 Task: Find the distance between Minneapolis and Milwaukee.
Action: Mouse moved to (441, 181)
Screenshot: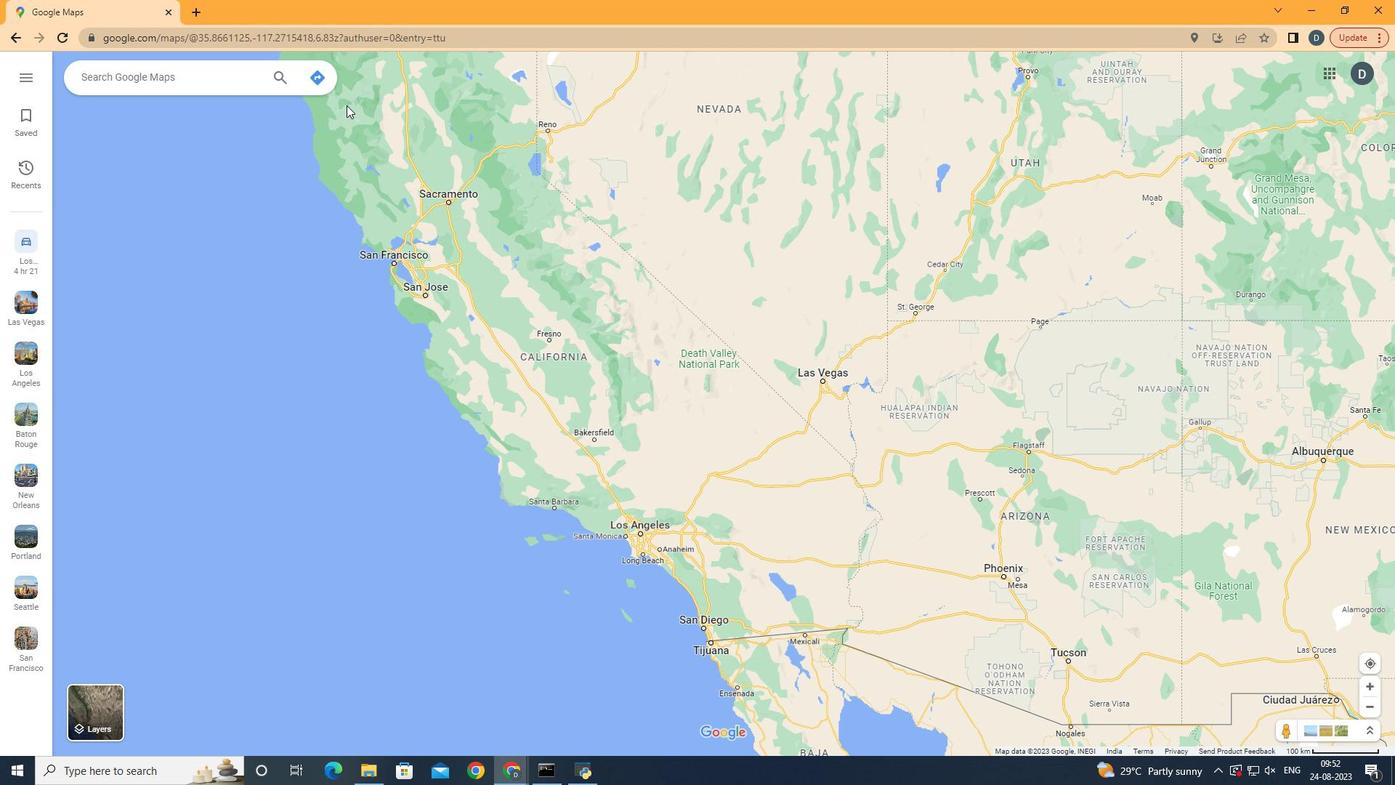 
Action: Mouse pressed left at (441, 181)
Screenshot: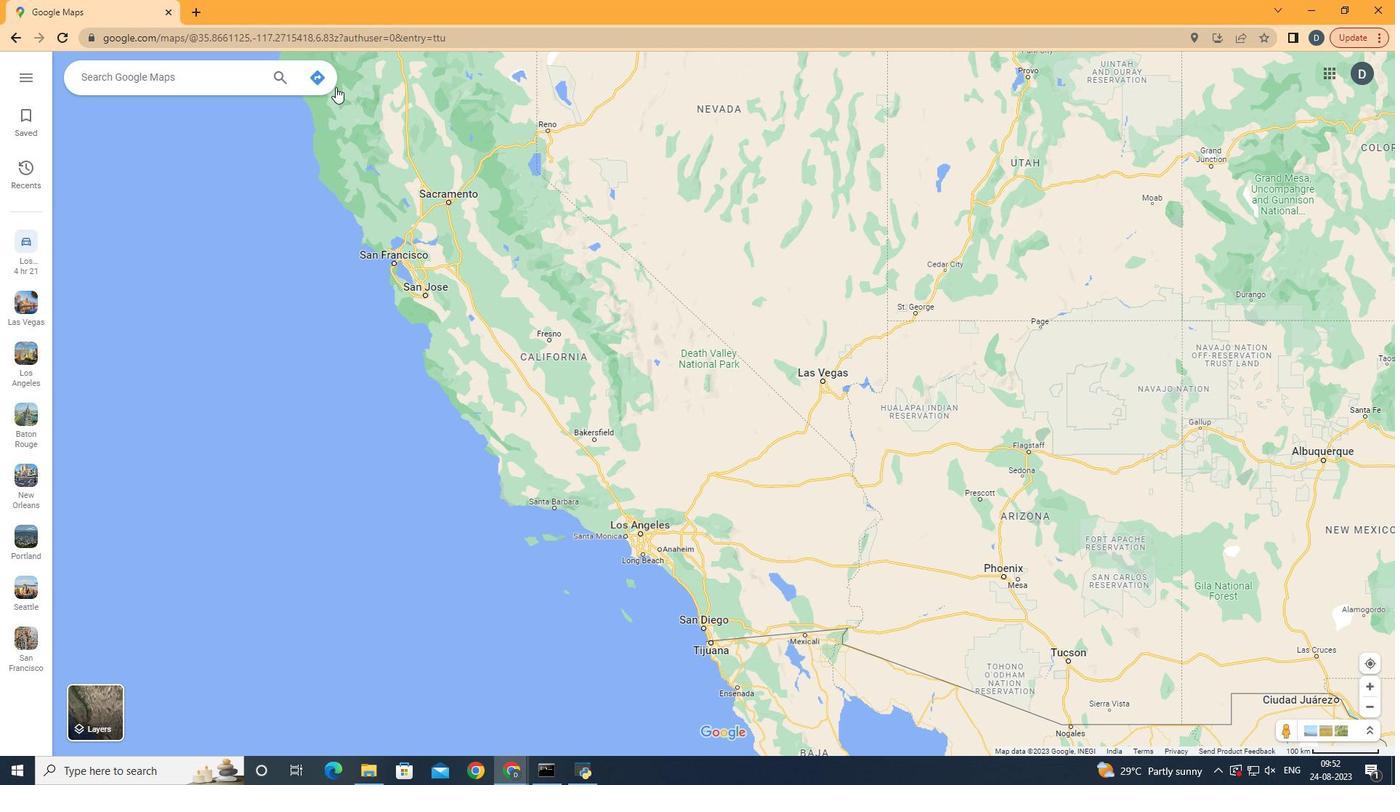 
Action: Mouse moved to (328, 75)
Screenshot: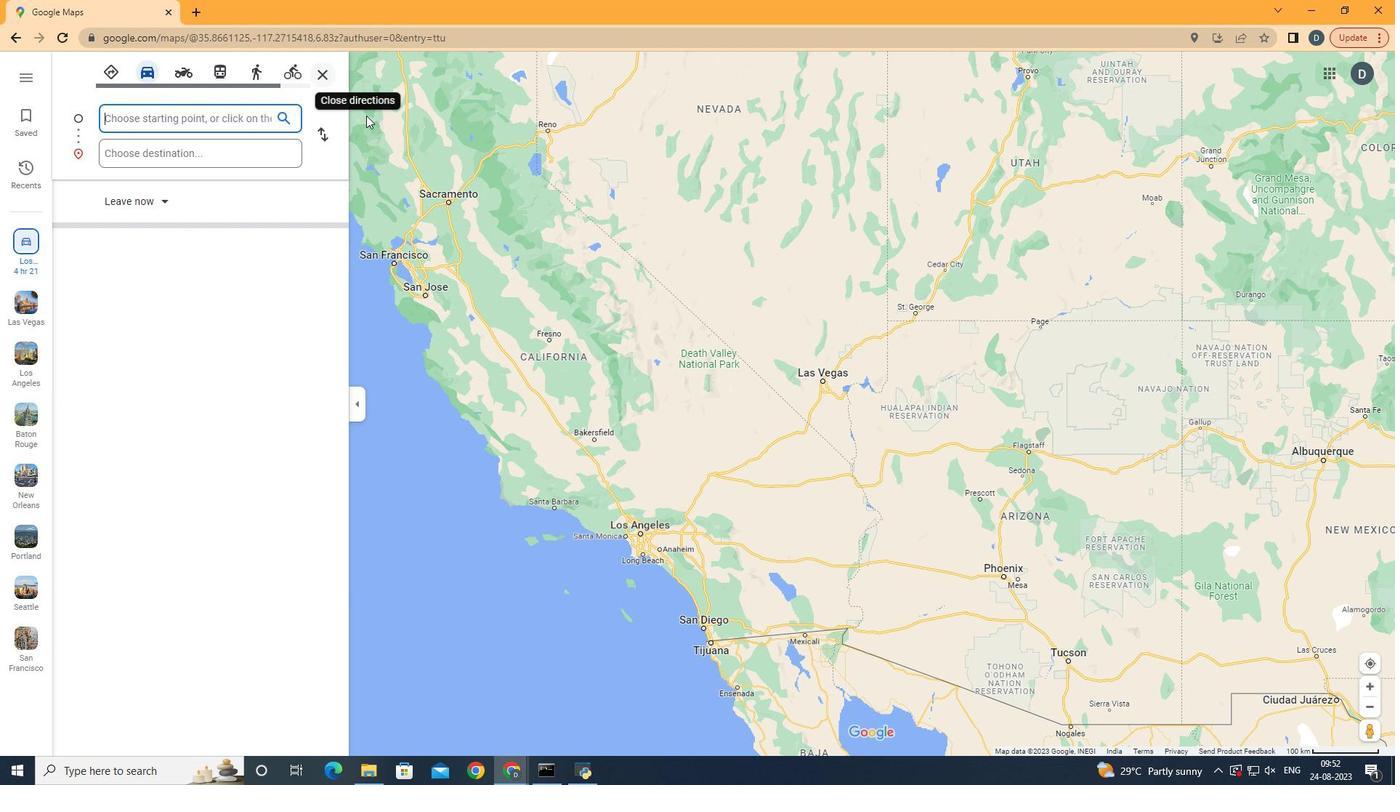 
Action: Mouse pressed left at (328, 75)
Screenshot: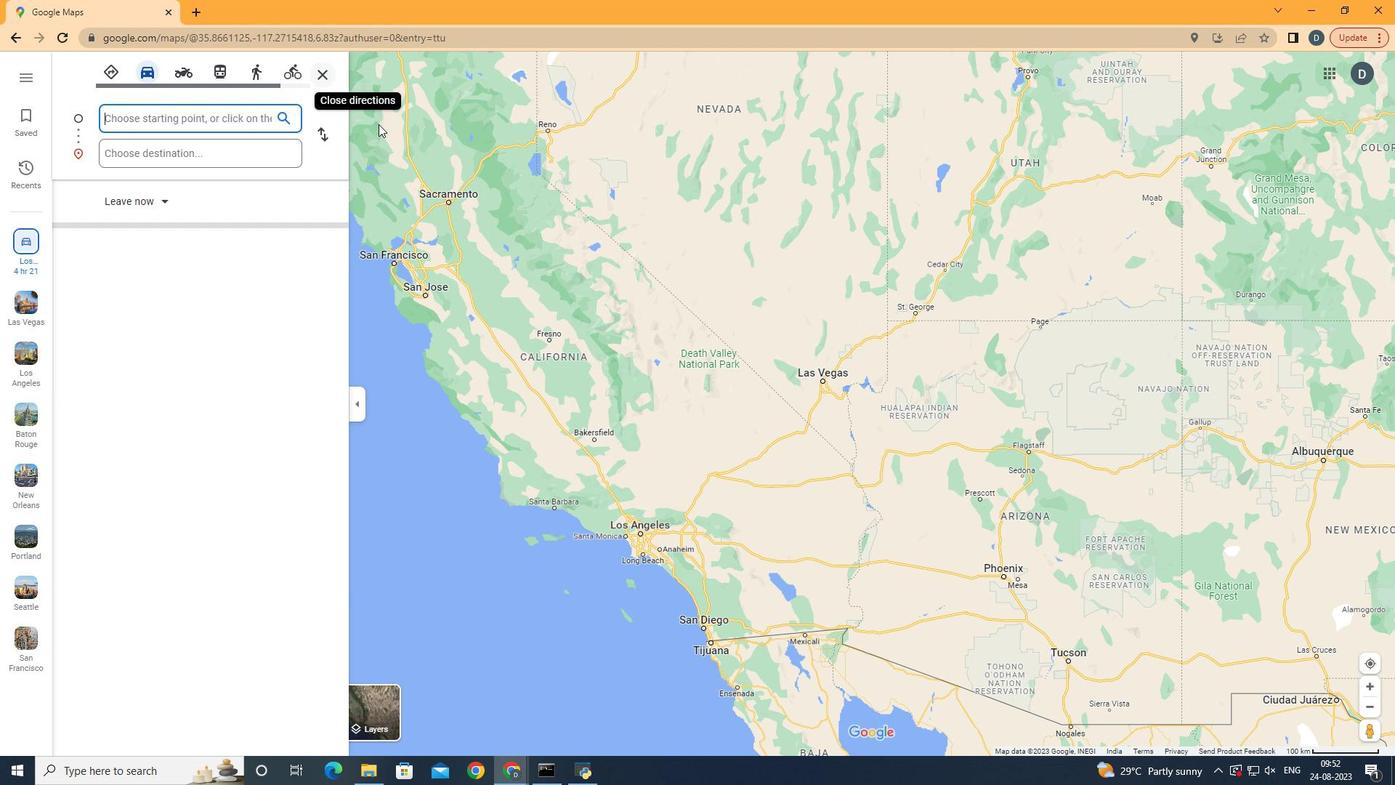 
Action: Mouse moved to (228, 122)
Screenshot: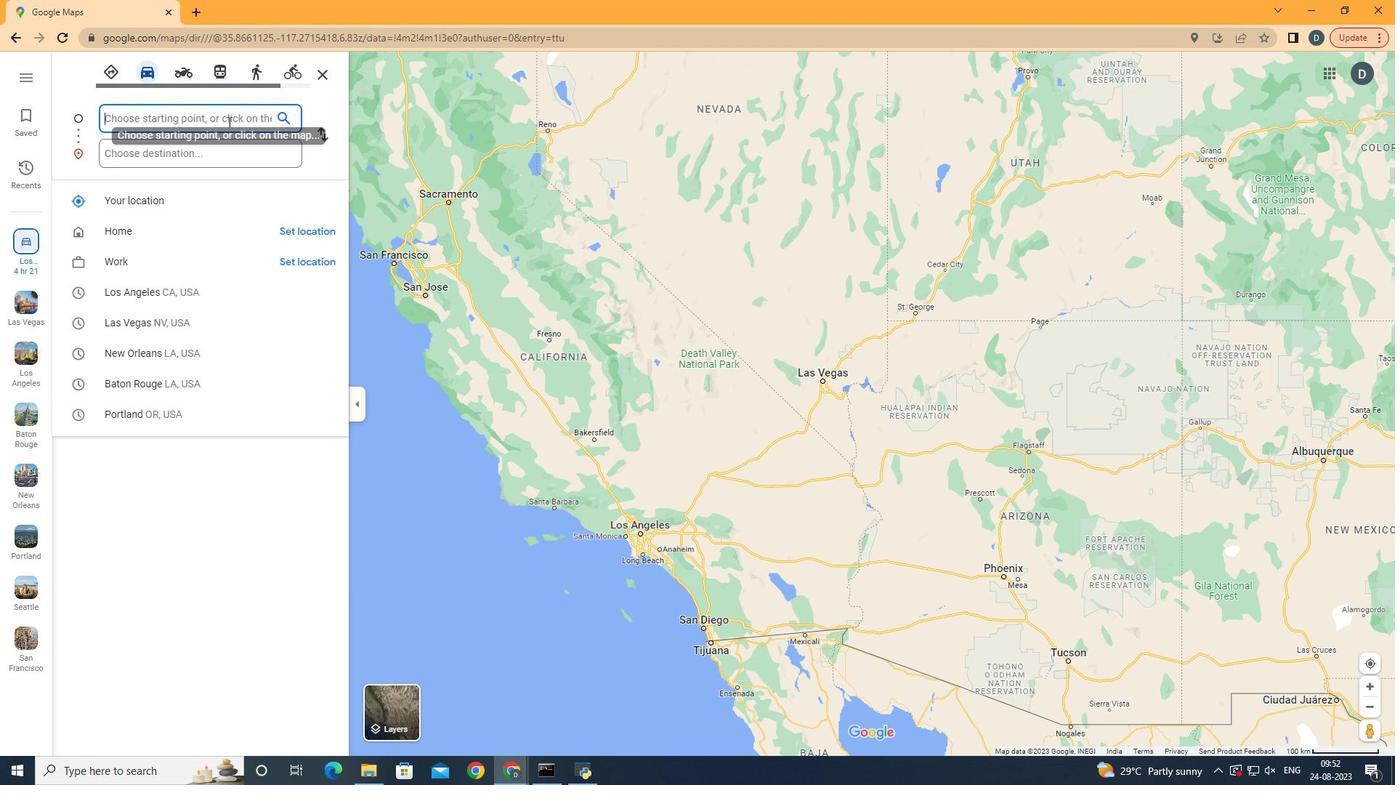 
Action: Mouse pressed left at (228, 122)
Screenshot: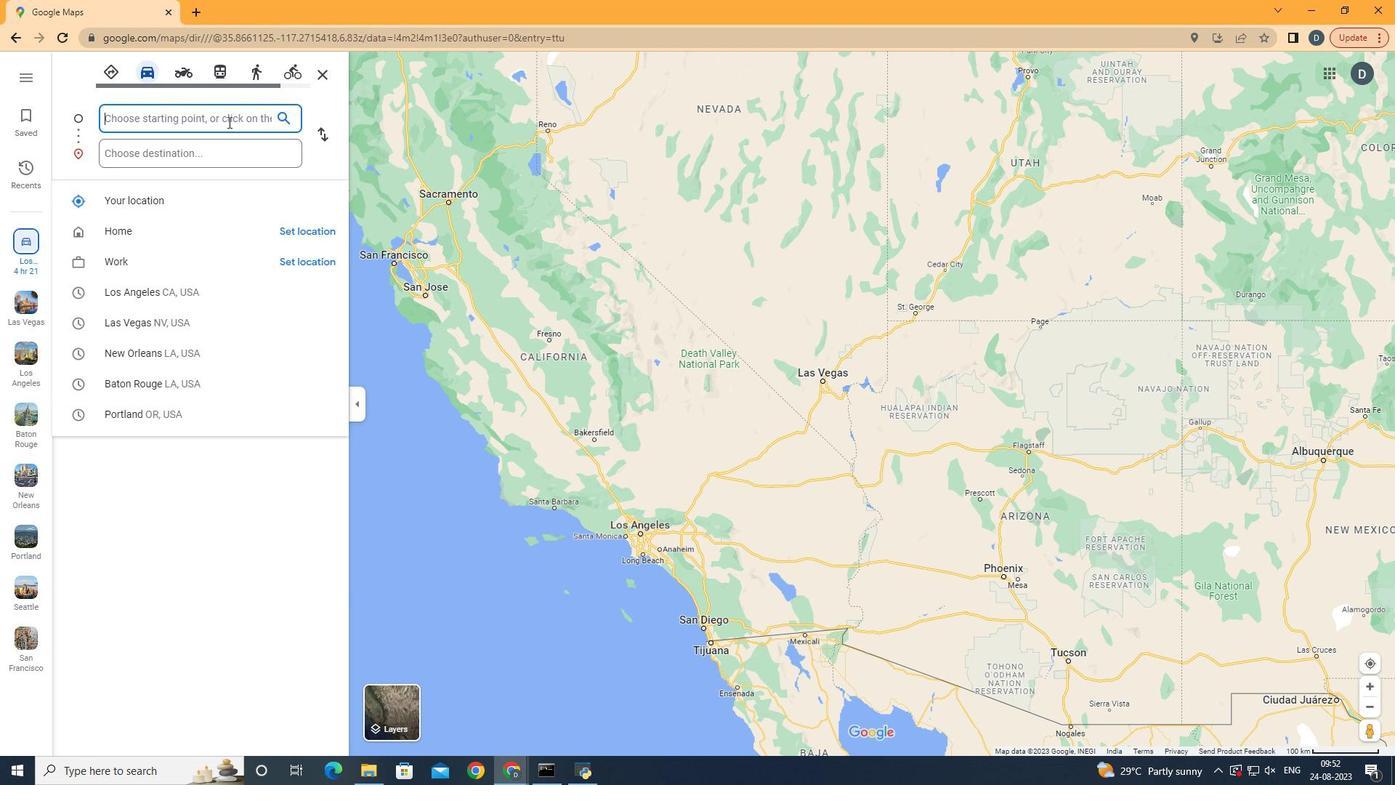 
Action: Key pressed <Key.shift>Minneapolis
Screenshot: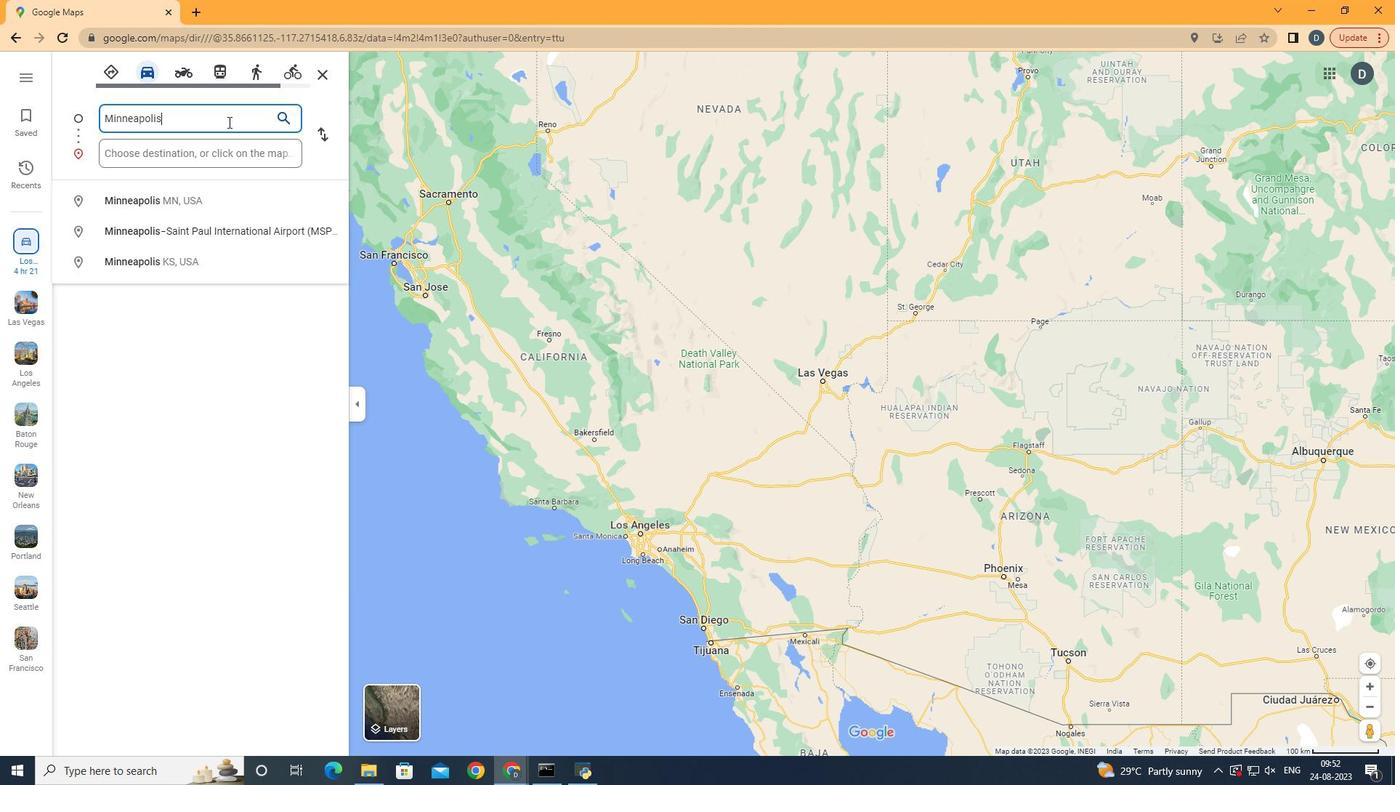 
Action: Mouse moved to (212, 197)
Screenshot: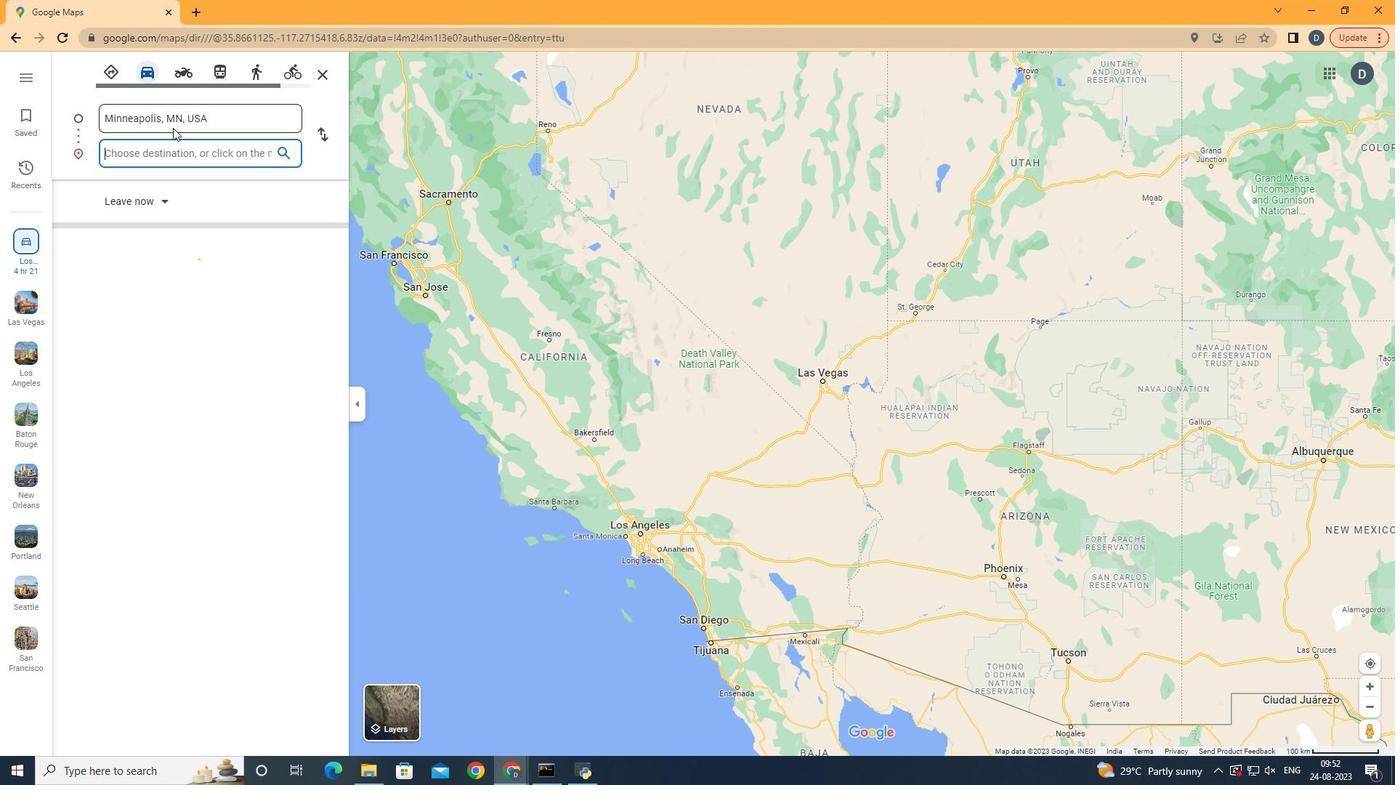 
Action: Mouse pressed left at (212, 197)
Screenshot: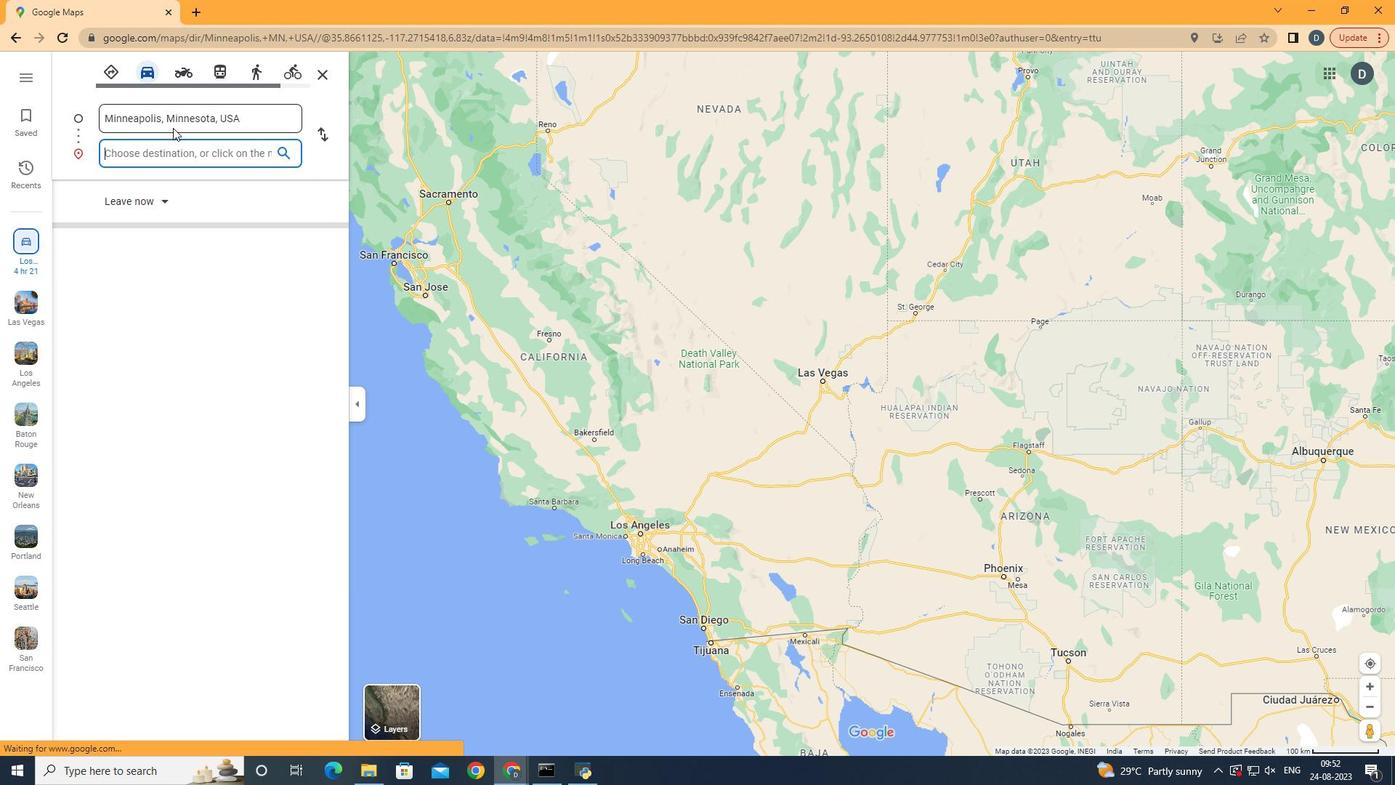
Action: Mouse moved to (171, 150)
Screenshot: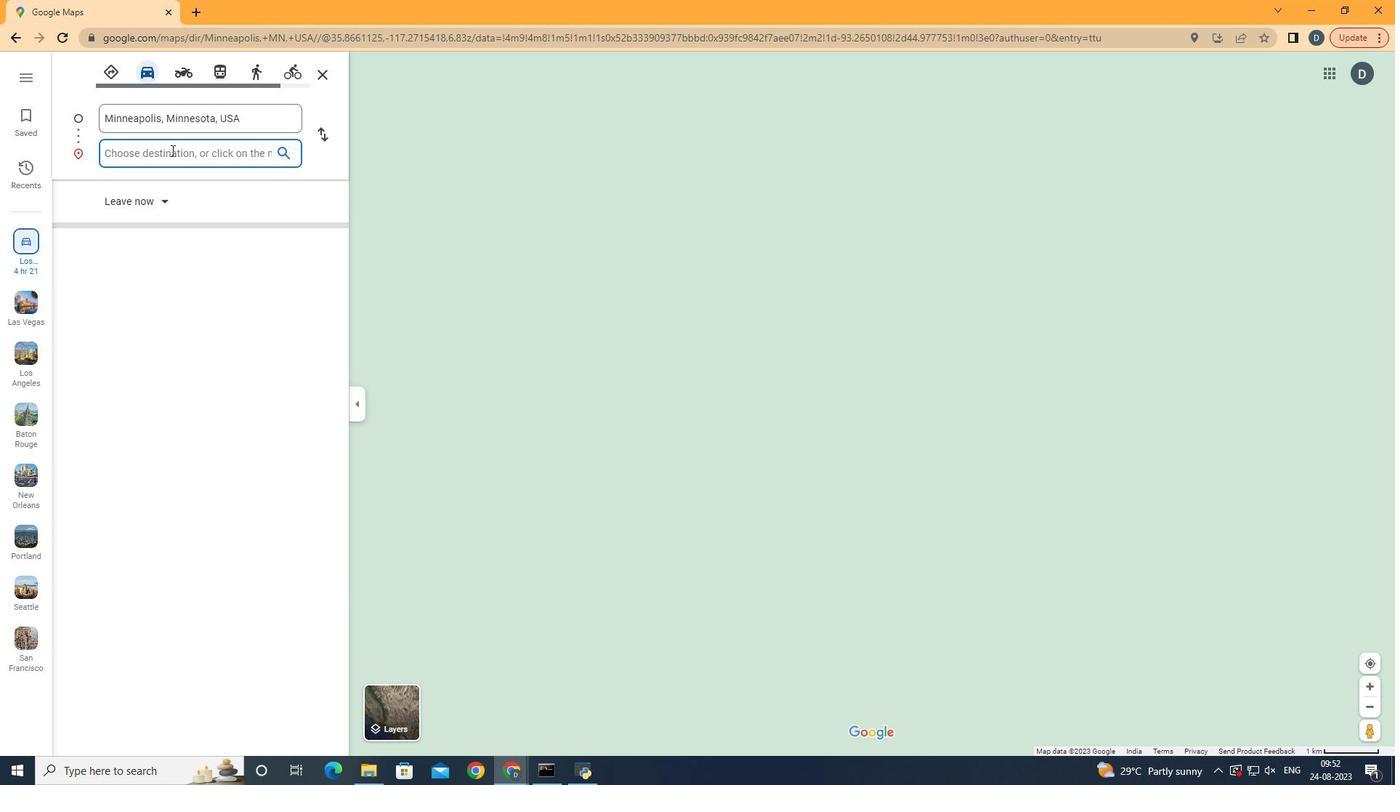 
Action: Mouse pressed left at (171, 150)
Screenshot: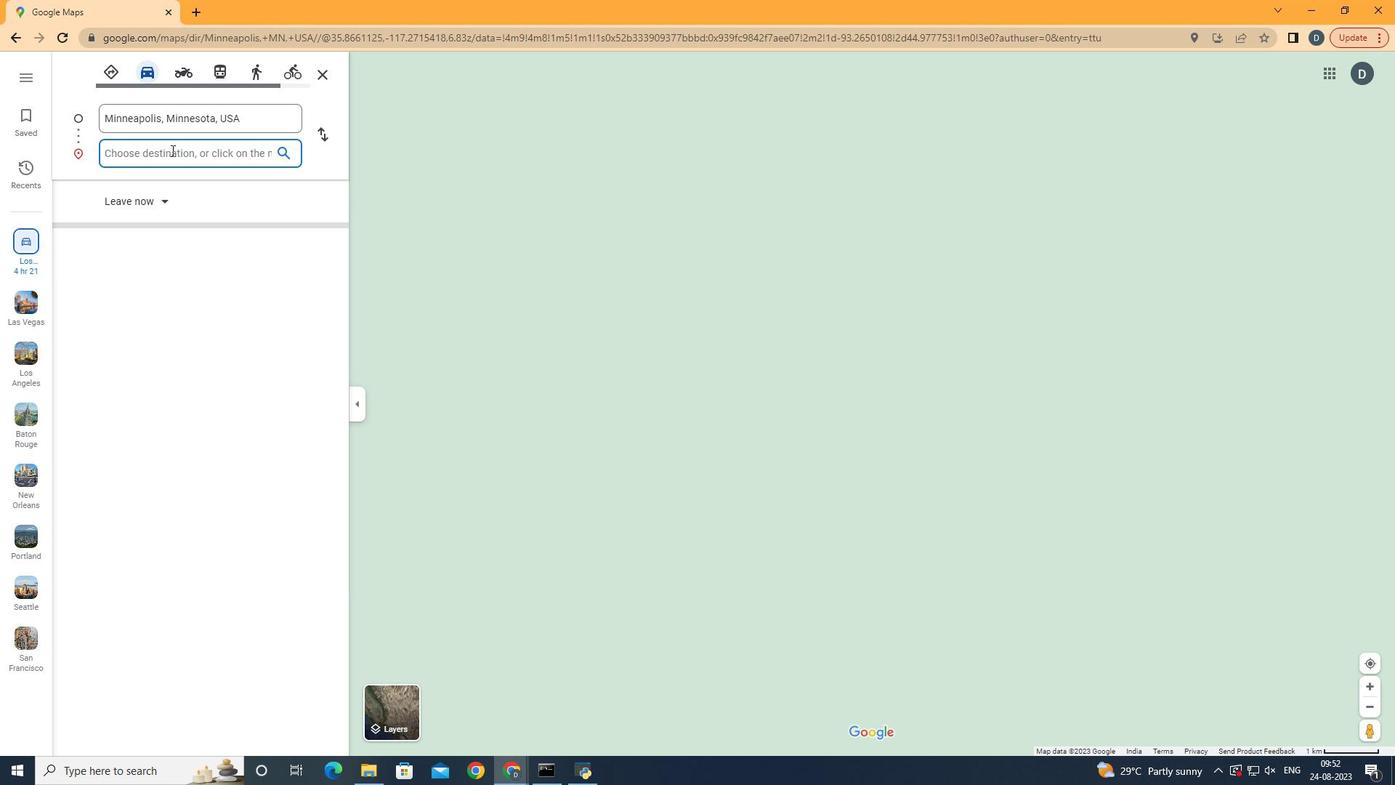 
Action: Mouse moved to (170, 151)
Screenshot: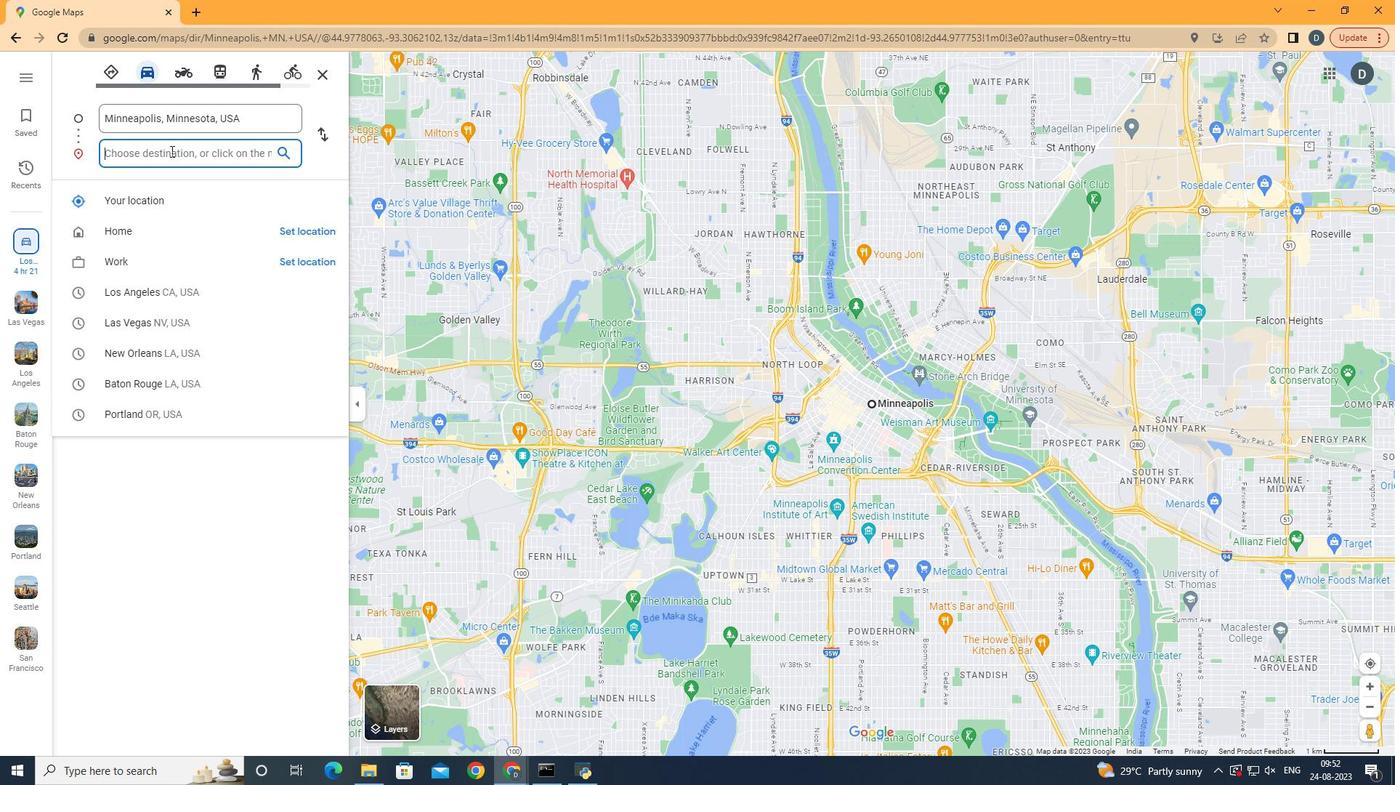 
Action: Key pressed <Key.shift>Milwaukee
Screenshot: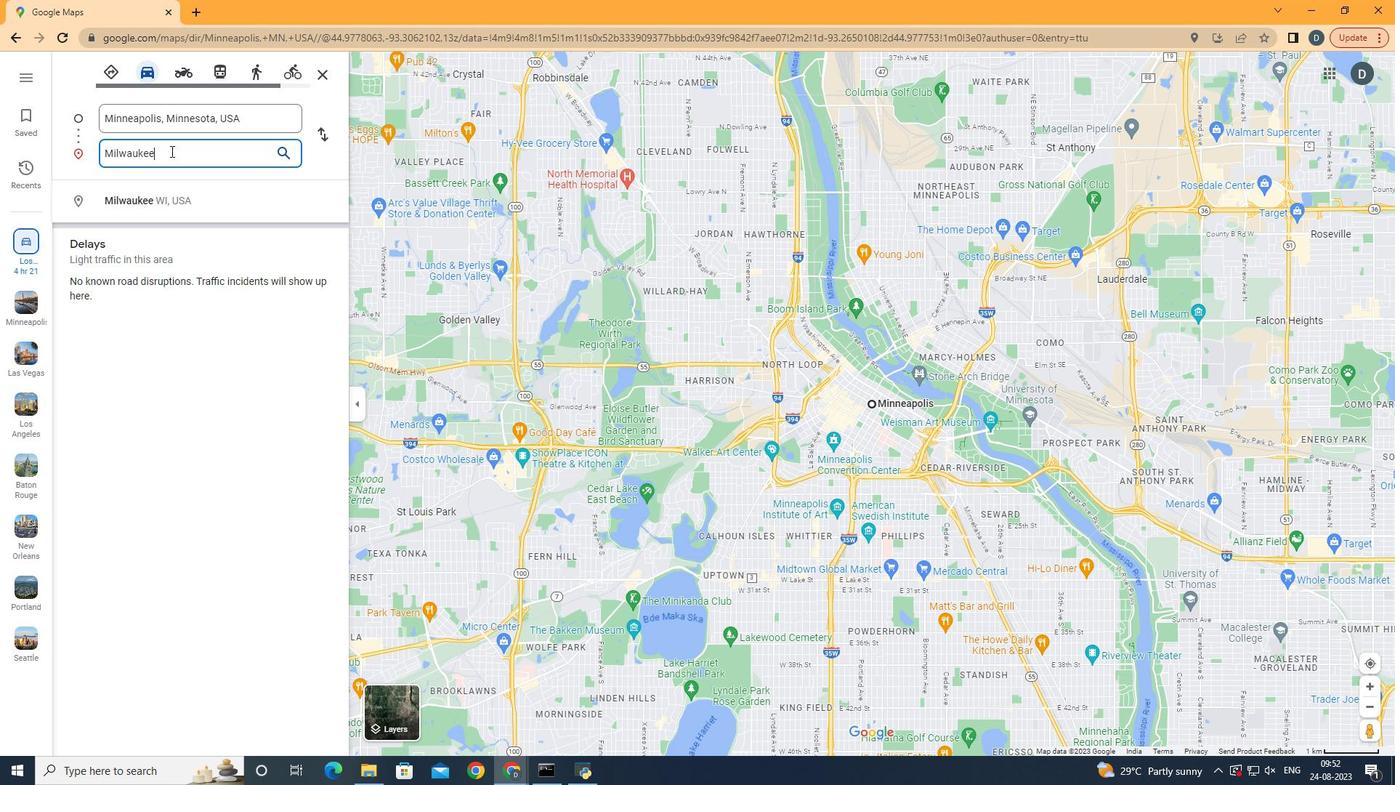 
Action: Mouse moved to (158, 200)
Screenshot: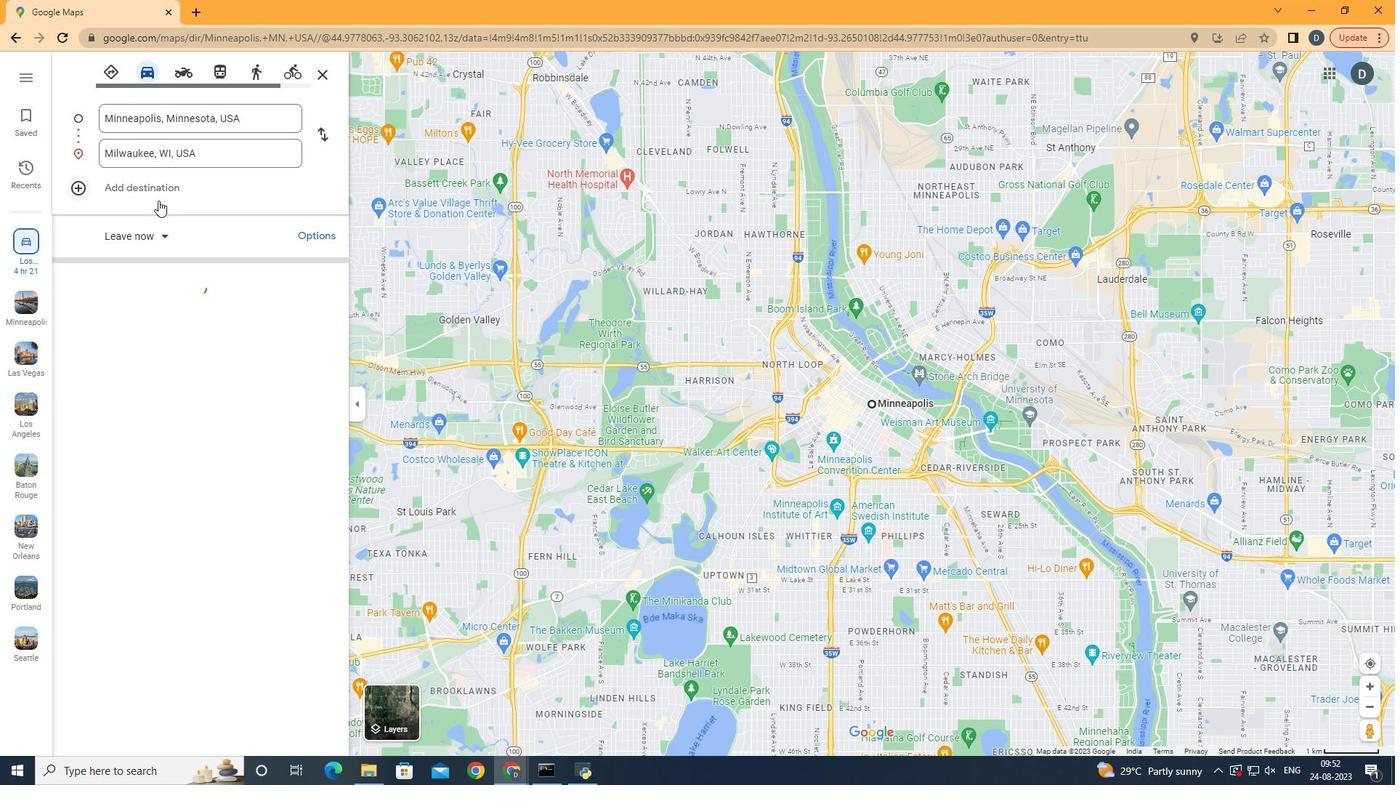 
Action: Mouse pressed left at (158, 200)
Screenshot: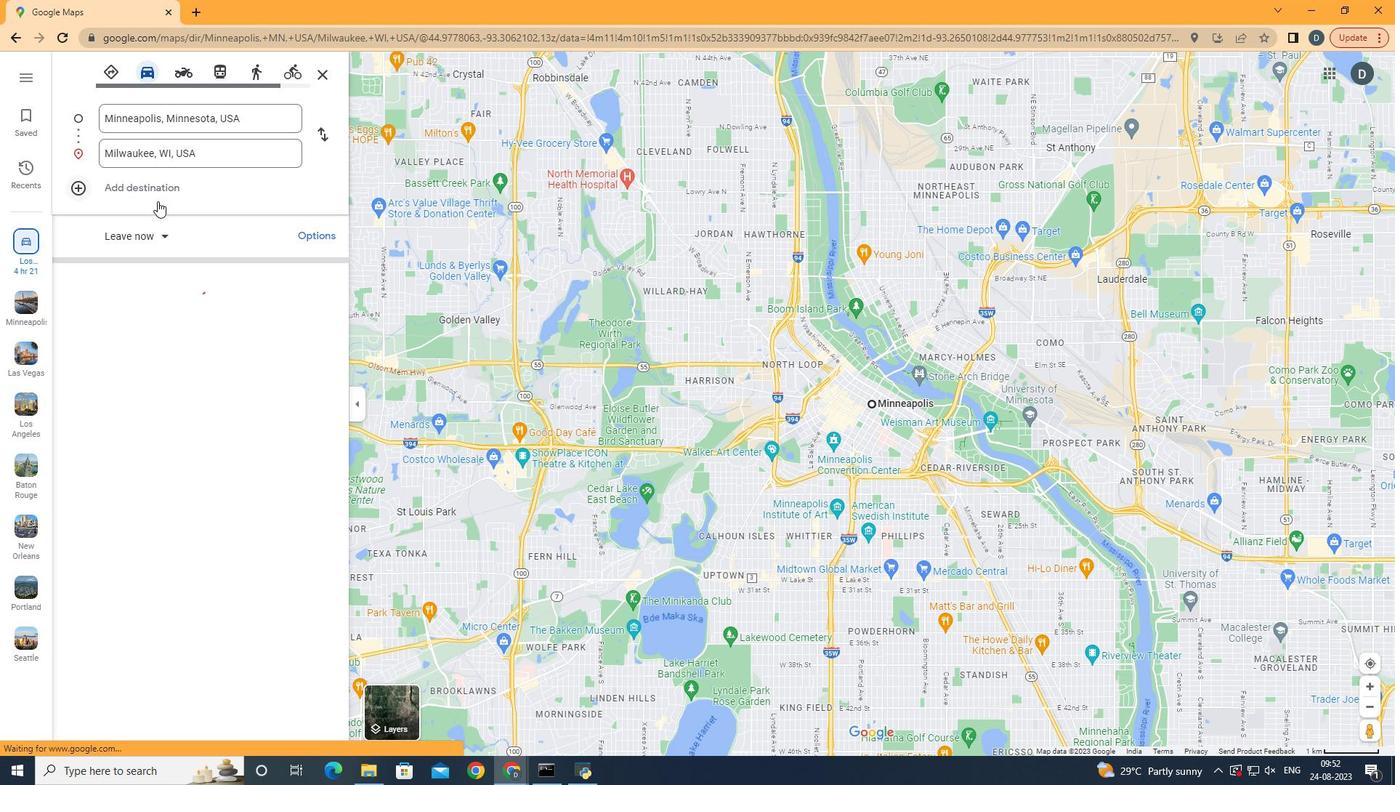 
Action: Mouse moved to (625, 708)
Screenshot: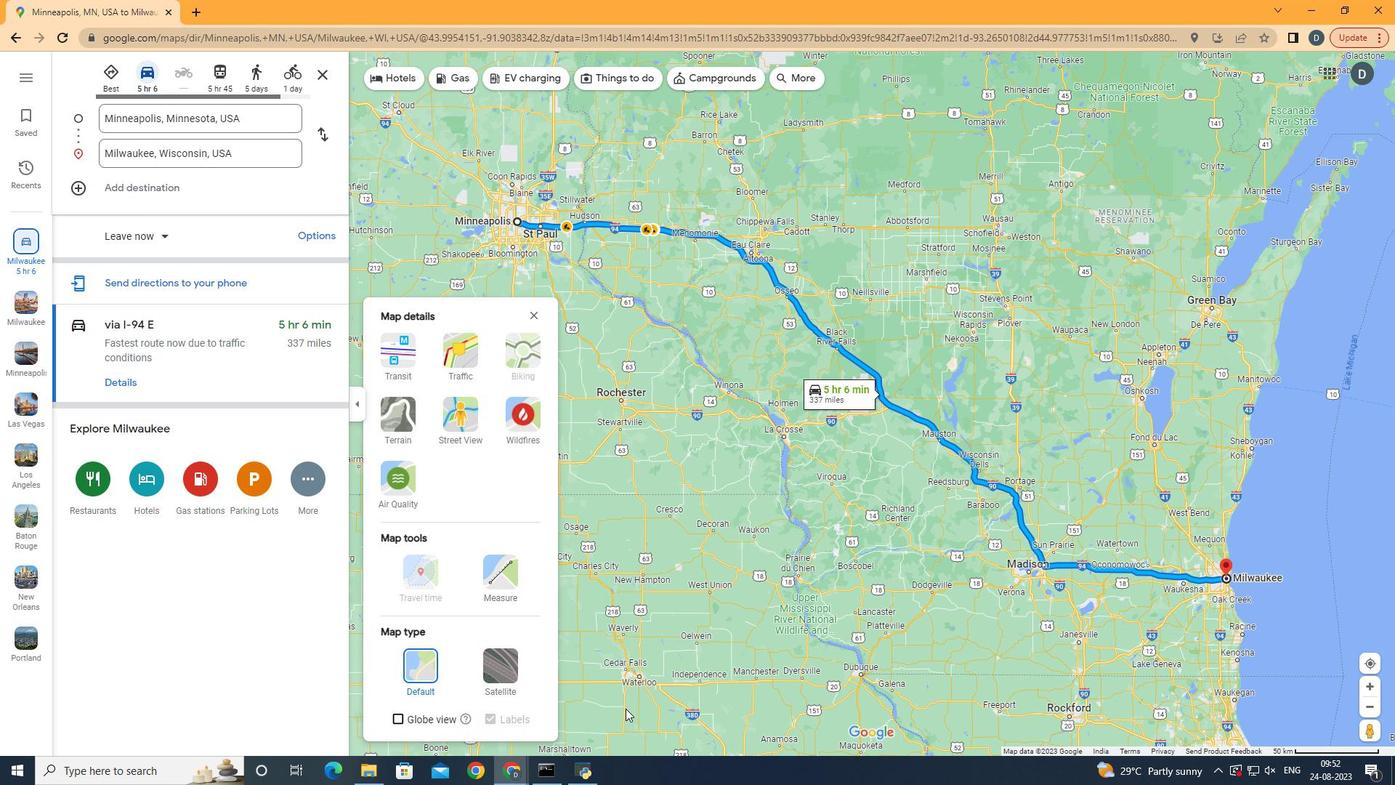 
Action: Mouse pressed left at (625, 708)
Screenshot: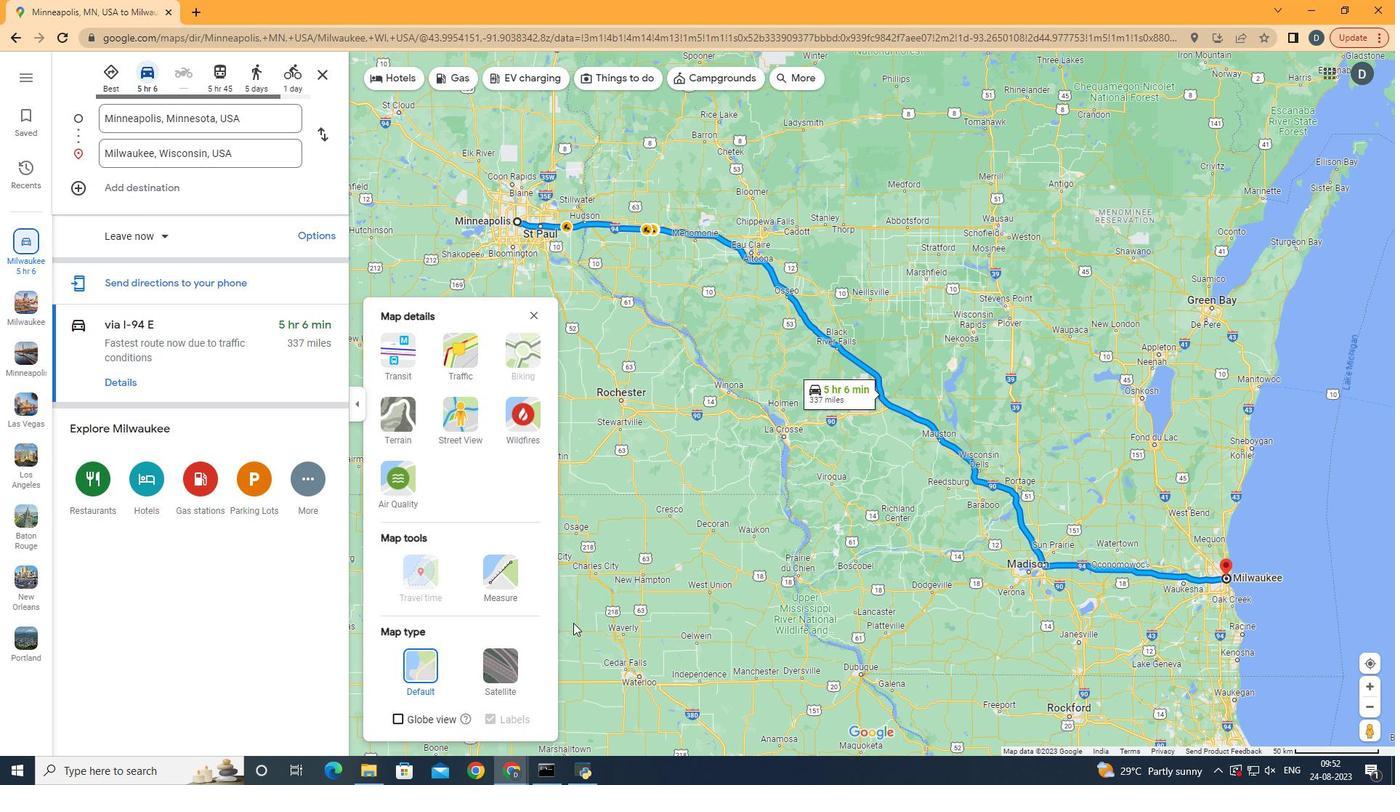 
Action: Mouse moved to (512, 571)
Screenshot: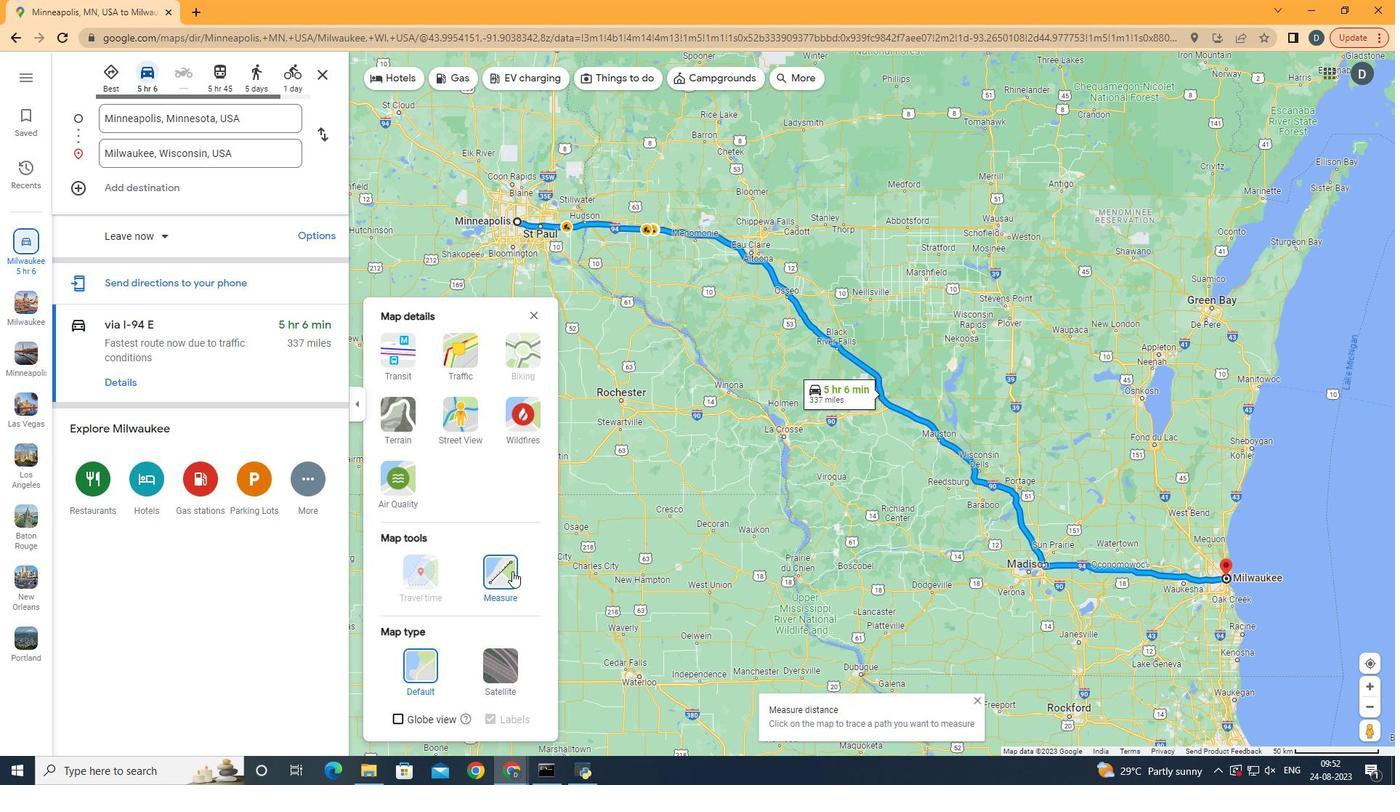 
Action: Mouse pressed left at (512, 571)
Screenshot: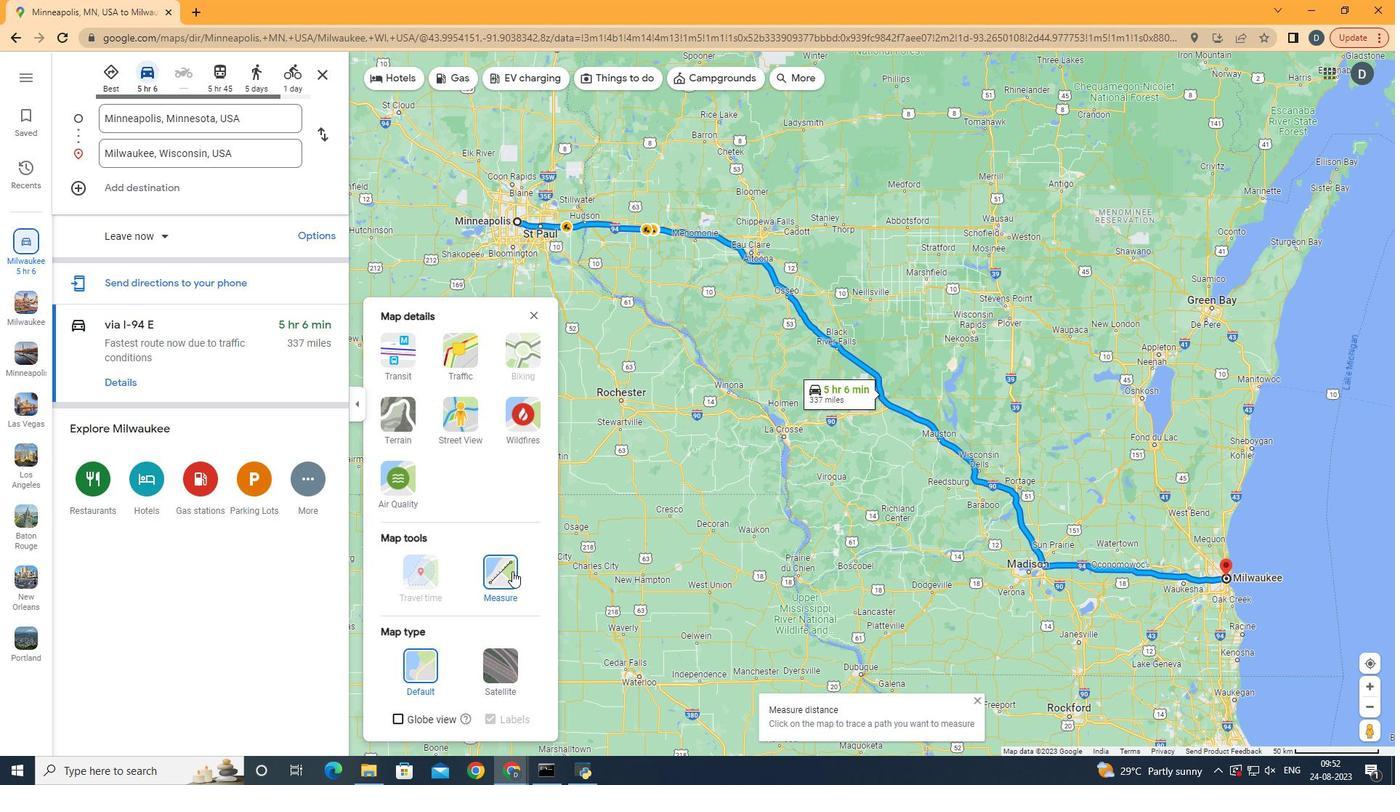 
Action: Mouse moved to (517, 220)
Screenshot: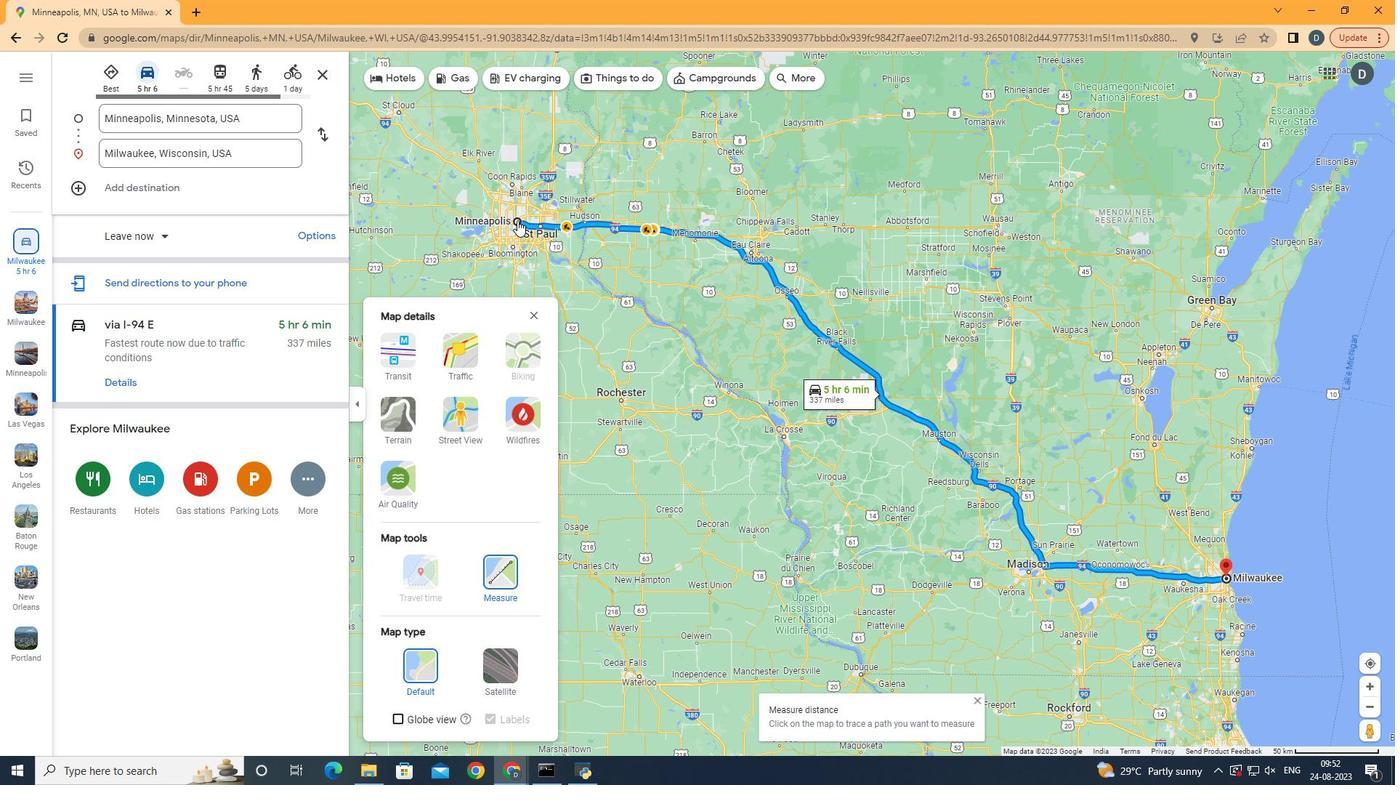 
Action: Mouse pressed left at (517, 220)
Screenshot: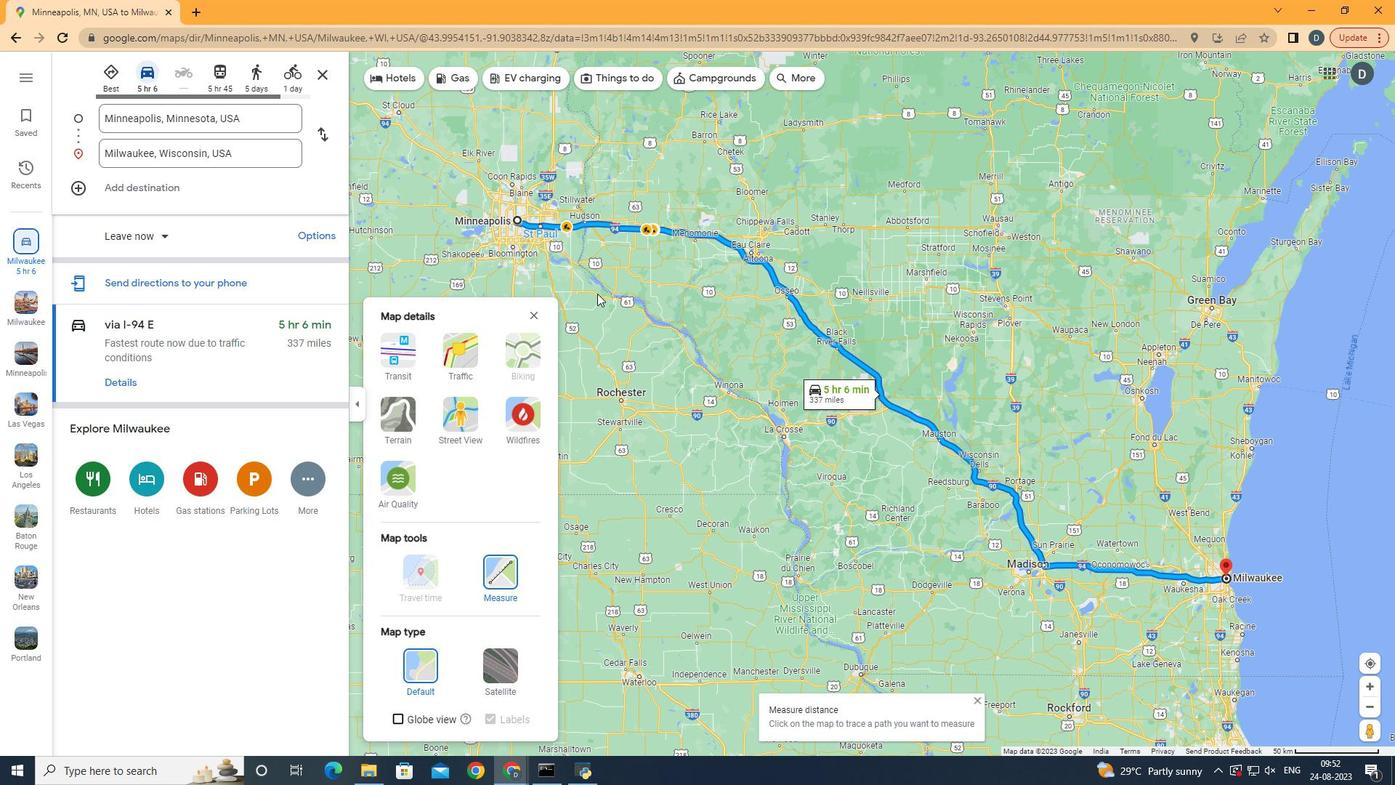 
Action: Mouse moved to (1229, 580)
Screenshot: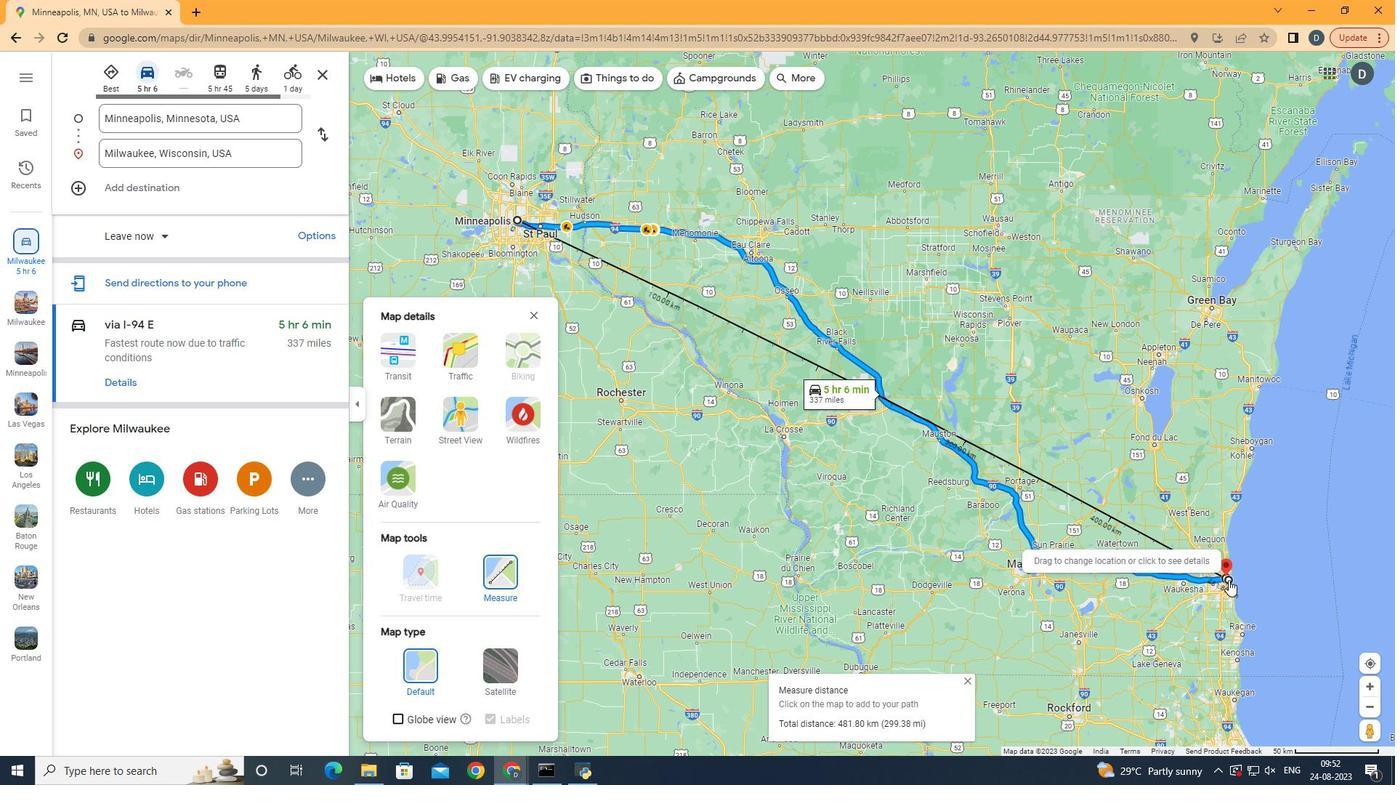 
Action: Mouse pressed left at (1229, 580)
Screenshot: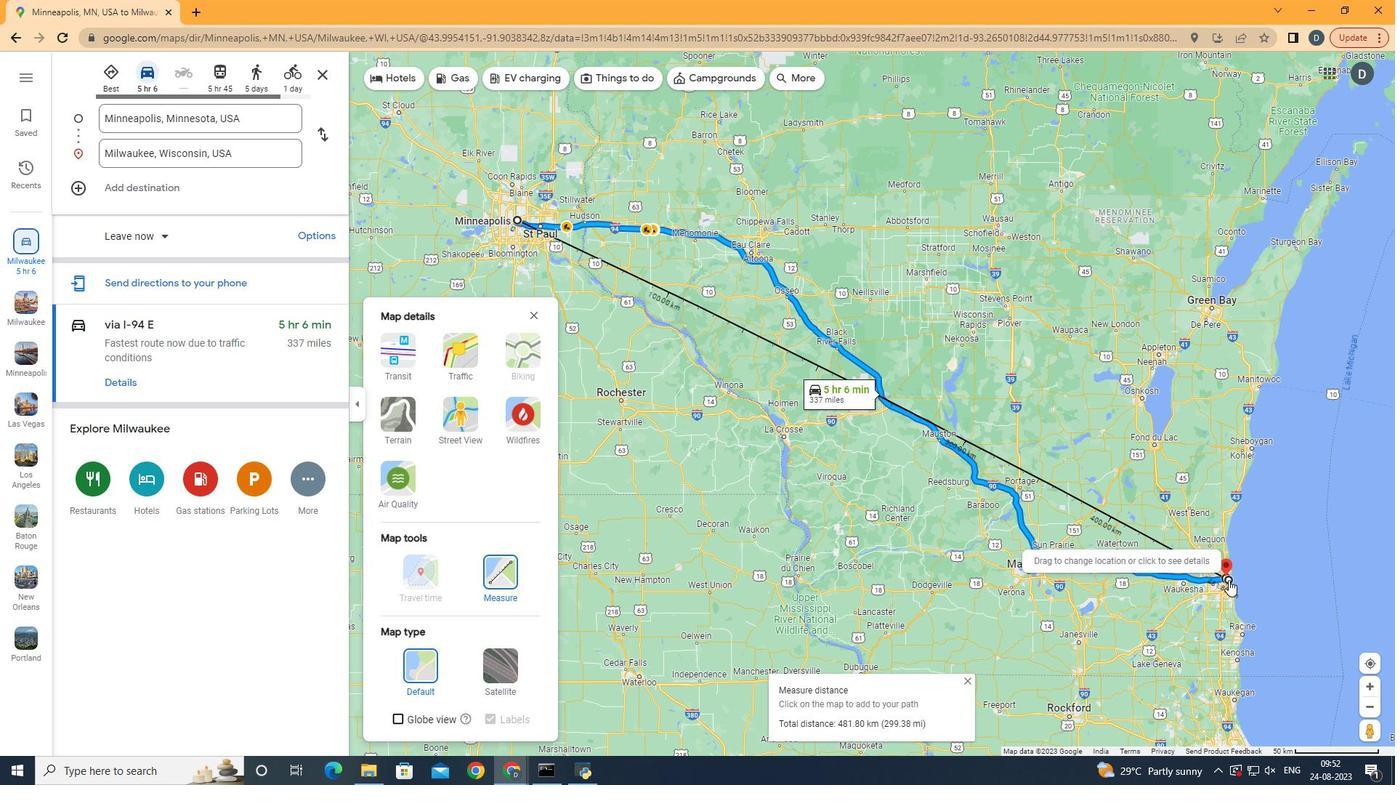 
Action: Mouse moved to (535, 312)
Screenshot: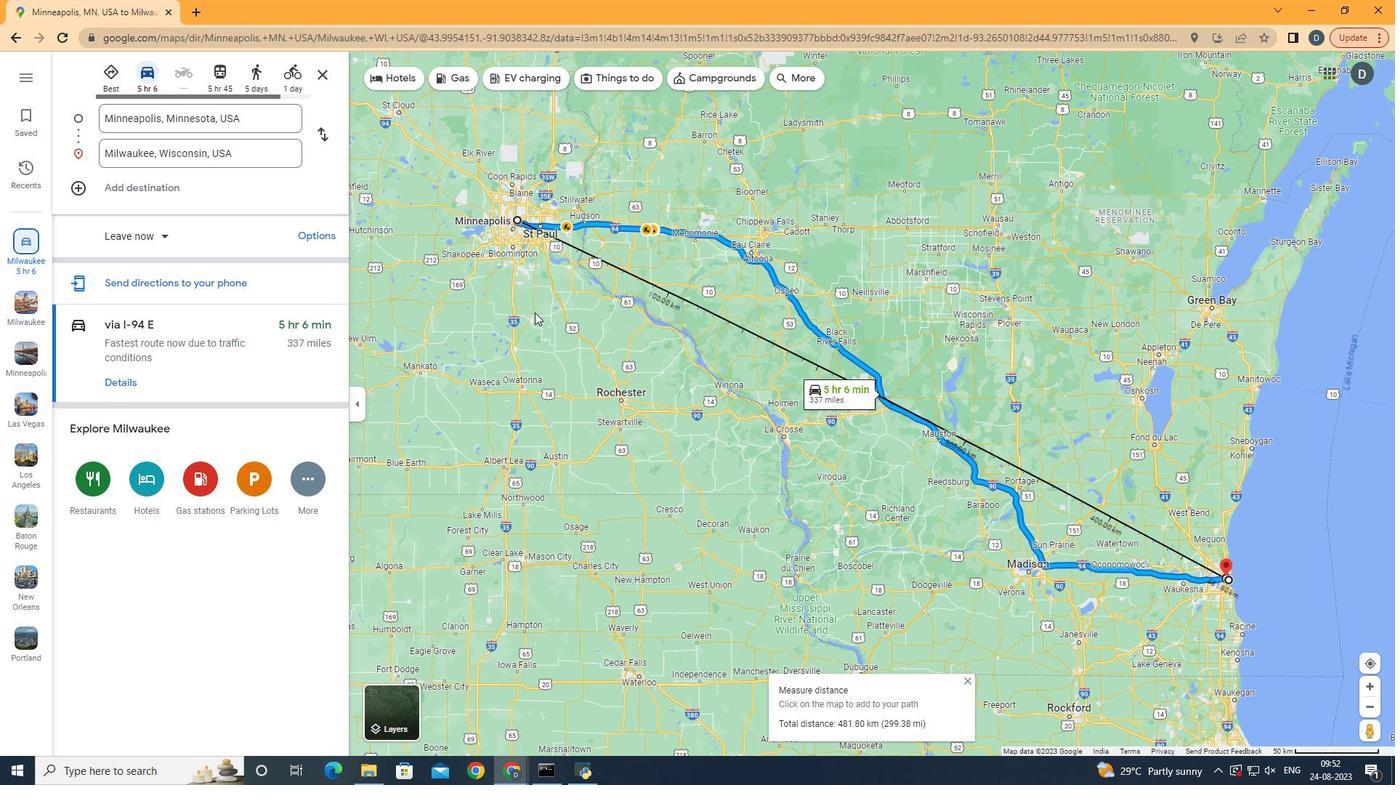 
Action: Mouse pressed left at (535, 312)
Screenshot: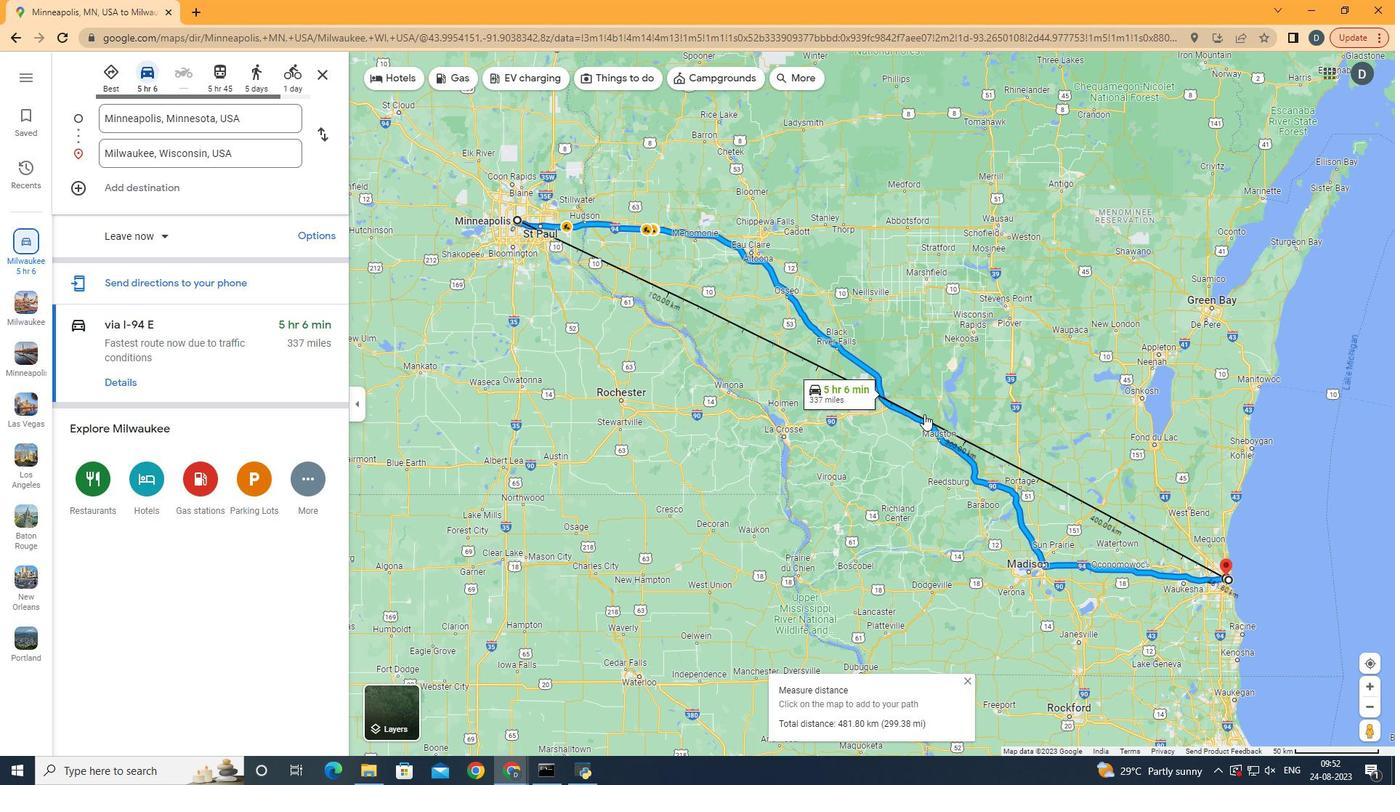 
Action: Mouse moved to (541, 286)
Screenshot: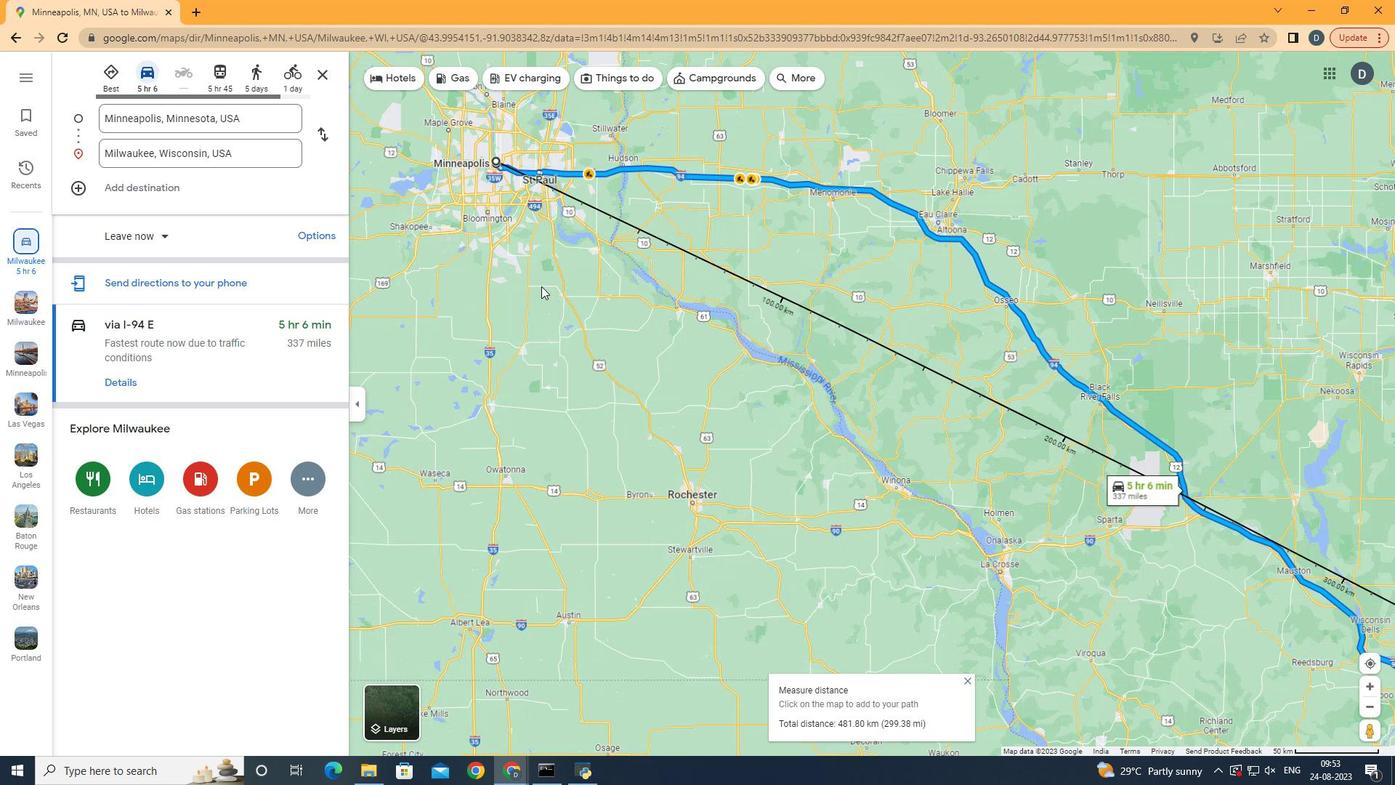 
Action: Mouse scrolled (541, 287) with delta (0, 0)
Screenshot: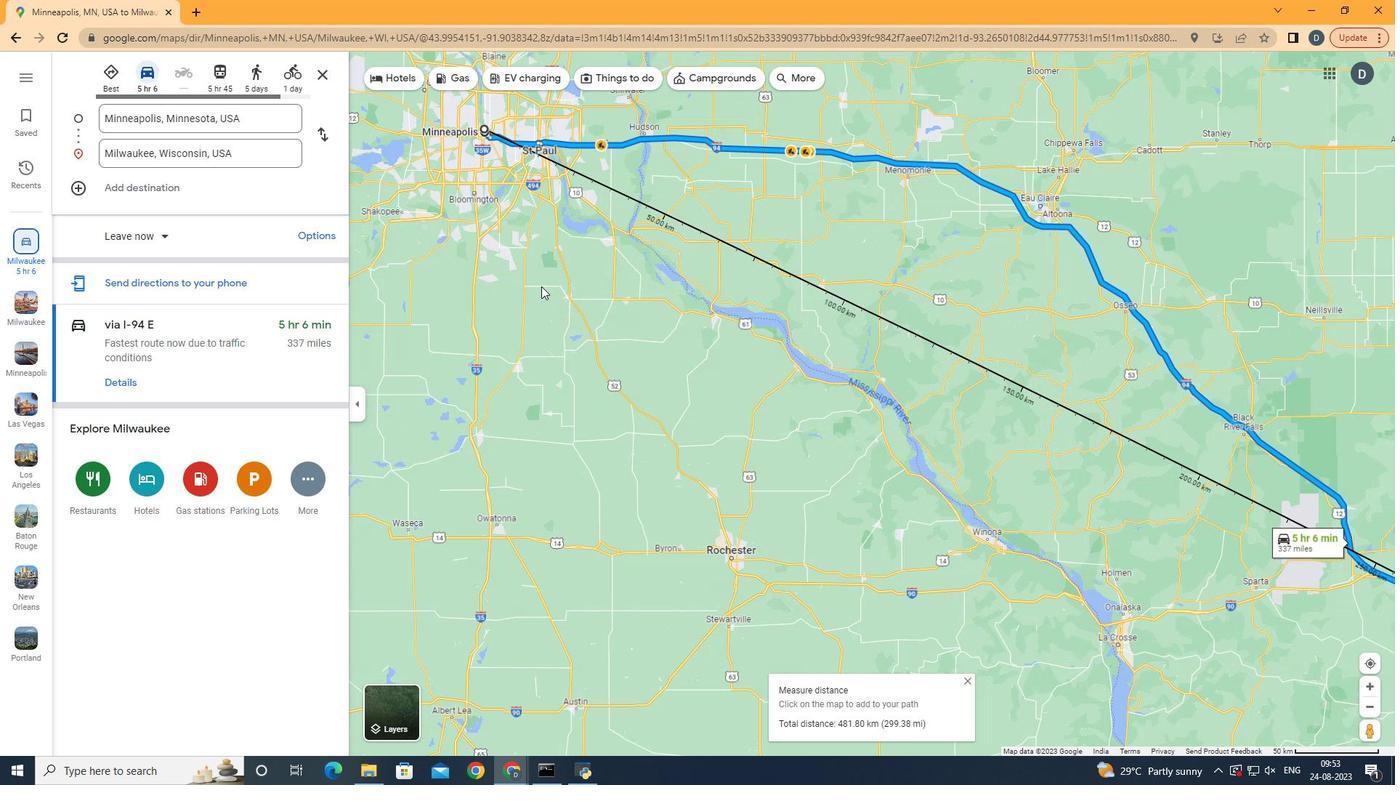 
Action: Mouse scrolled (541, 287) with delta (0, 0)
Screenshot: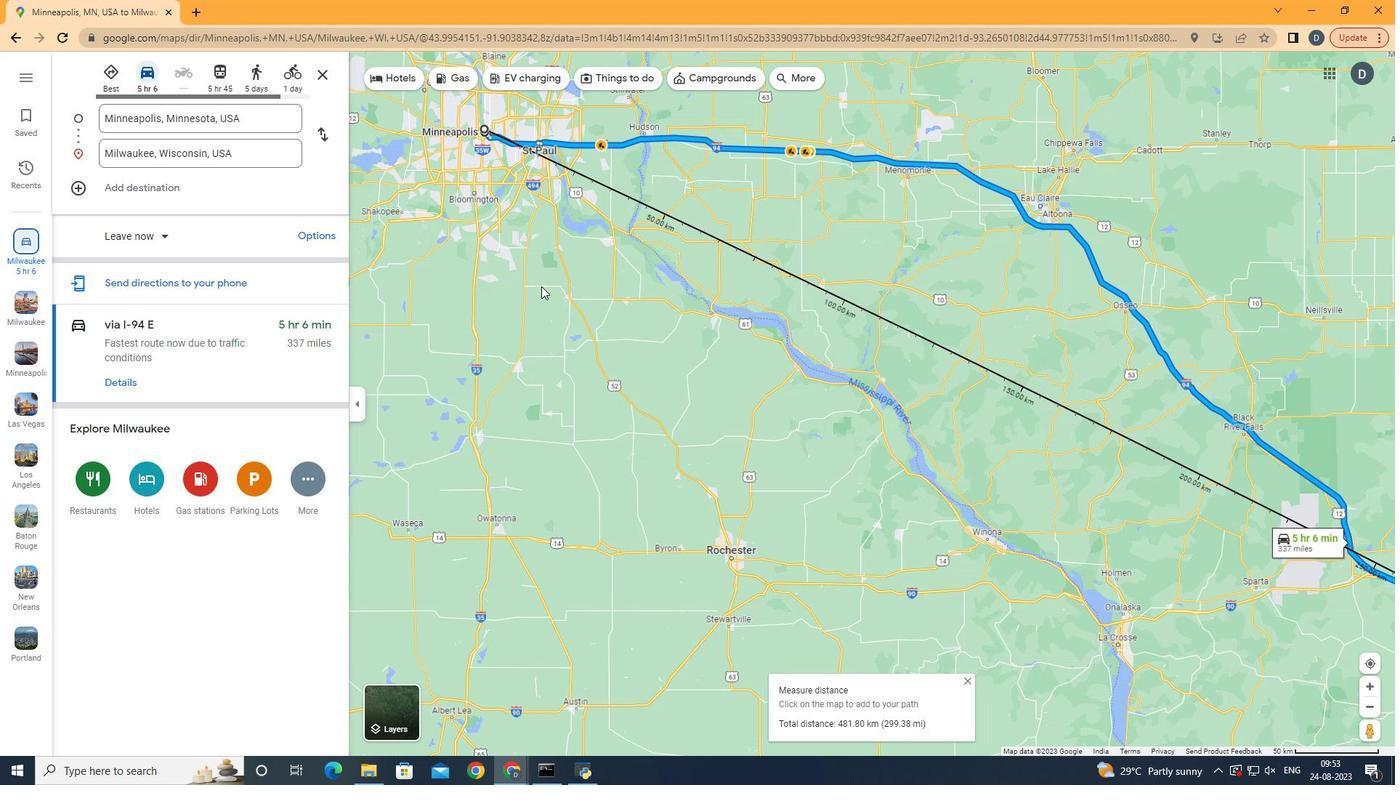 
Action: Mouse scrolled (541, 287) with delta (0, 0)
Screenshot: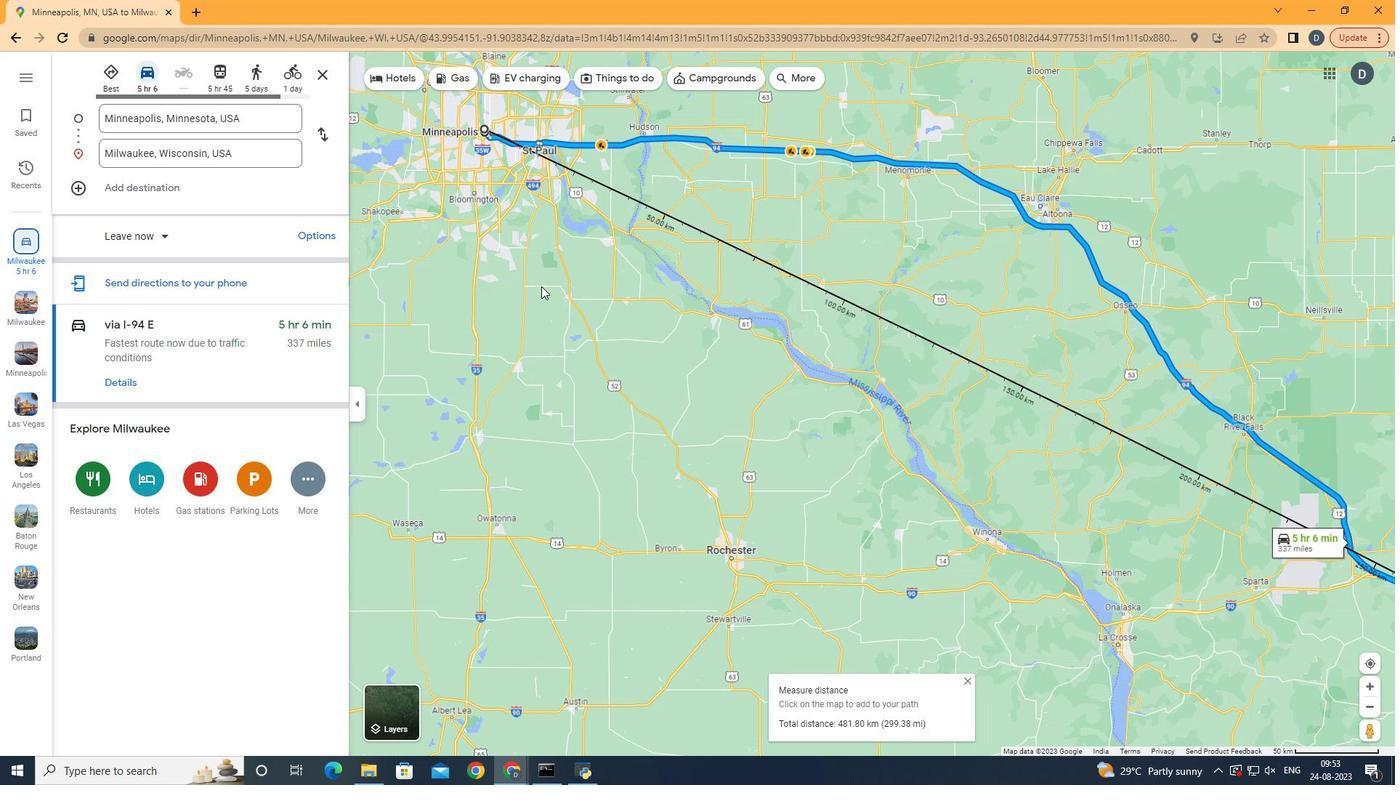 
Action: Mouse scrolled (541, 287) with delta (0, 0)
Screenshot: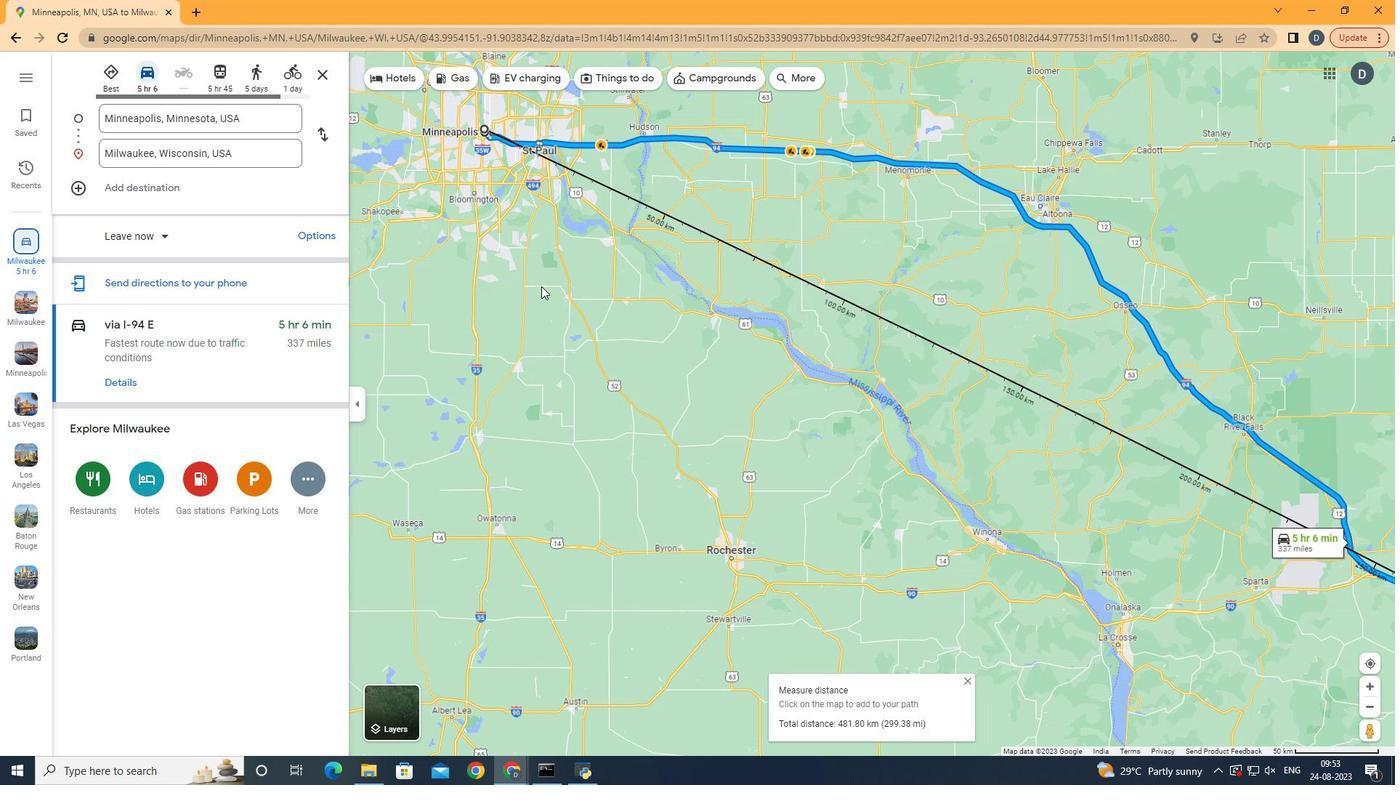 
Action: Mouse scrolled (541, 287) with delta (0, 0)
Screenshot: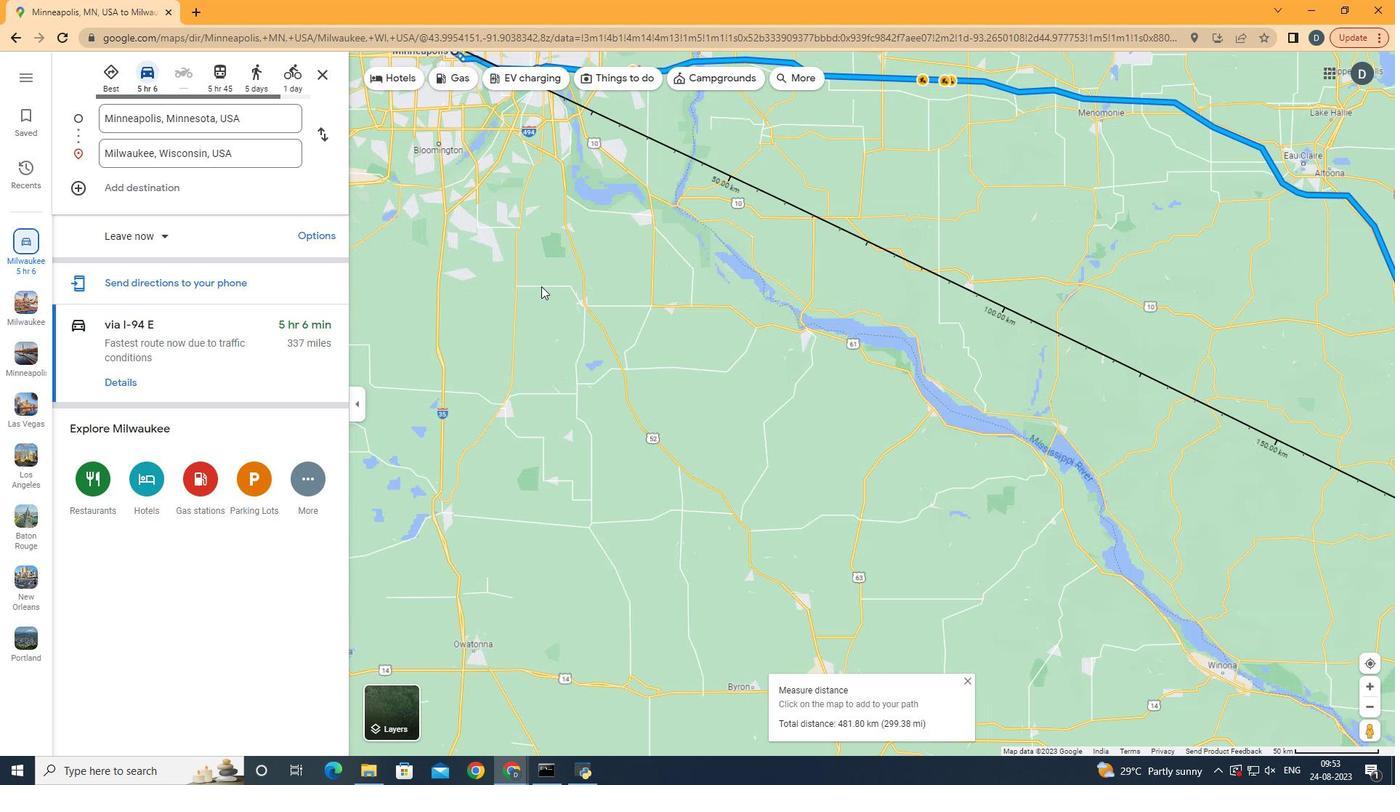 
Action: Mouse scrolled (541, 287) with delta (0, 0)
Screenshot: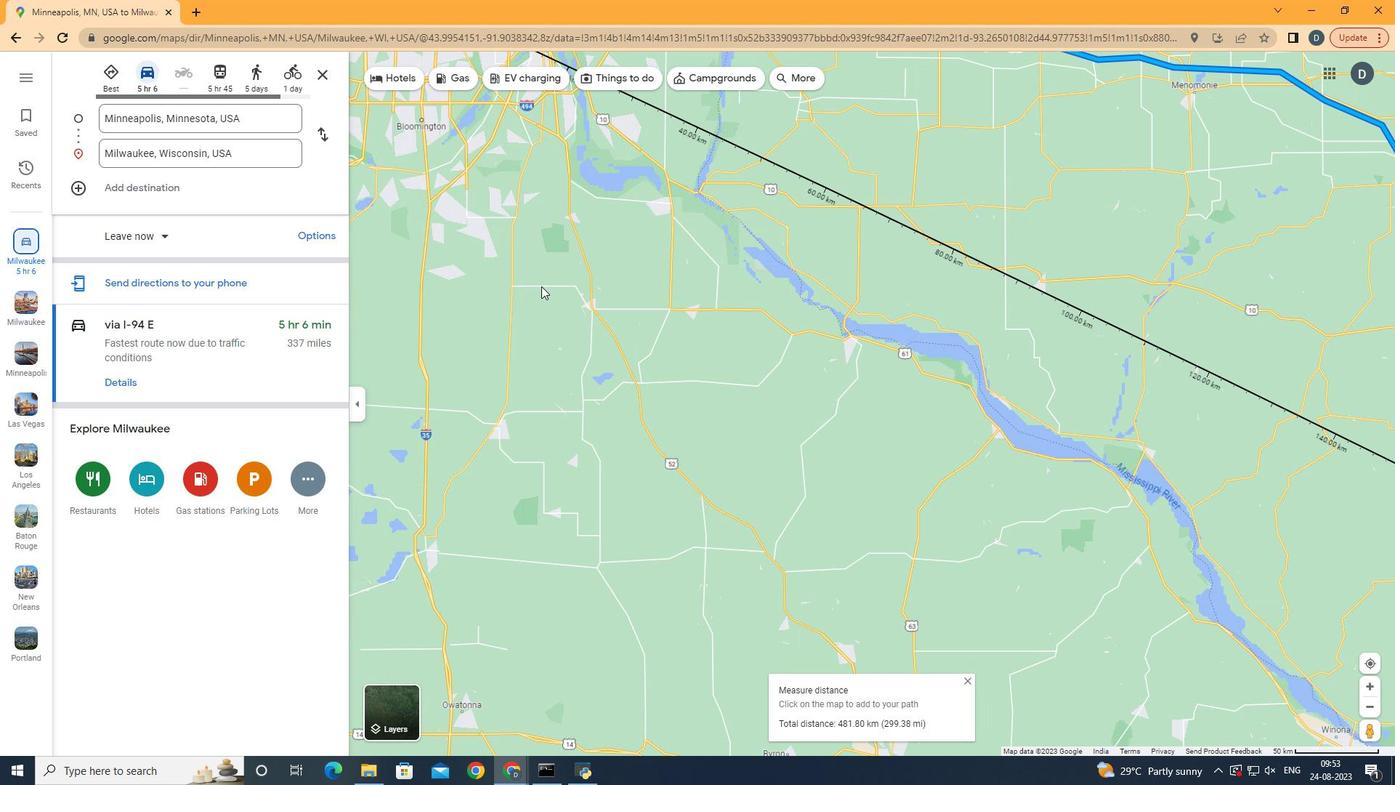 
Action: Mouse scrolled (541, 287) with delta (0, 0)
Screenshot: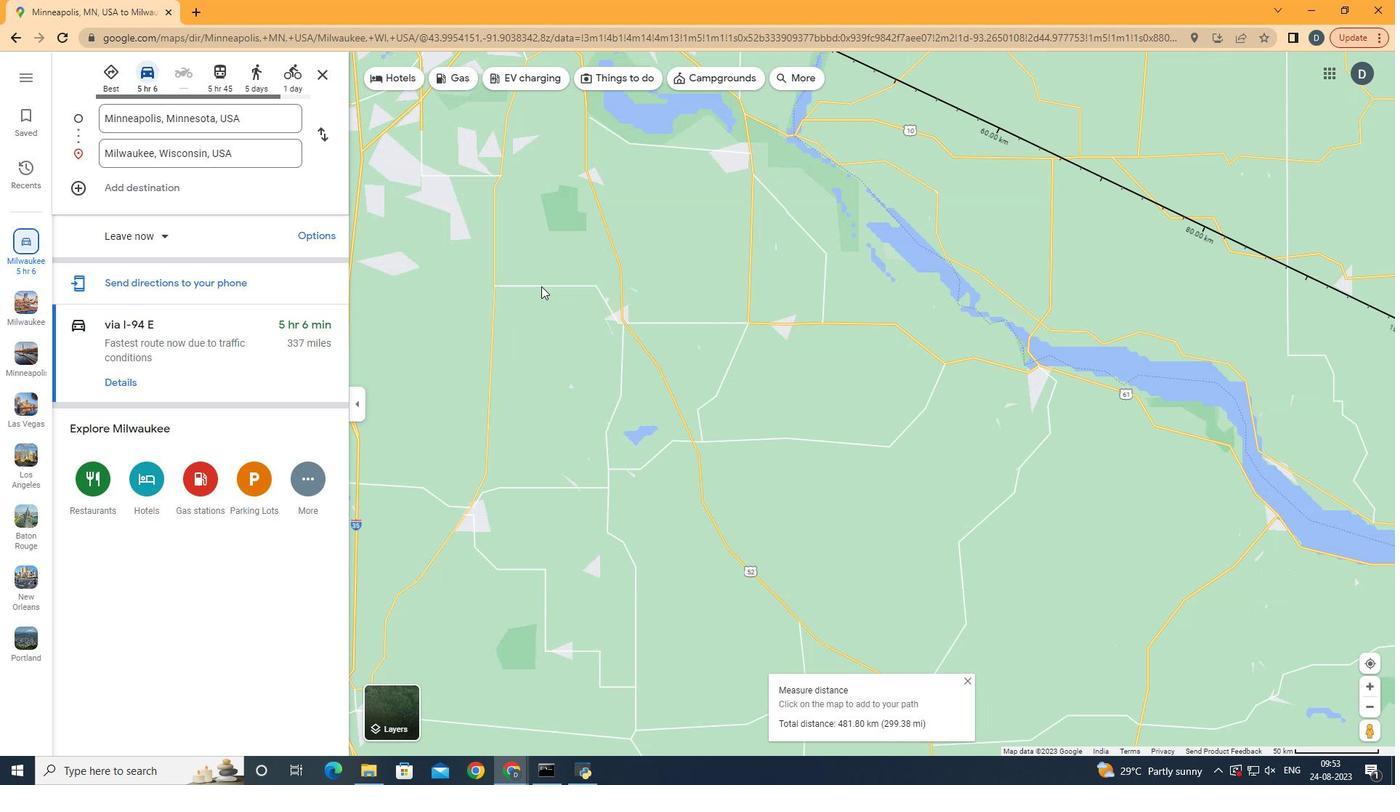 
Action: Mouse scrolled (541, 287) with delta (0, 0)
Screenshot: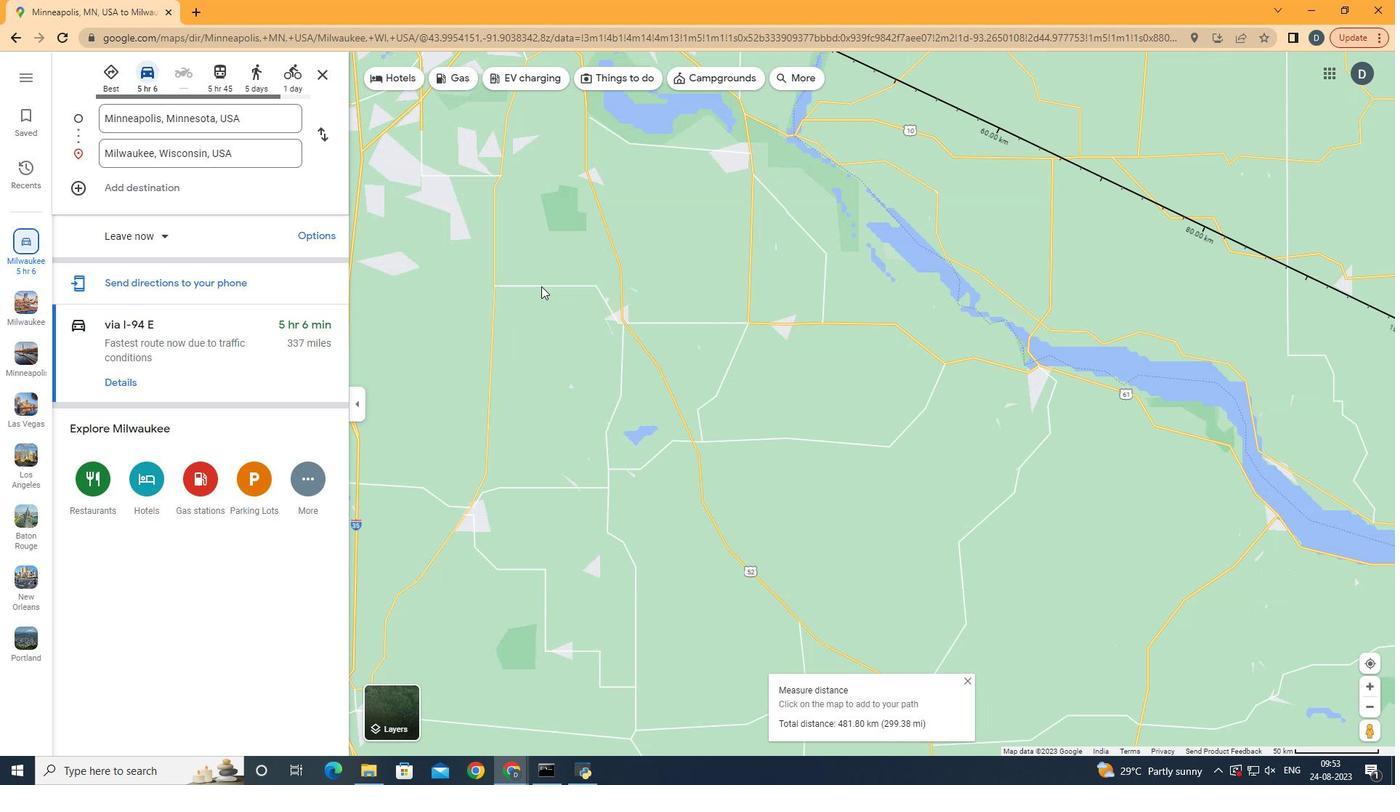 
Action: Mouse scrolled (541, 287) with delta (0, 0)
Screenshot: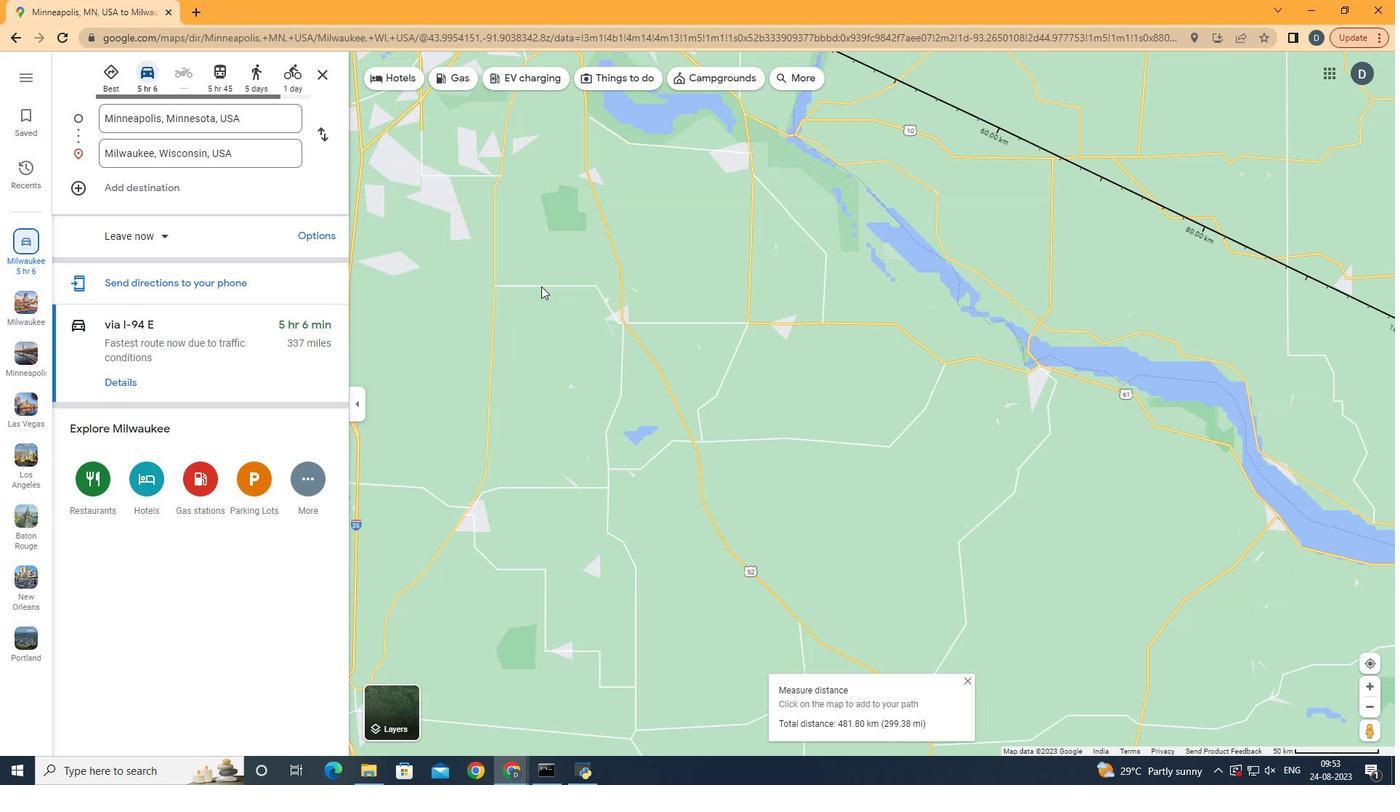 
Action: Mouse scrolled (541, 287) with delta (0, 0)
Screenshot: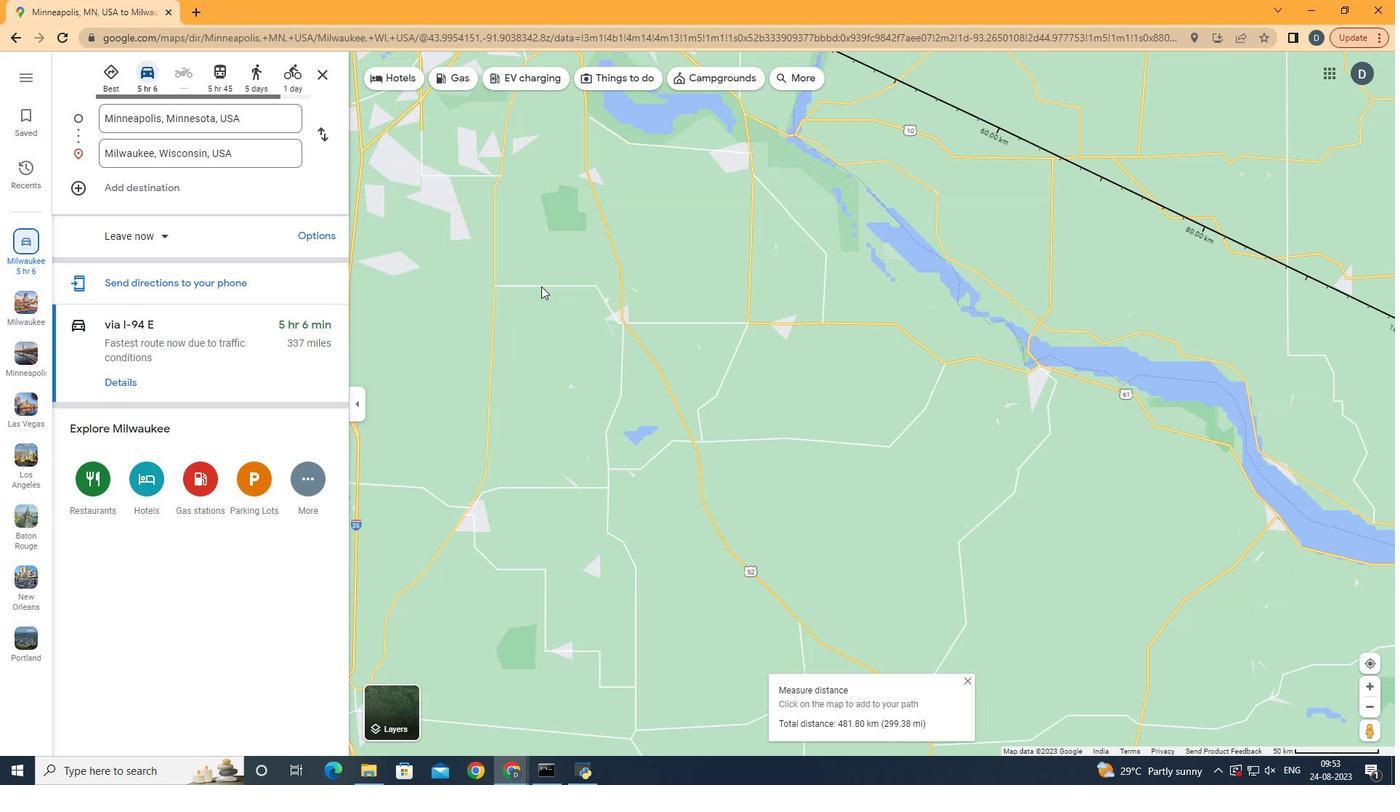 
Action: Mouse scrolled (541, 287) with delta (0, 0)
Screenshot: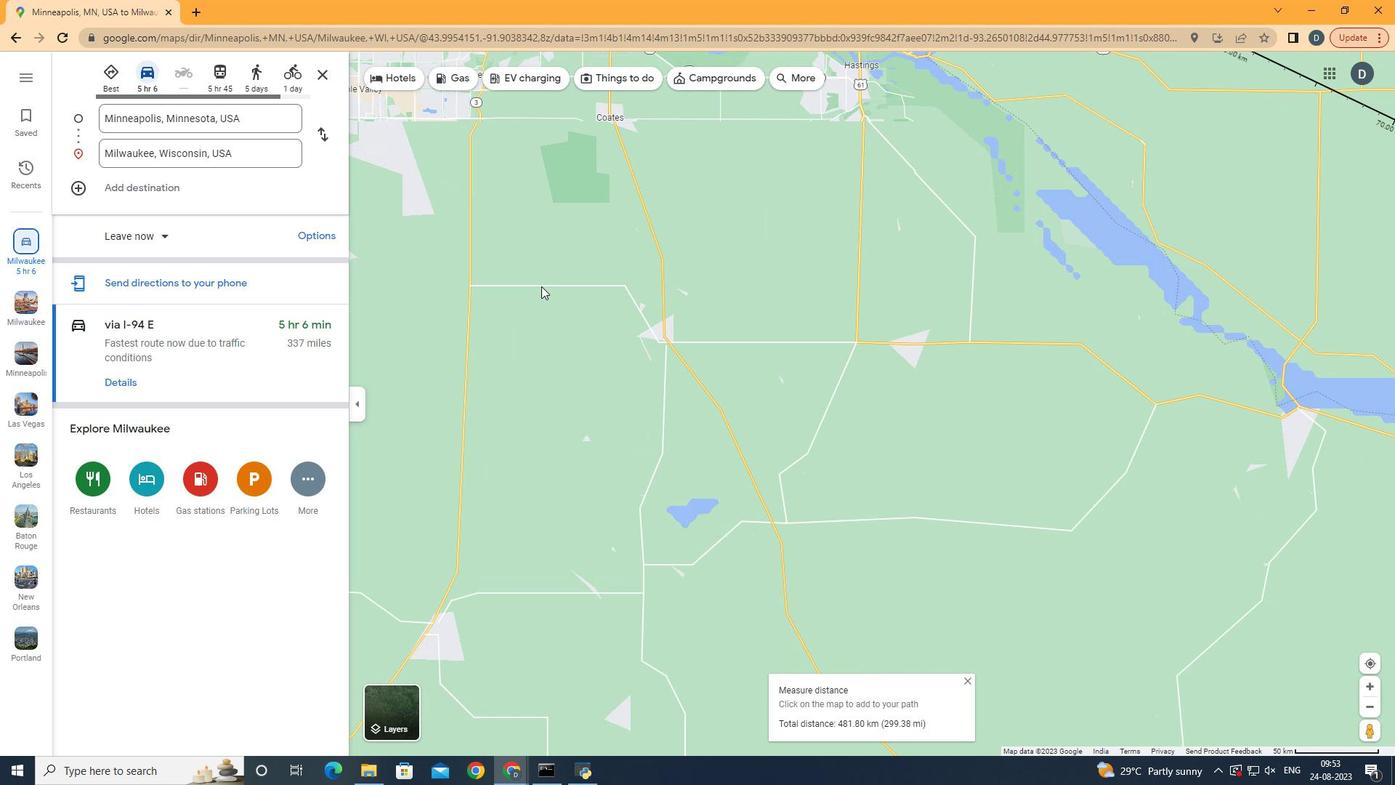 
Action: Mouse scrolled (541, 287) with delta (0, 0)
Screenshot: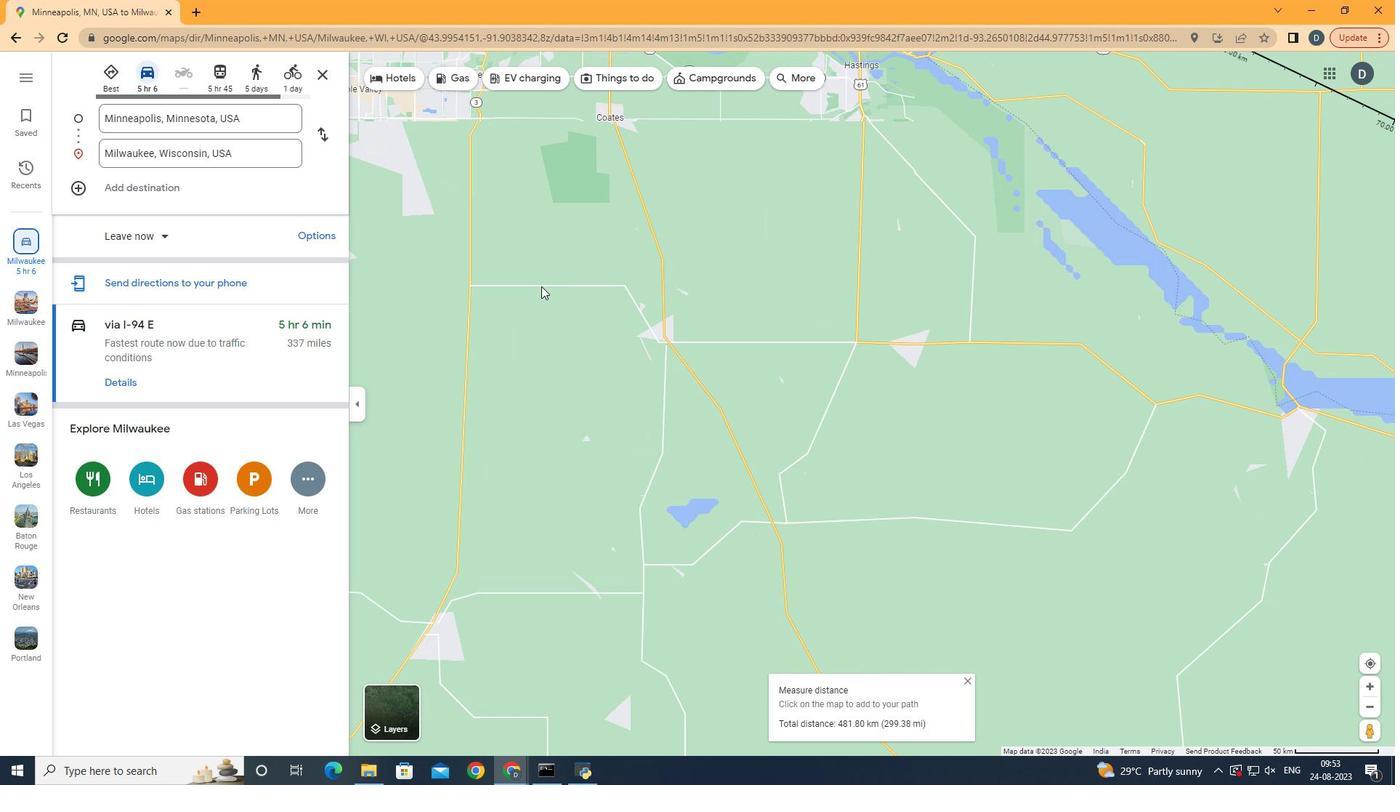 
Action: Mouse scrolled (541, 287) with delta (0, 0)
Screenshot: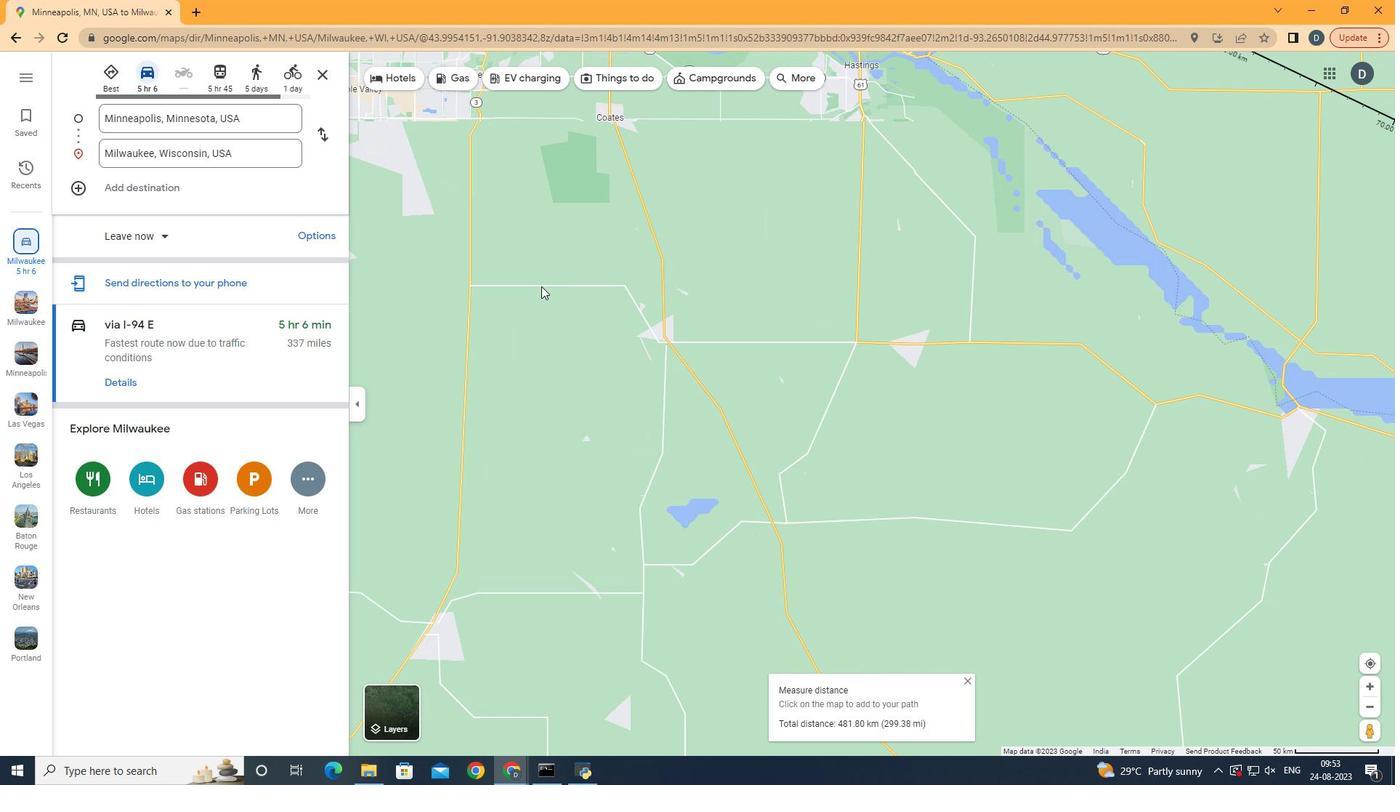 
Action: Mouse scrolled (541, 287) with delta (0, 0)
Screenshot: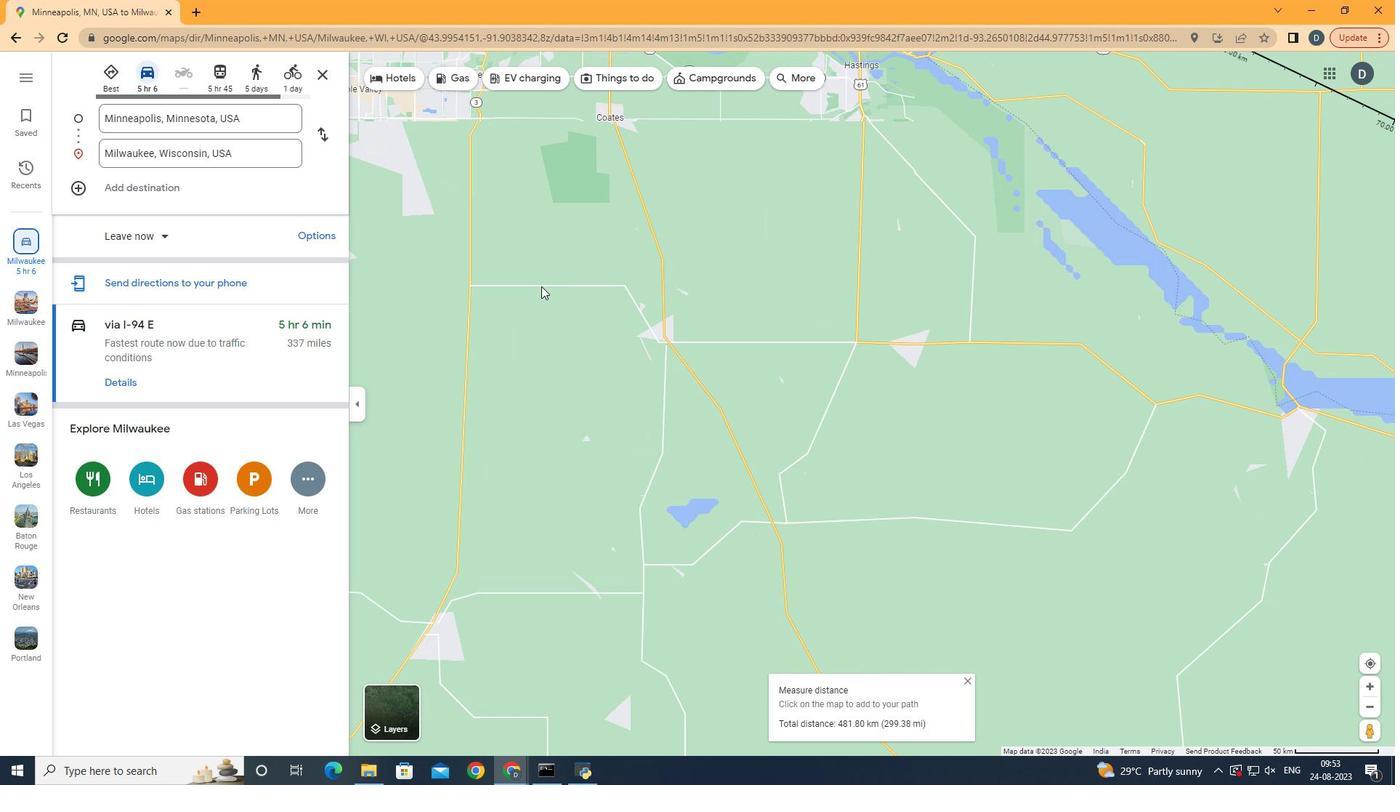 
Action: Mouse scrolled (541, 287) with delta (0, 0)
Screenshot: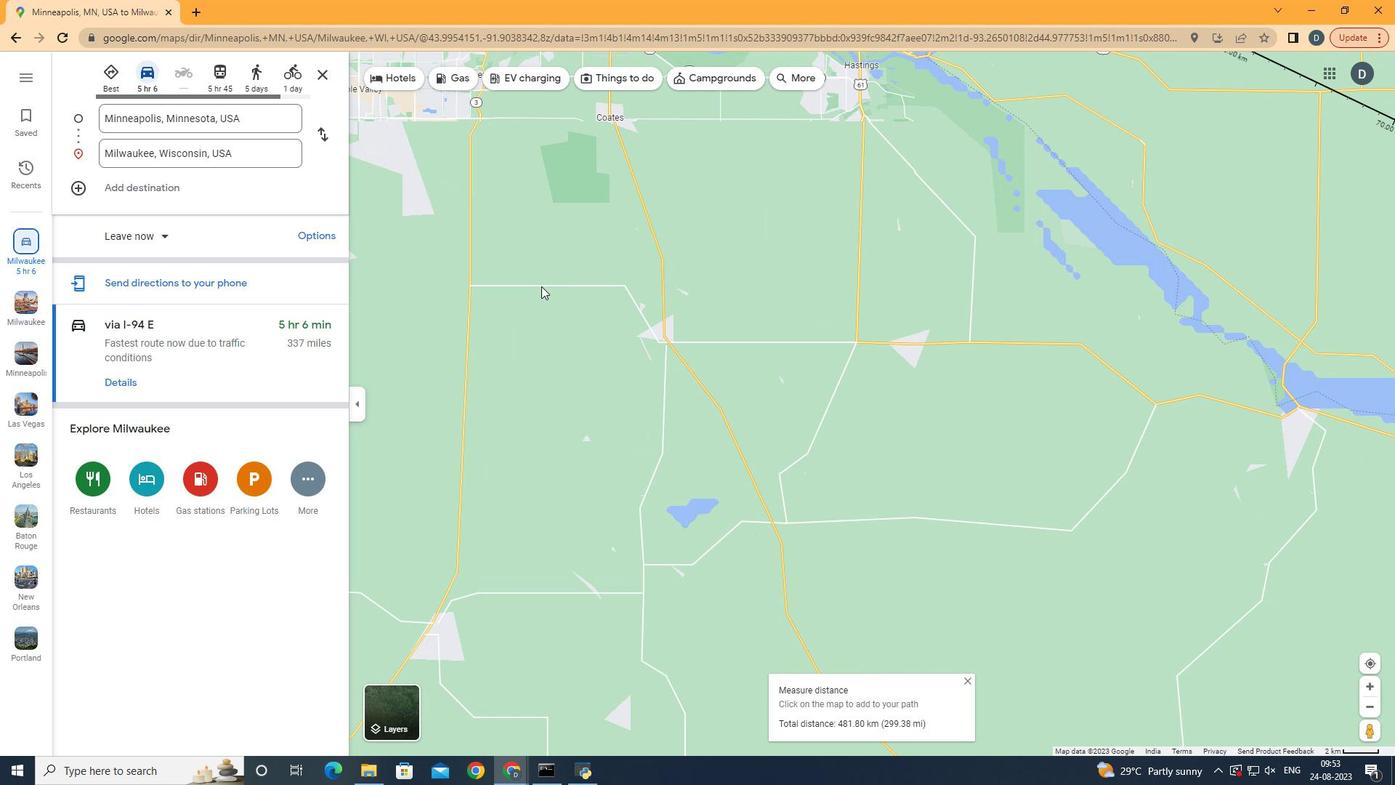 
Action: Mouse scrolled (541, 287) with delta (0, 0)
Screenshot: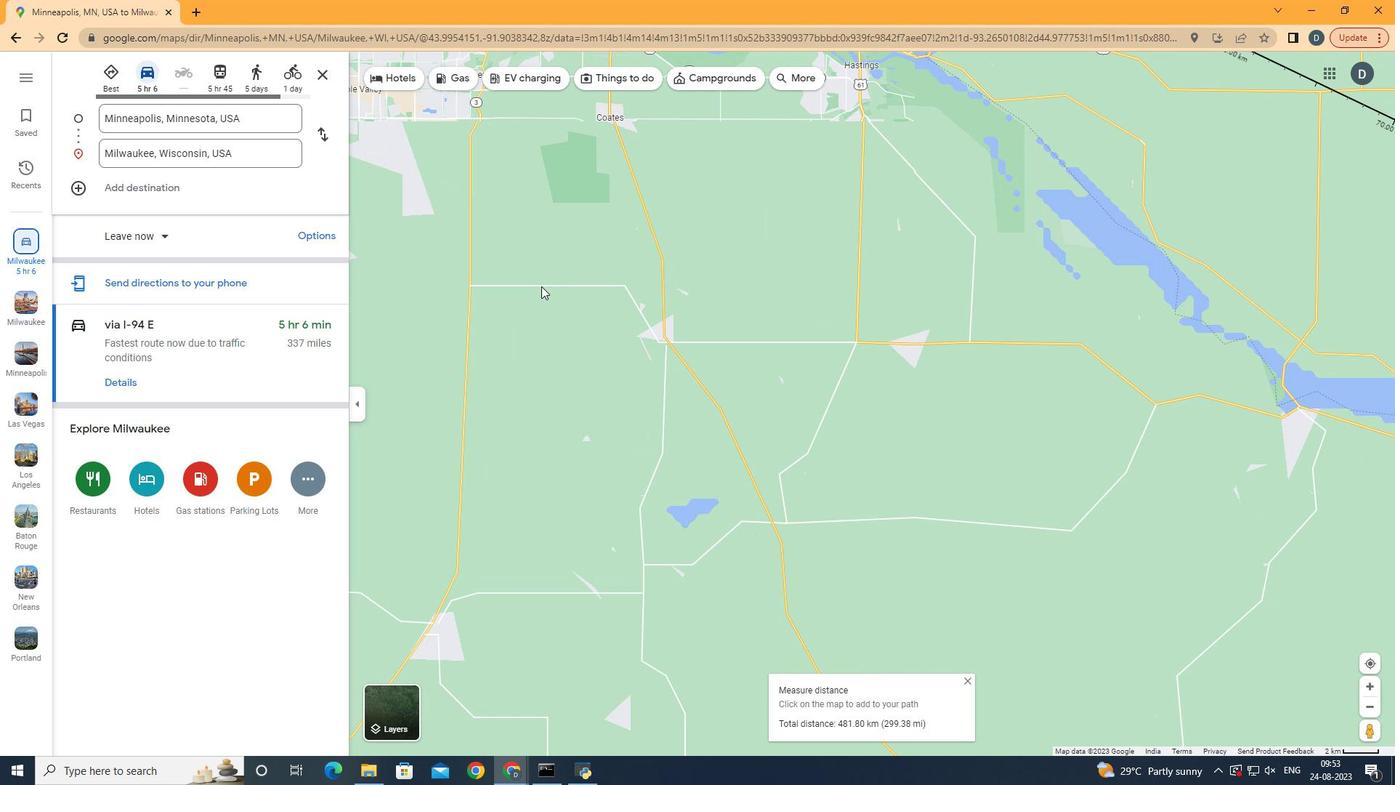 
Action: Mouse scrolled (541, 287) with delta (0, 0)
Screenshot: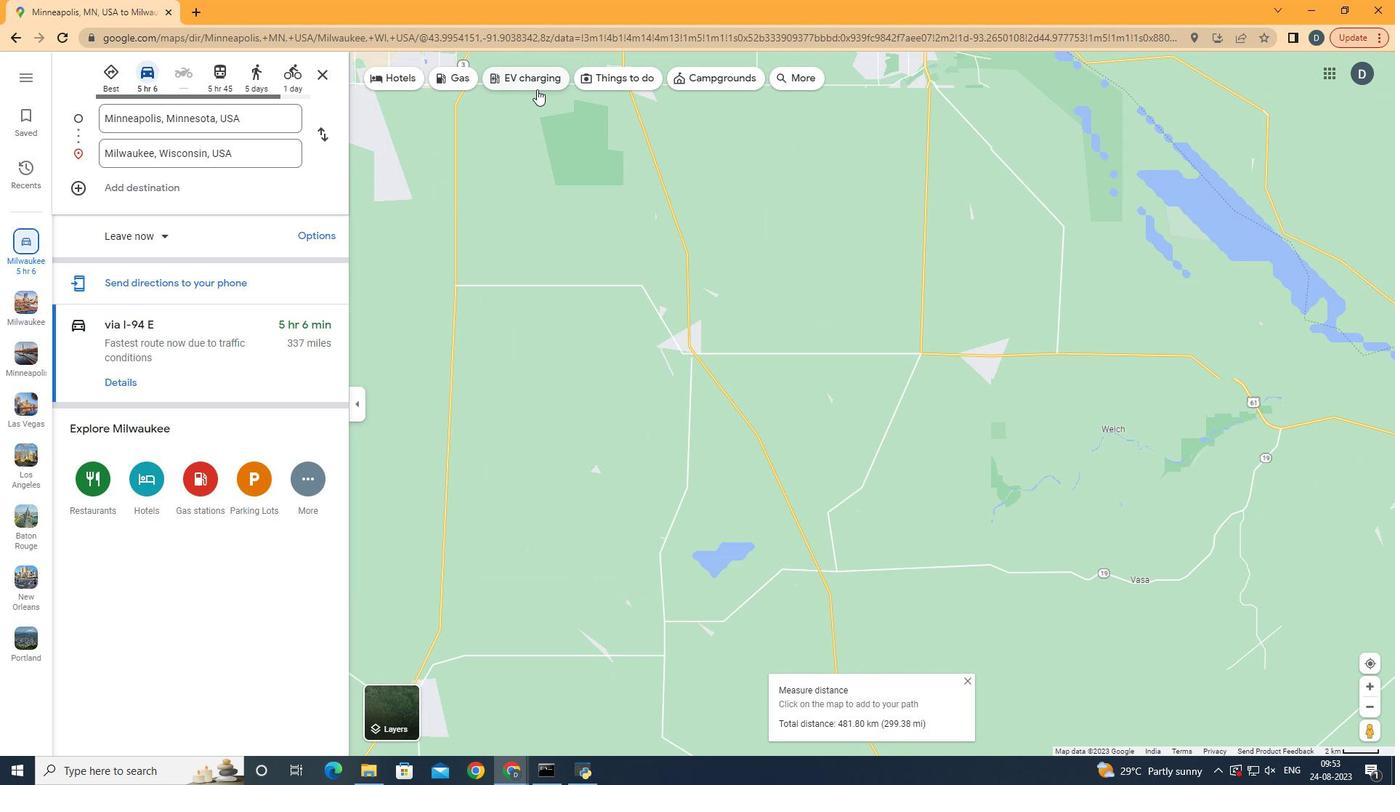 
Action: Mouse moved to (541, 273)
Screenshot: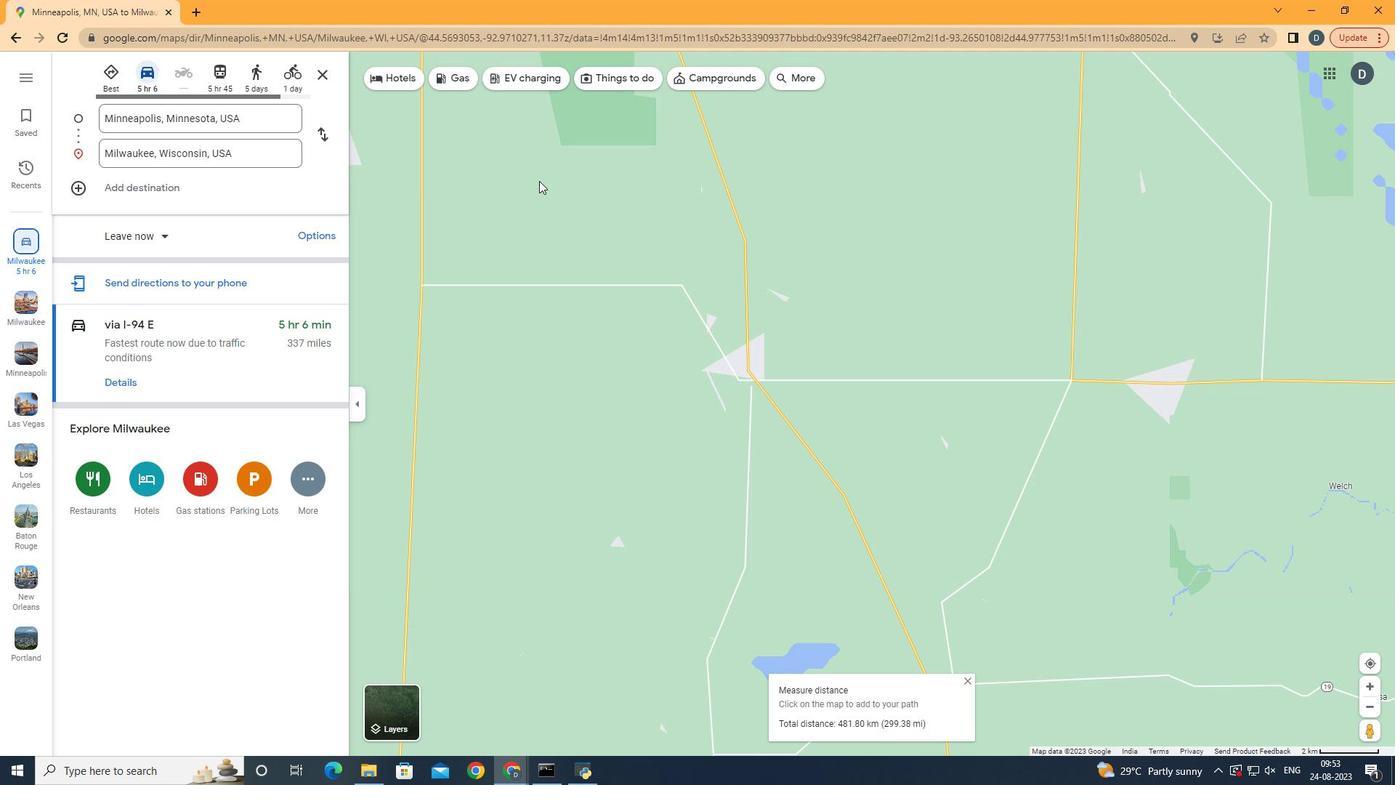 
Action: Mouse scrolled (541, 287) with delta (0, 0)
Screenshot: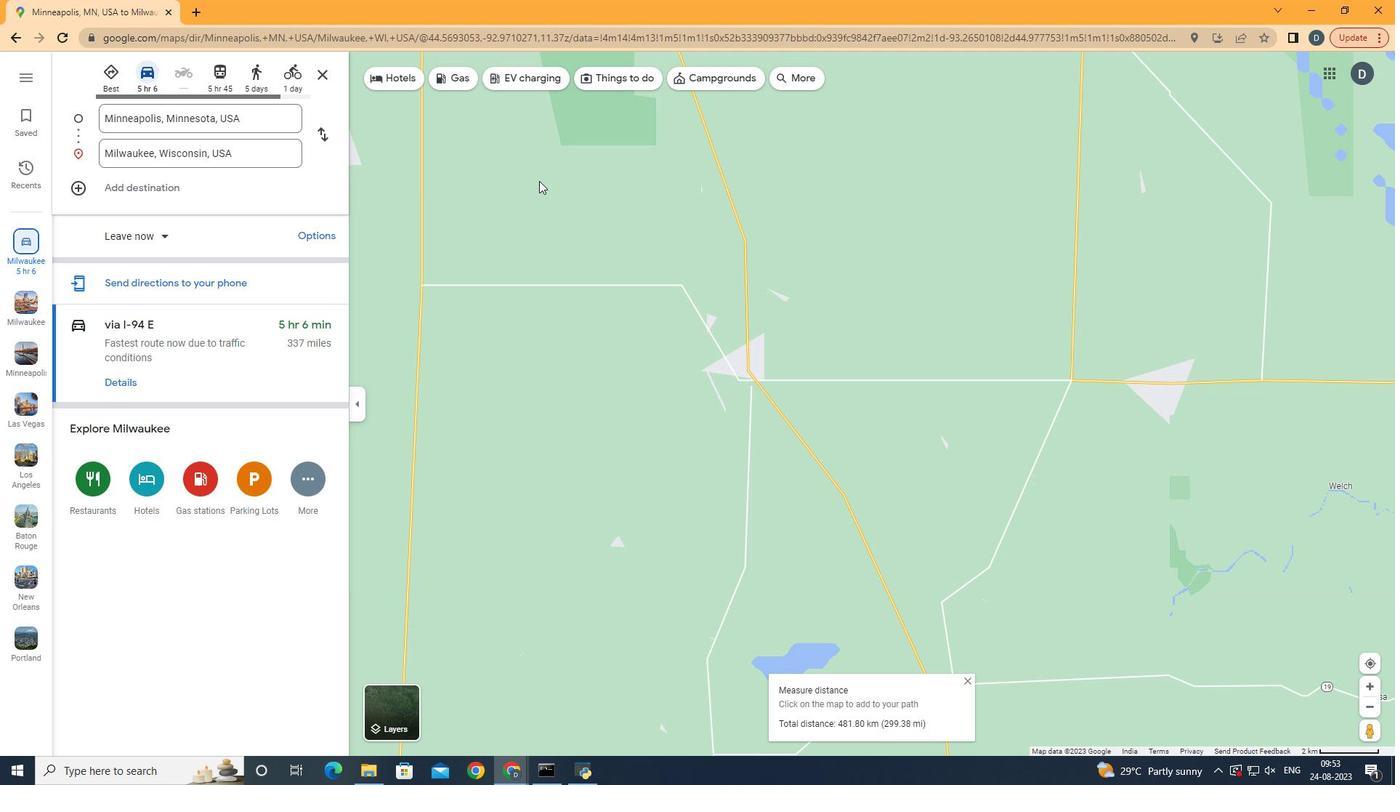
Action: Mouse moved to (539, 87)
Screenshot: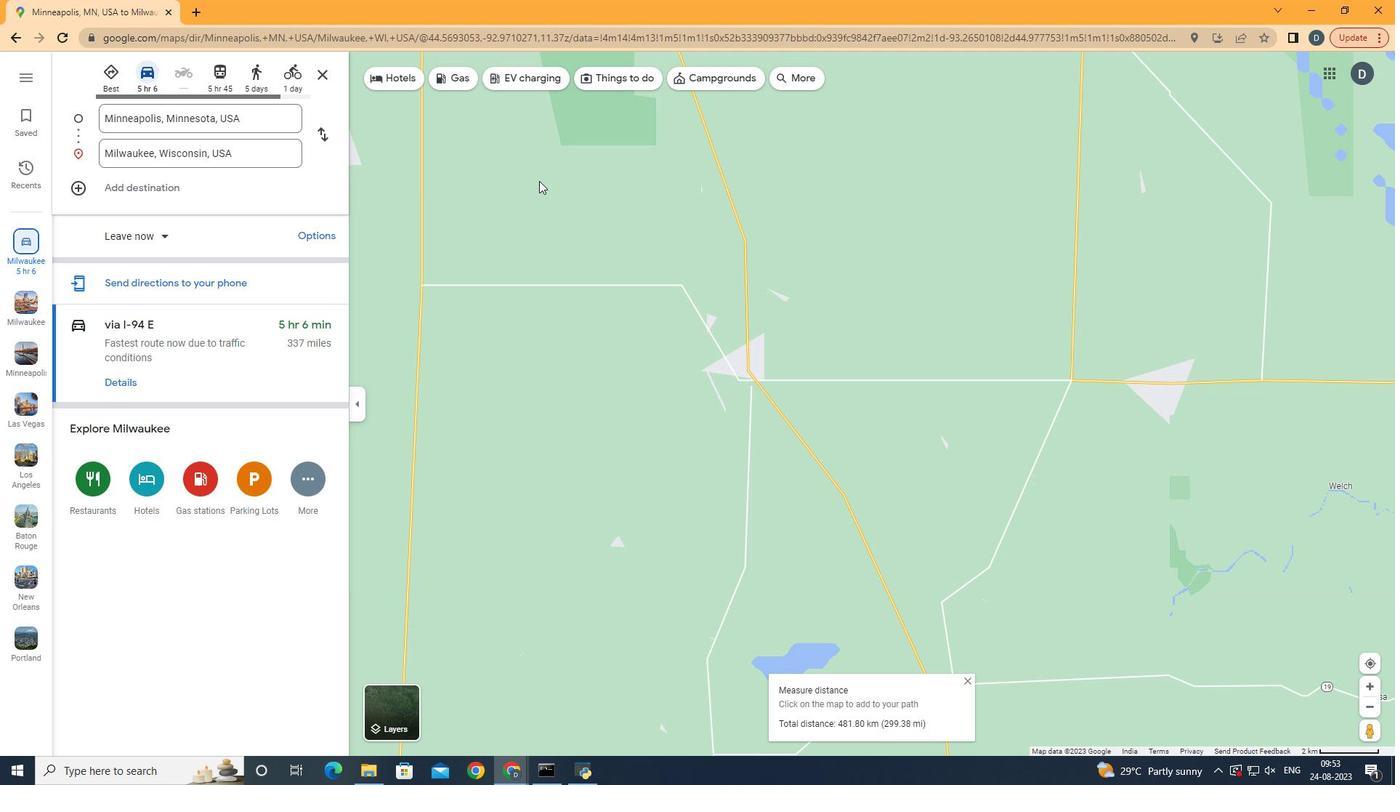 
Action: Mouse scrolled (541, 287) with delta (0, 0)
Screenshot: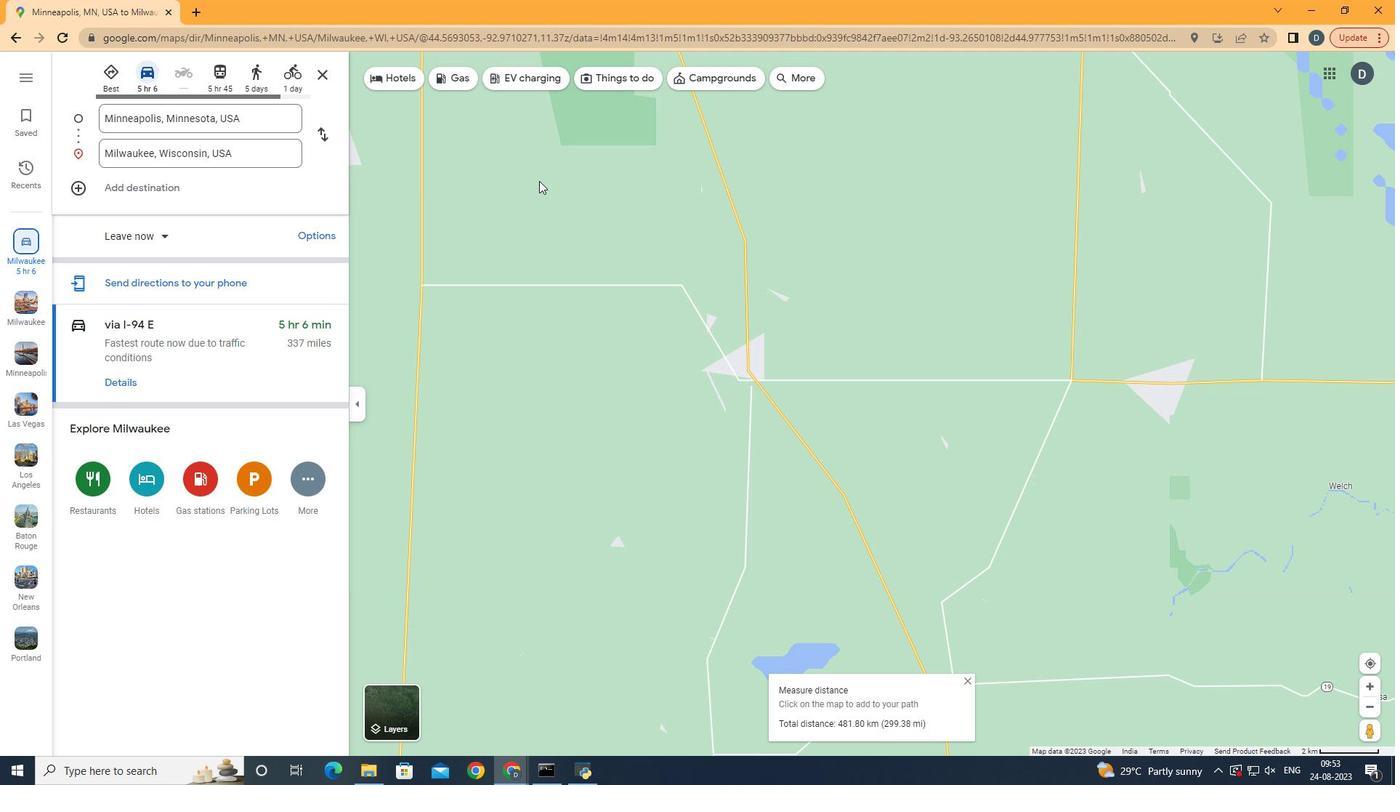 
Action: Mouse moved to (539, 181)
Screenshot: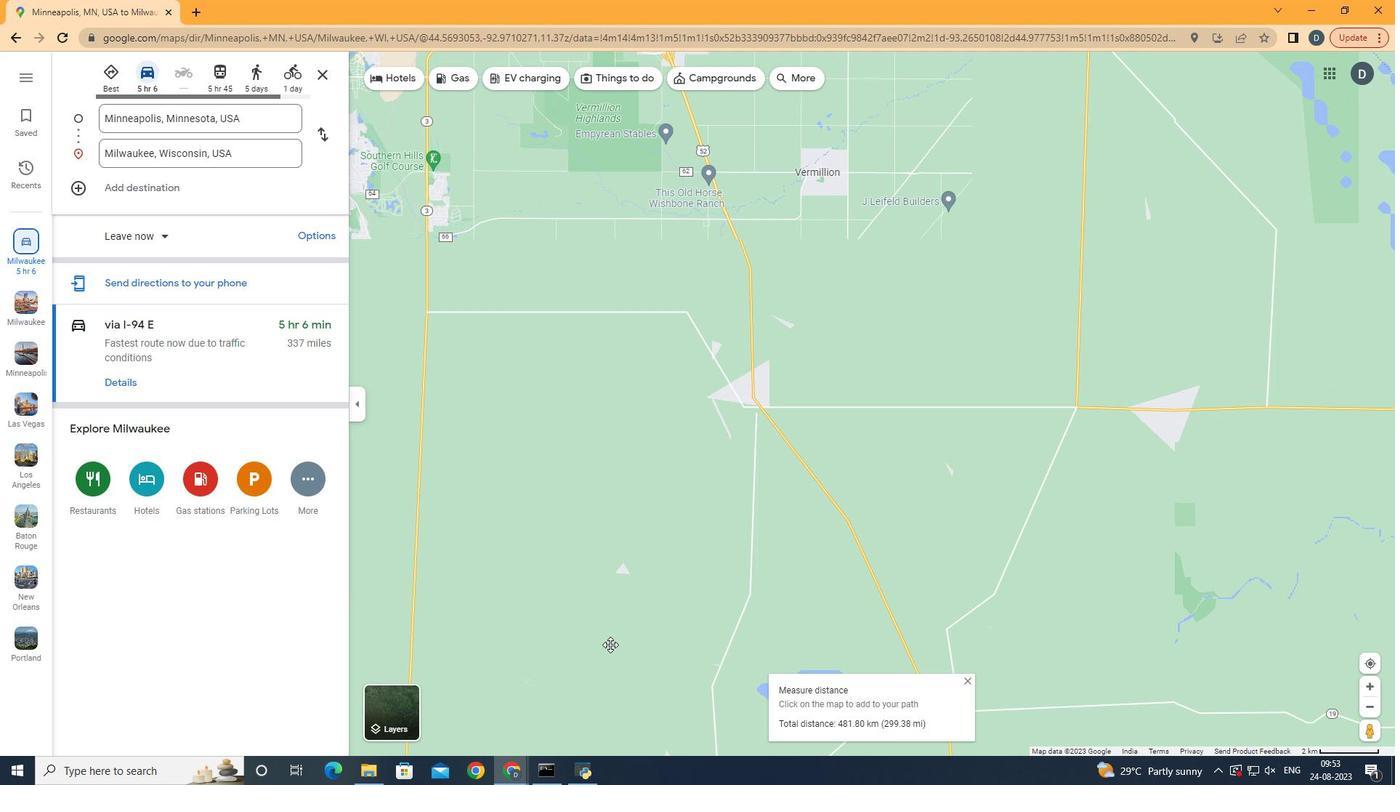 
Action: Mouse pressed left at (539, 181)
Screenshot: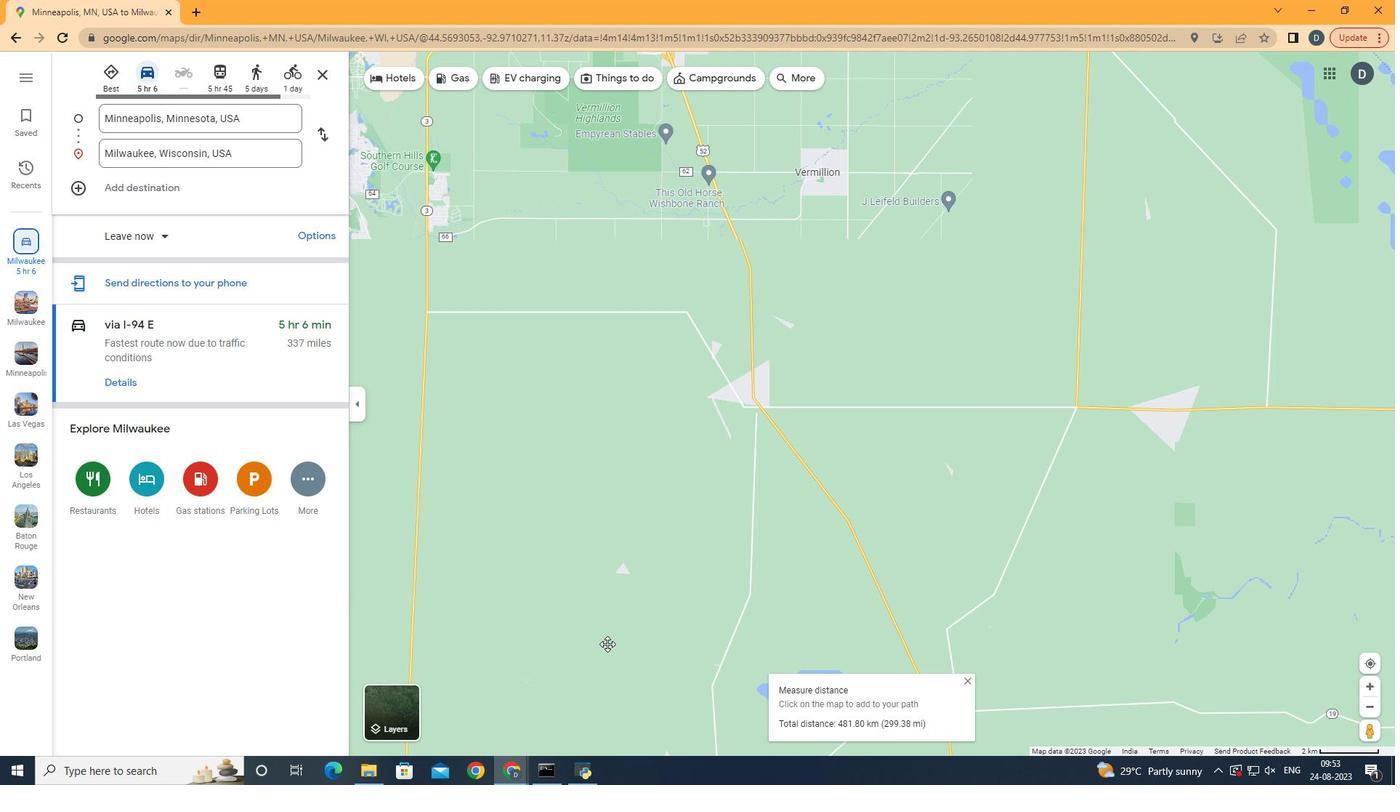 
Action: Mouse moved to (545, 270)
Screenshot: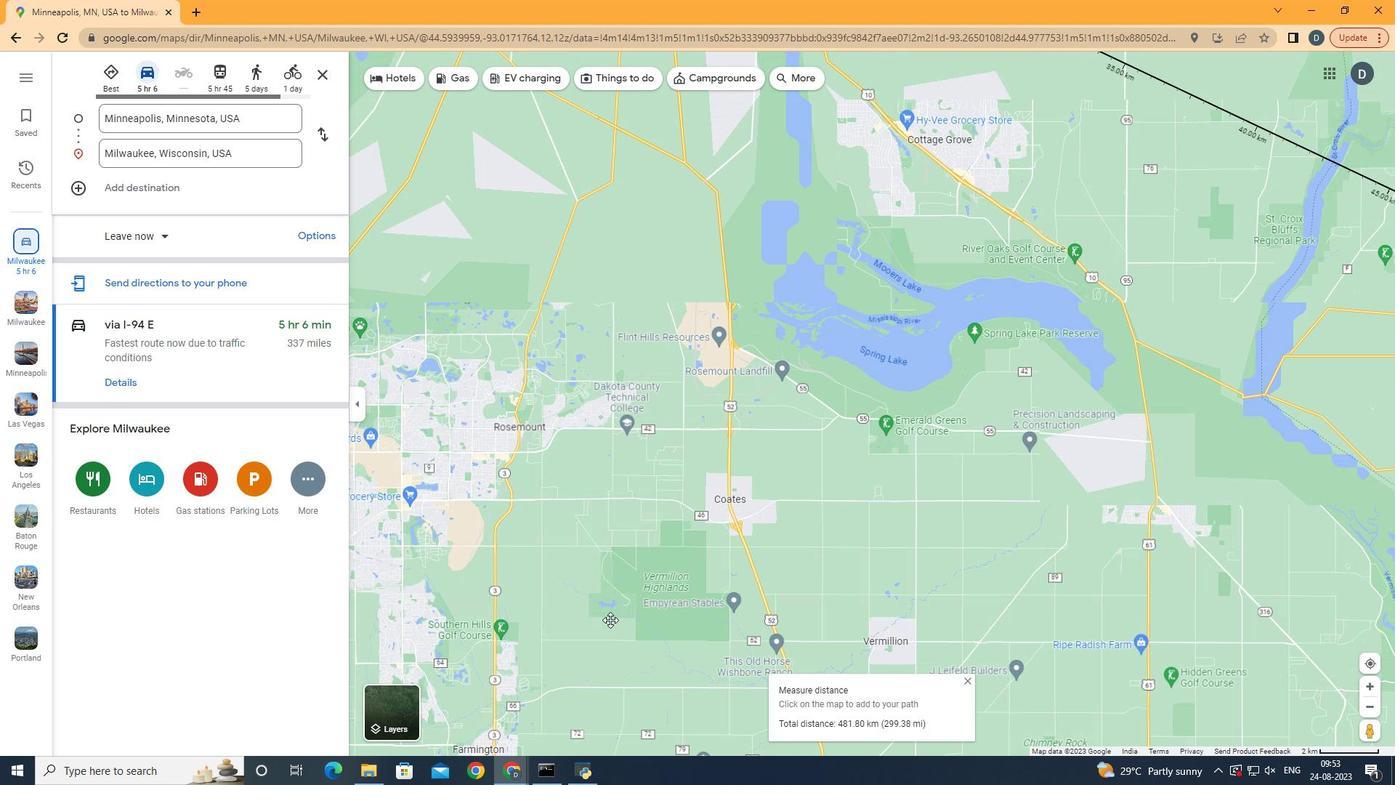 
Action: Mouse pressed left at (545, 270)
Screenshot: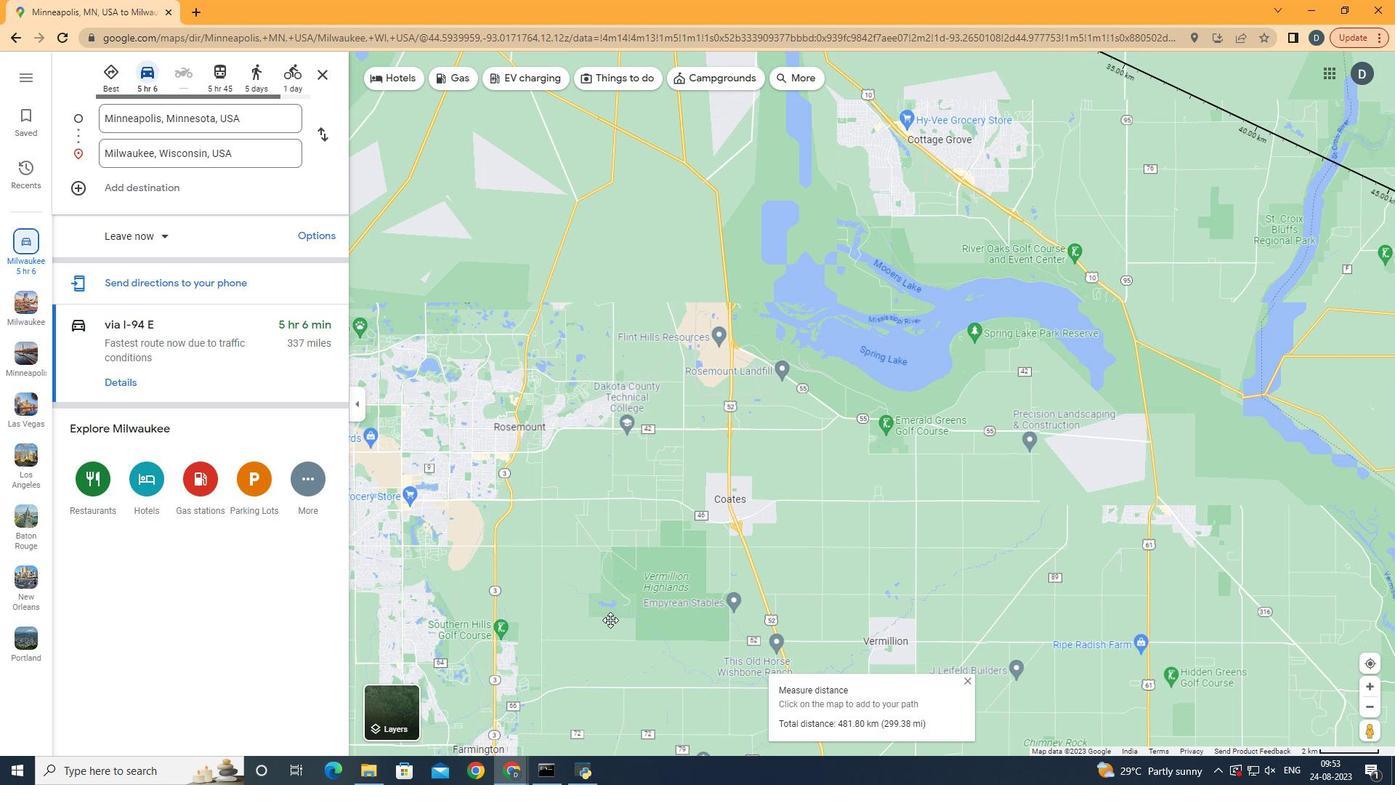 
Action: Mouse moved to (573, 167)
Screenshot: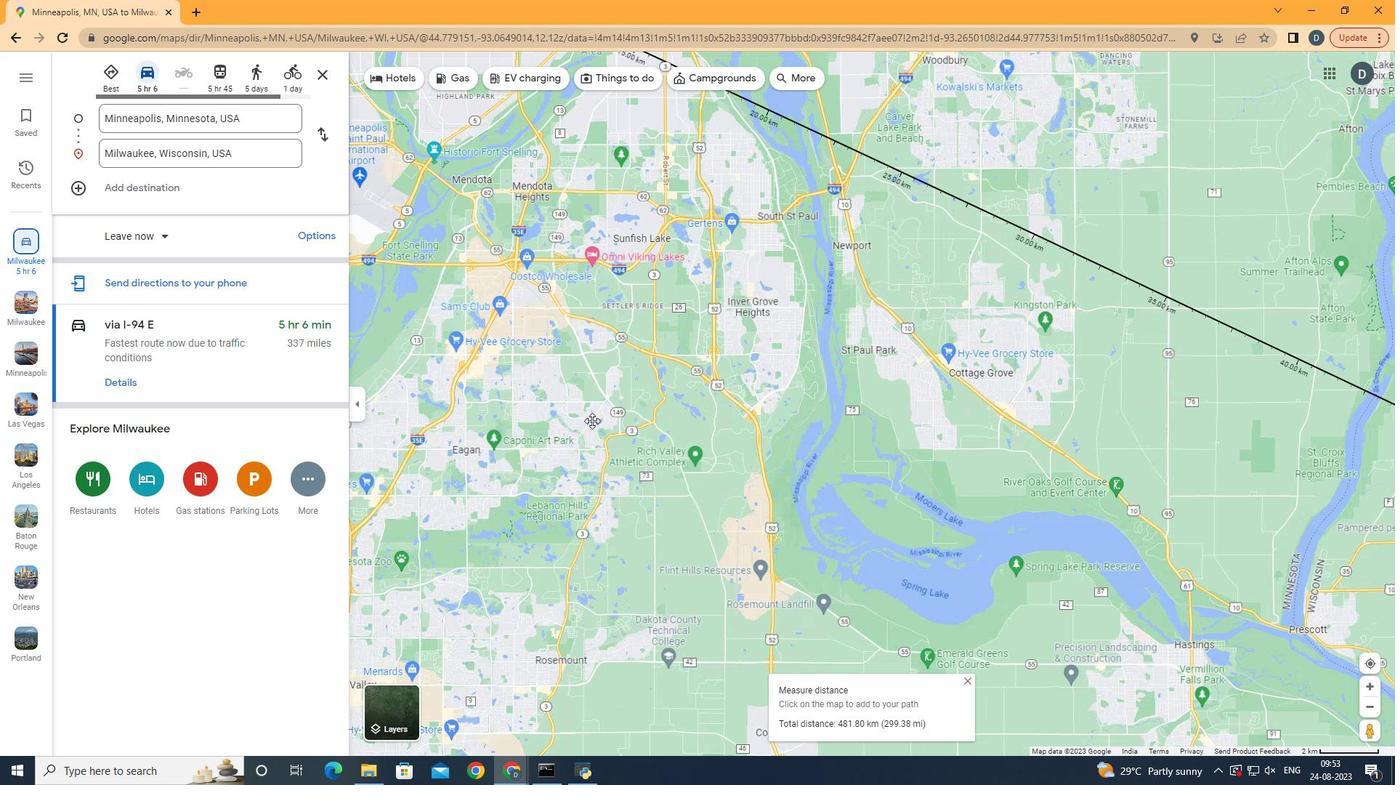 
Action: Mouse pressed left at (573, 167)
Screenshot: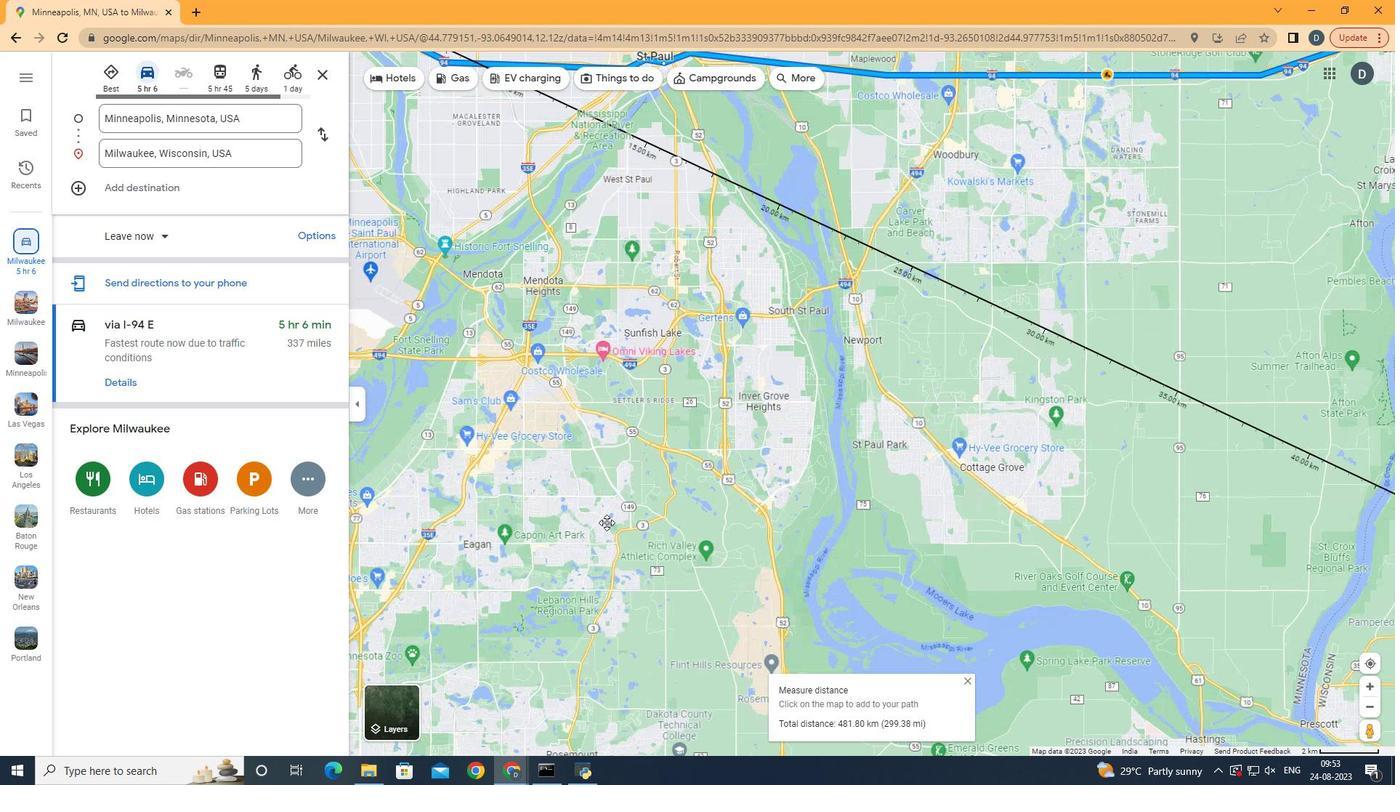 
Action: Mouse moved to (390, 201)
Screenshot: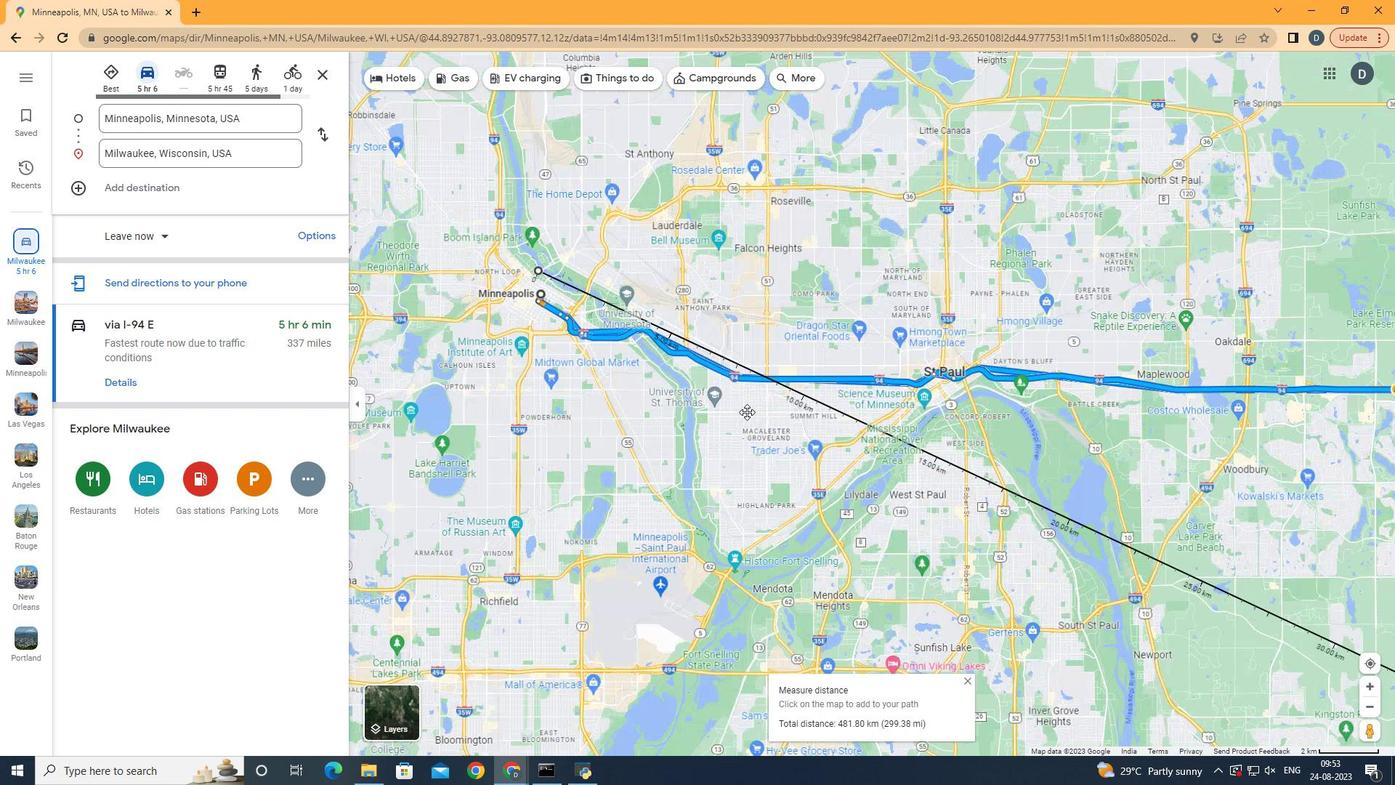 
Action: Mouse pressed left at (390, 201)
Screenshot: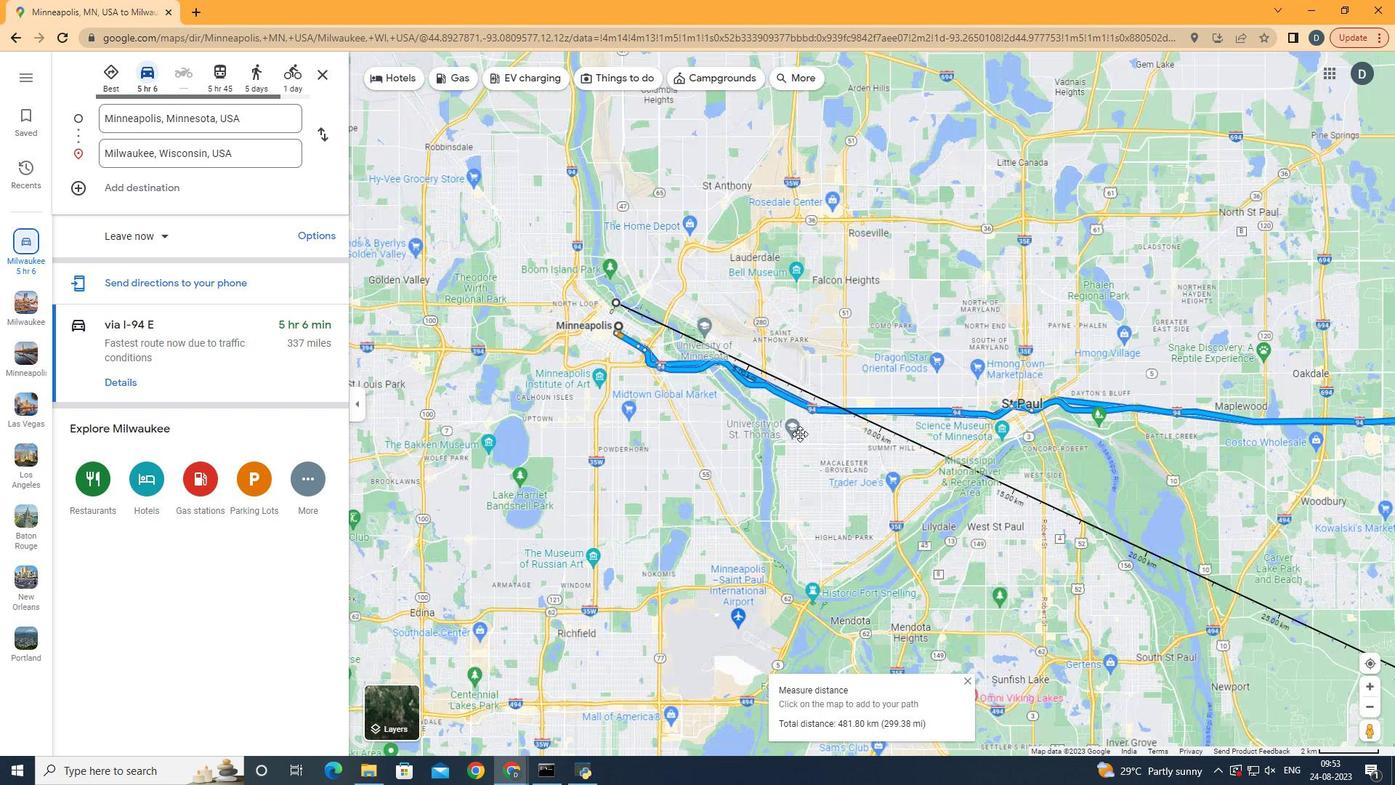 
Action: Mouse moved to (1087, 418)
Screenshot: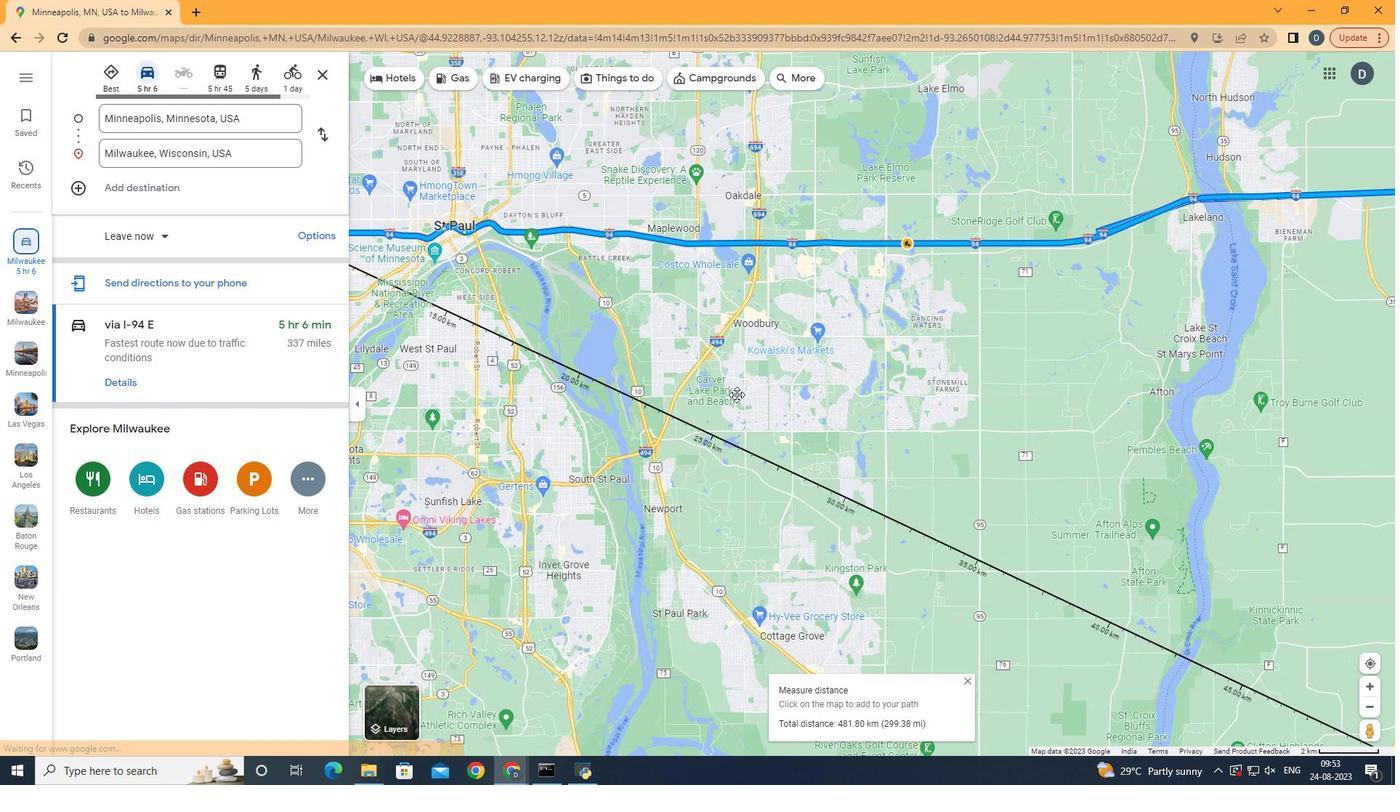
Action: Mouse pressed left at (1087, 418)
Screenshot: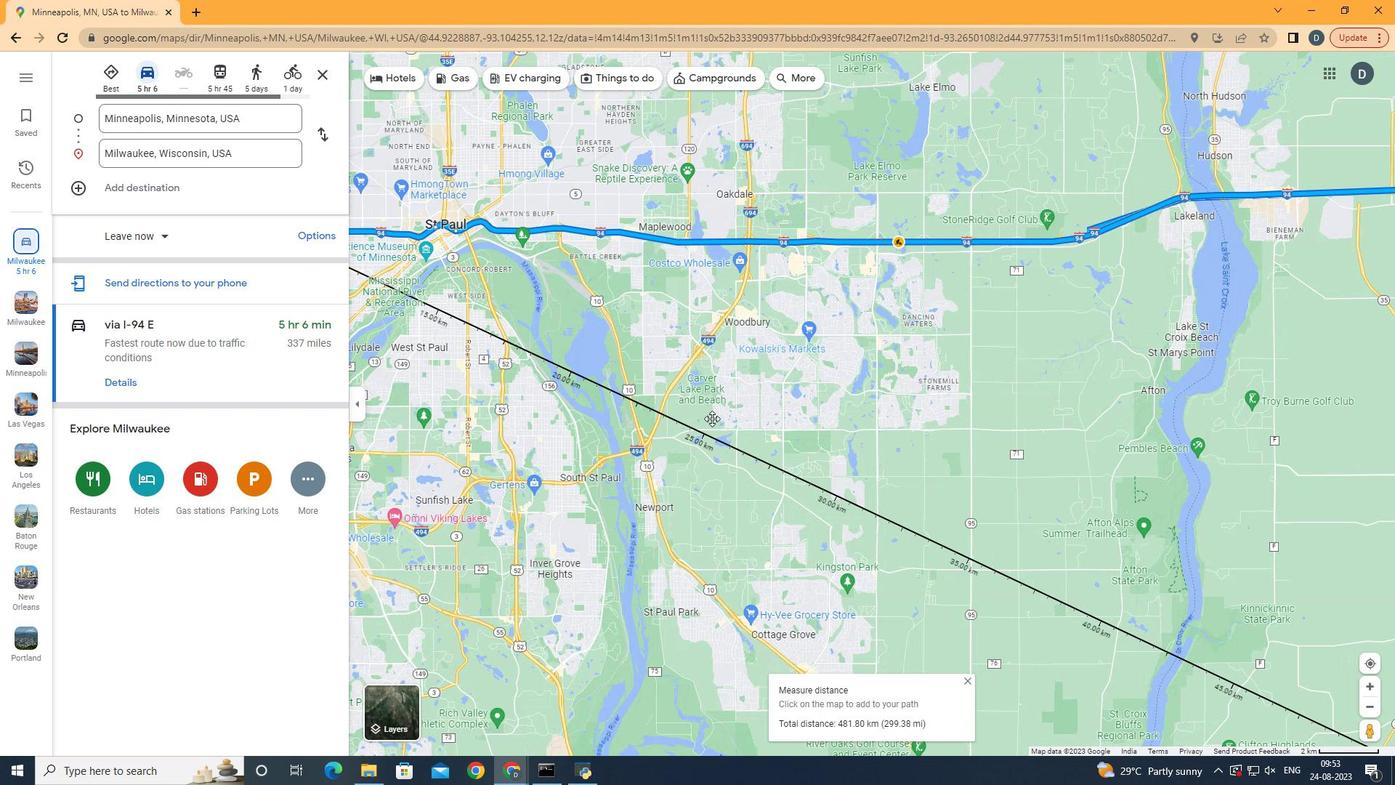 
Action: Mouse moved to (1036, 511)
Screenshot: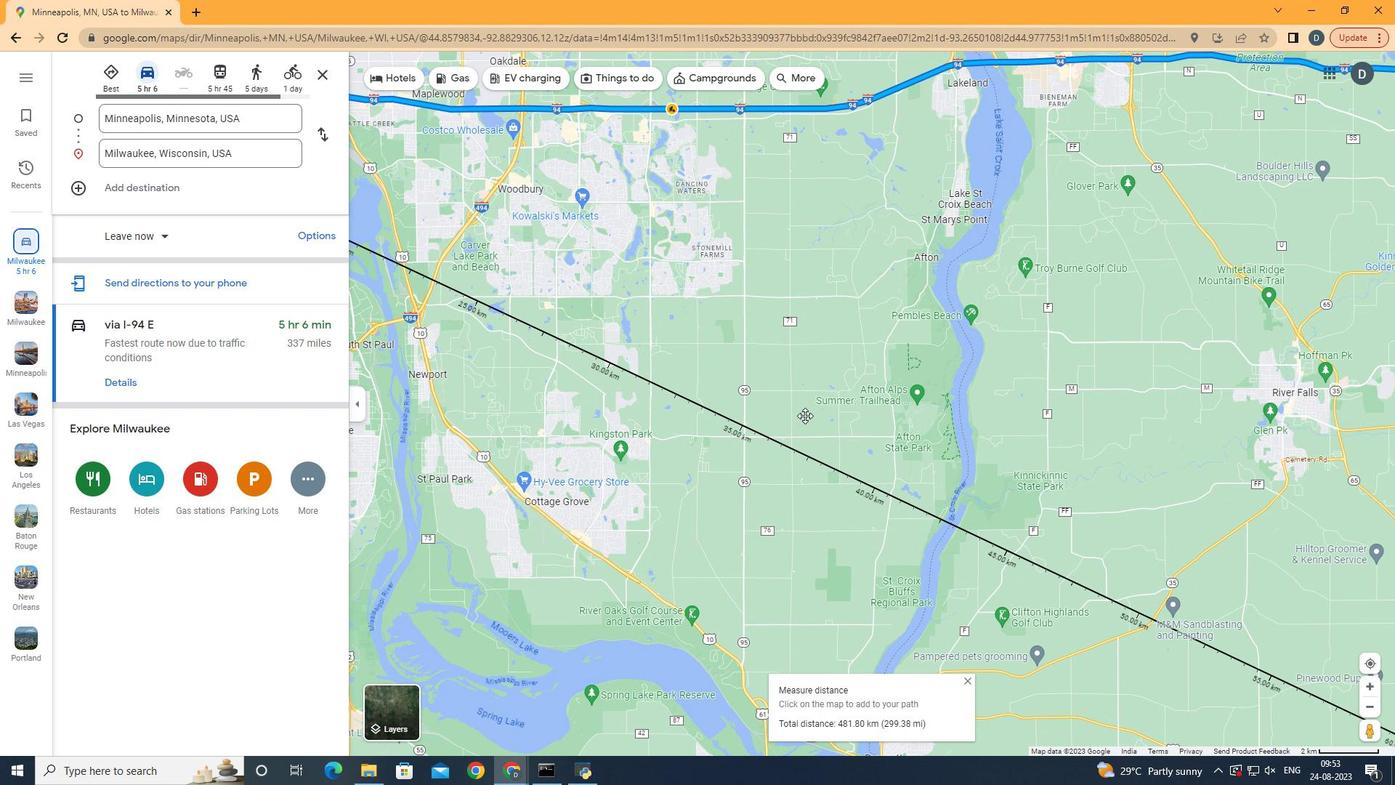 
Action: Mouse pressed left at (1036, 511)
Screenshot: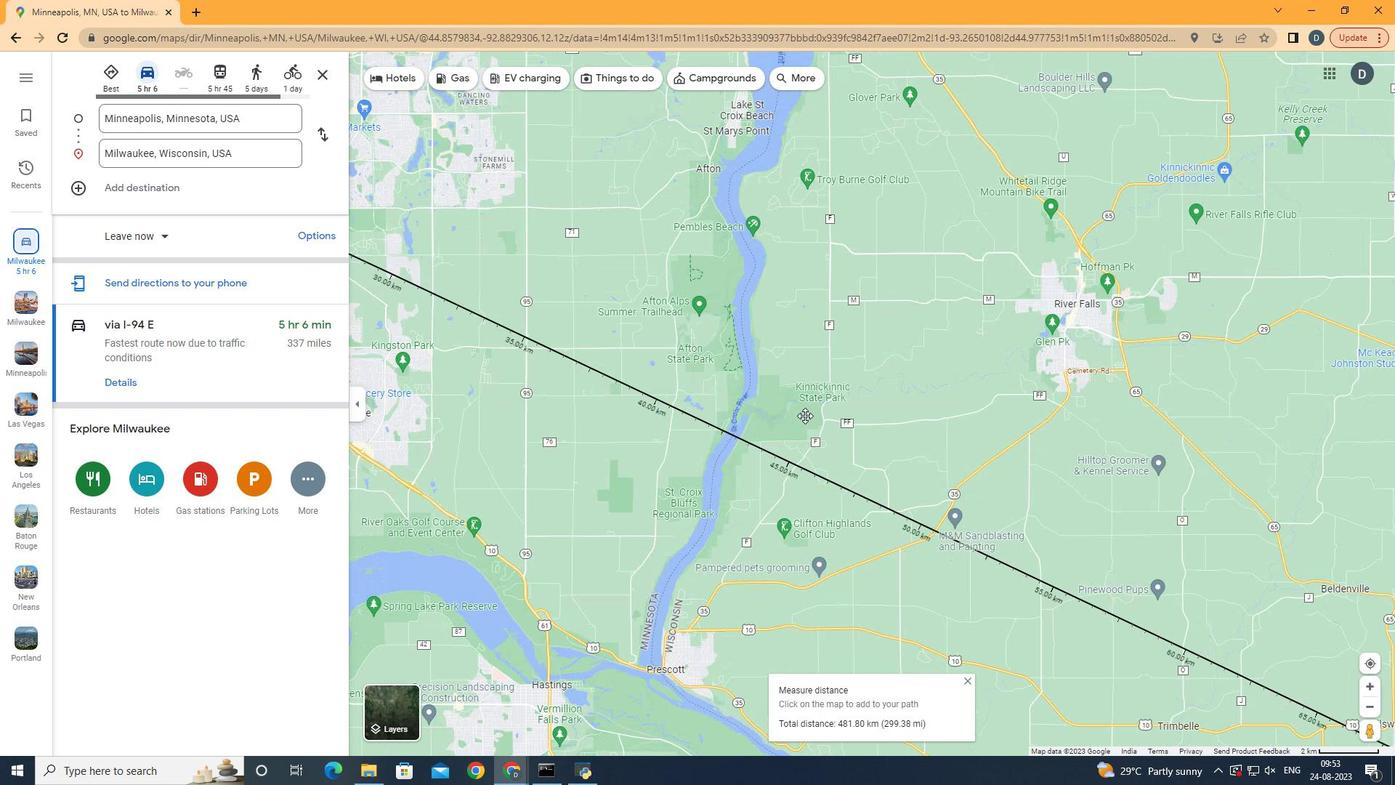 
Action: Mouse moved to (1043, 574)
Screenshot: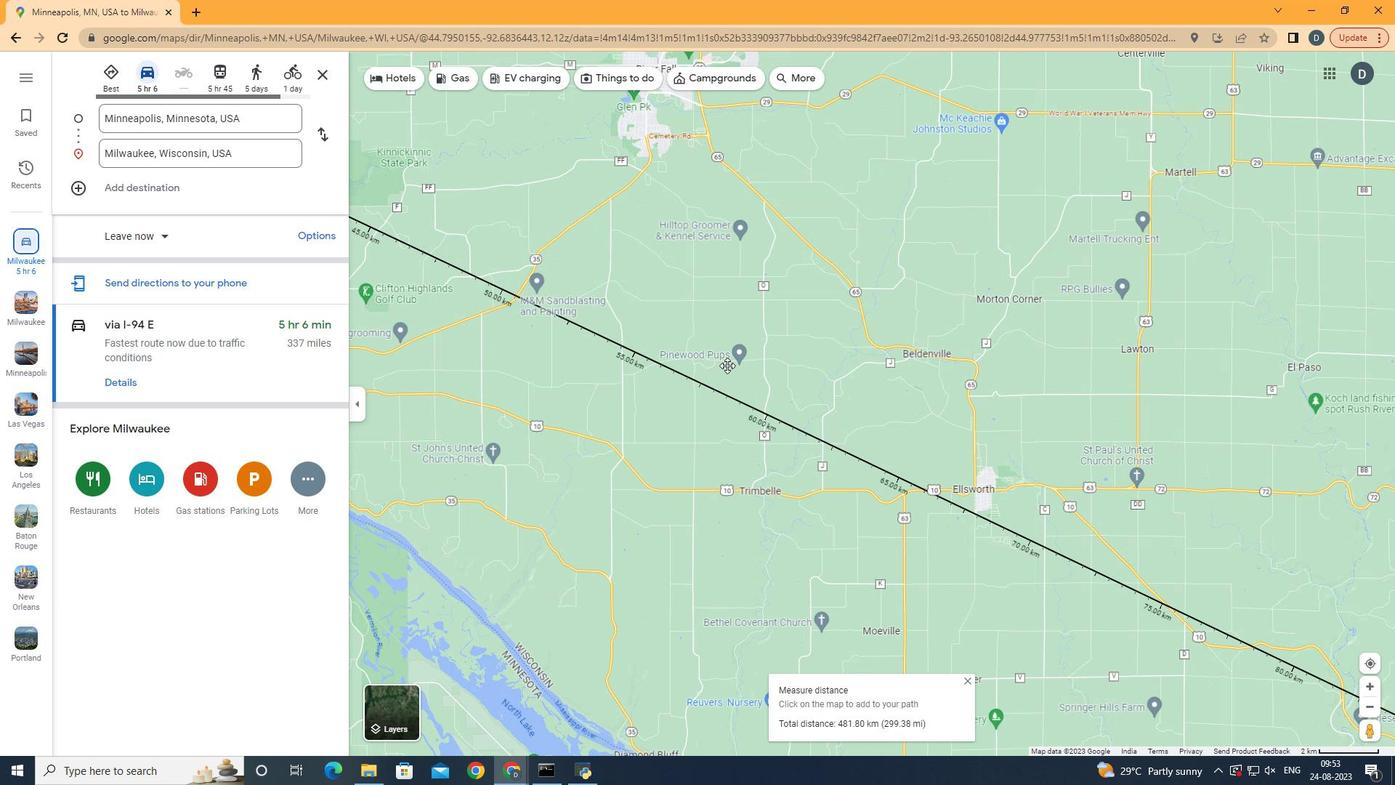 
Action: Mouse pressed left at (1043, 574)
Screenshot: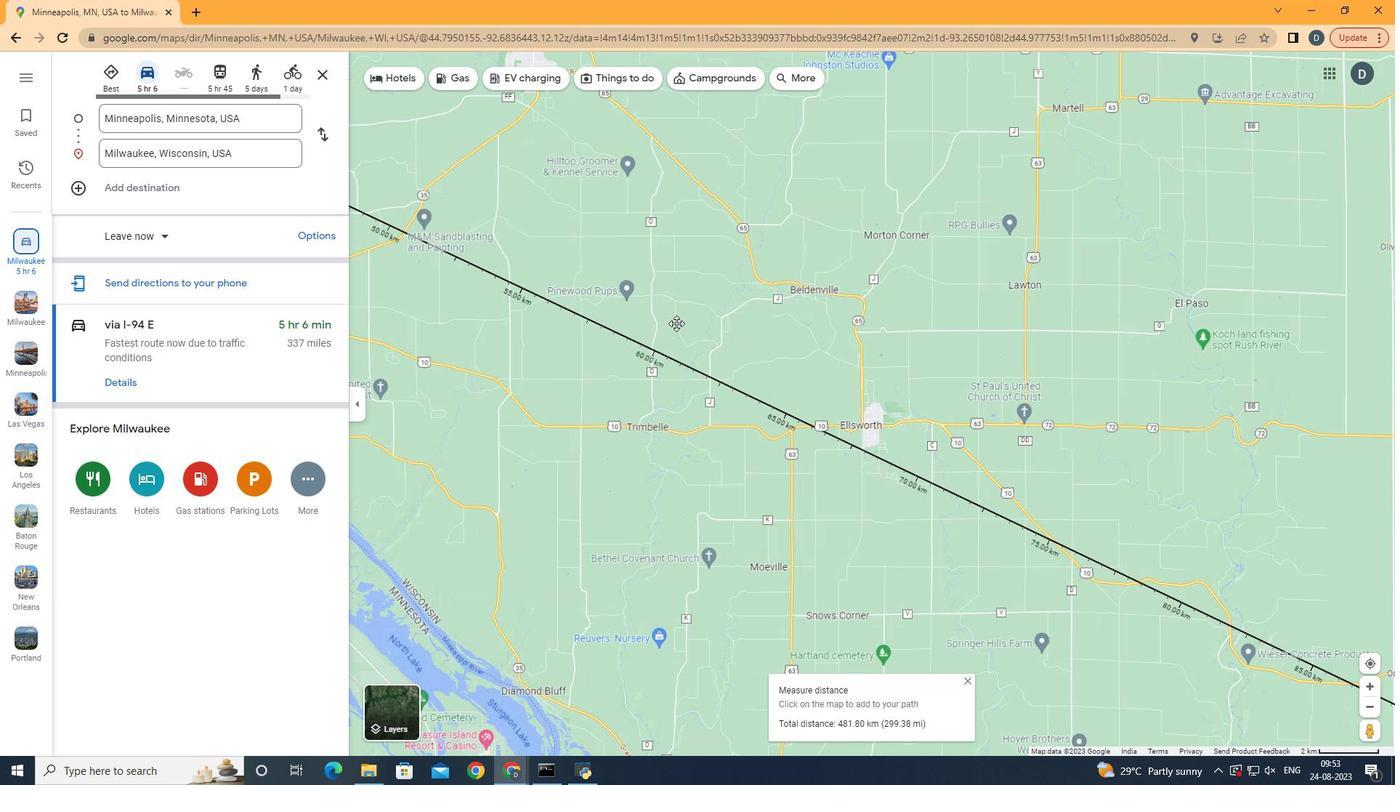
Action: Mouse moved to (1147, 505)
Screenshot: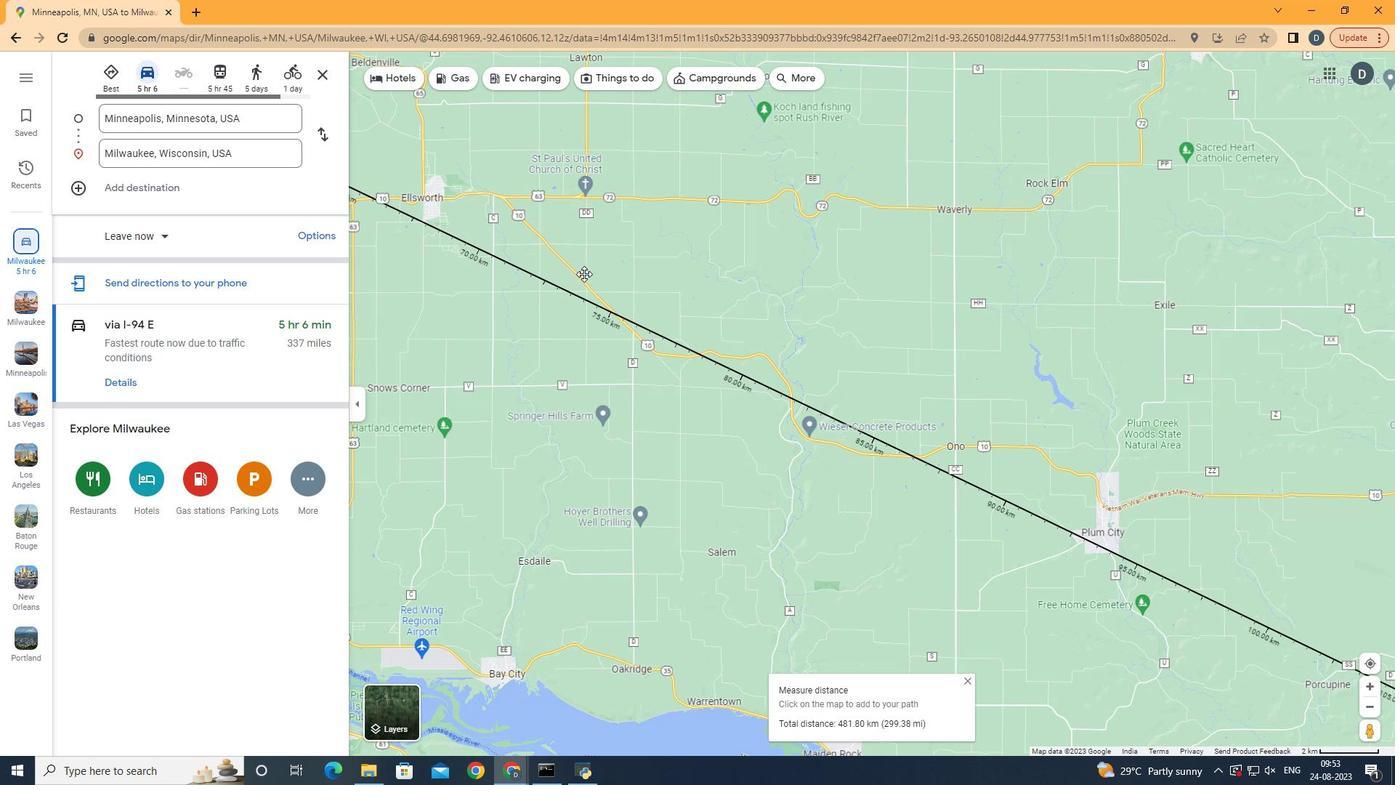 
Action: Mouse pressed left at (1147, 505)
Screenshot: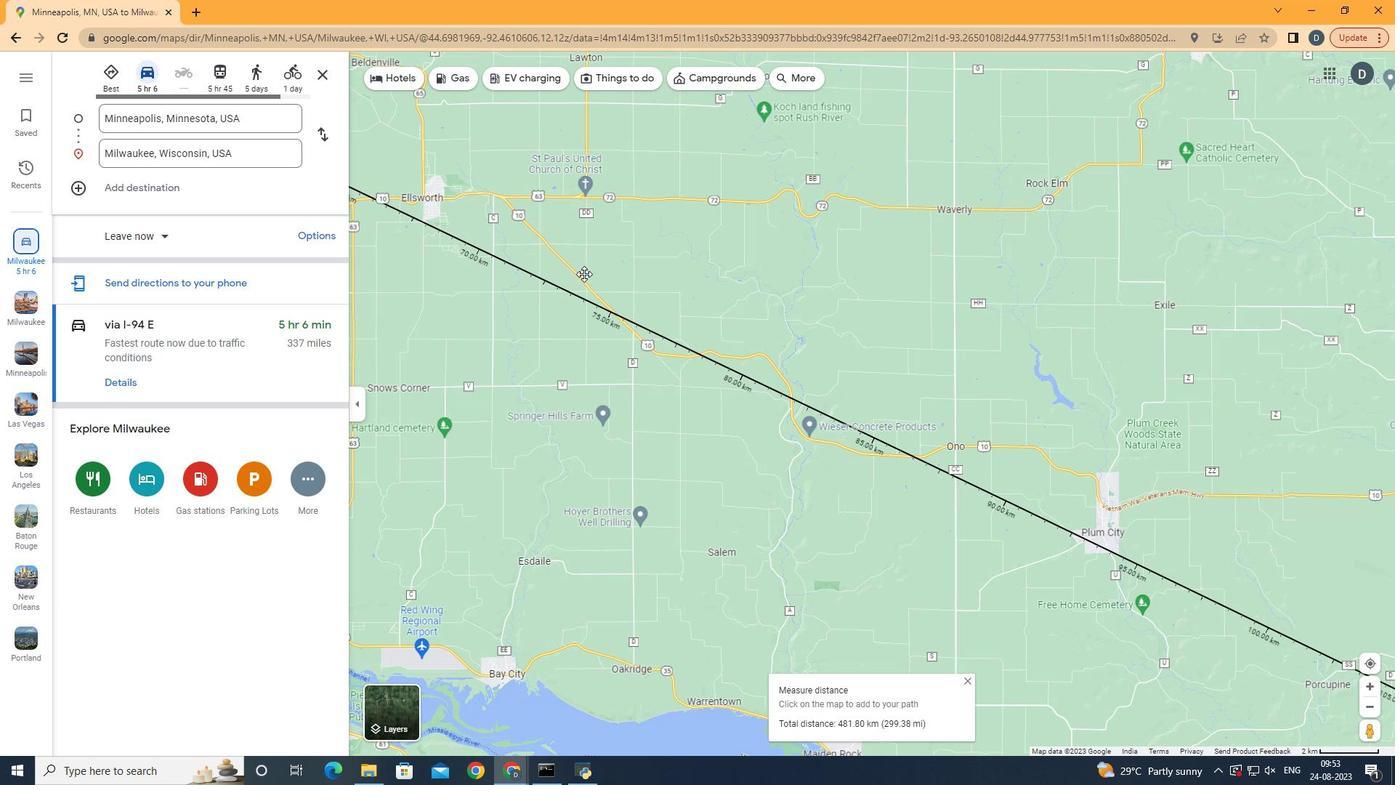 
Action: Mouse moved to (1131, 523)
Screenshot: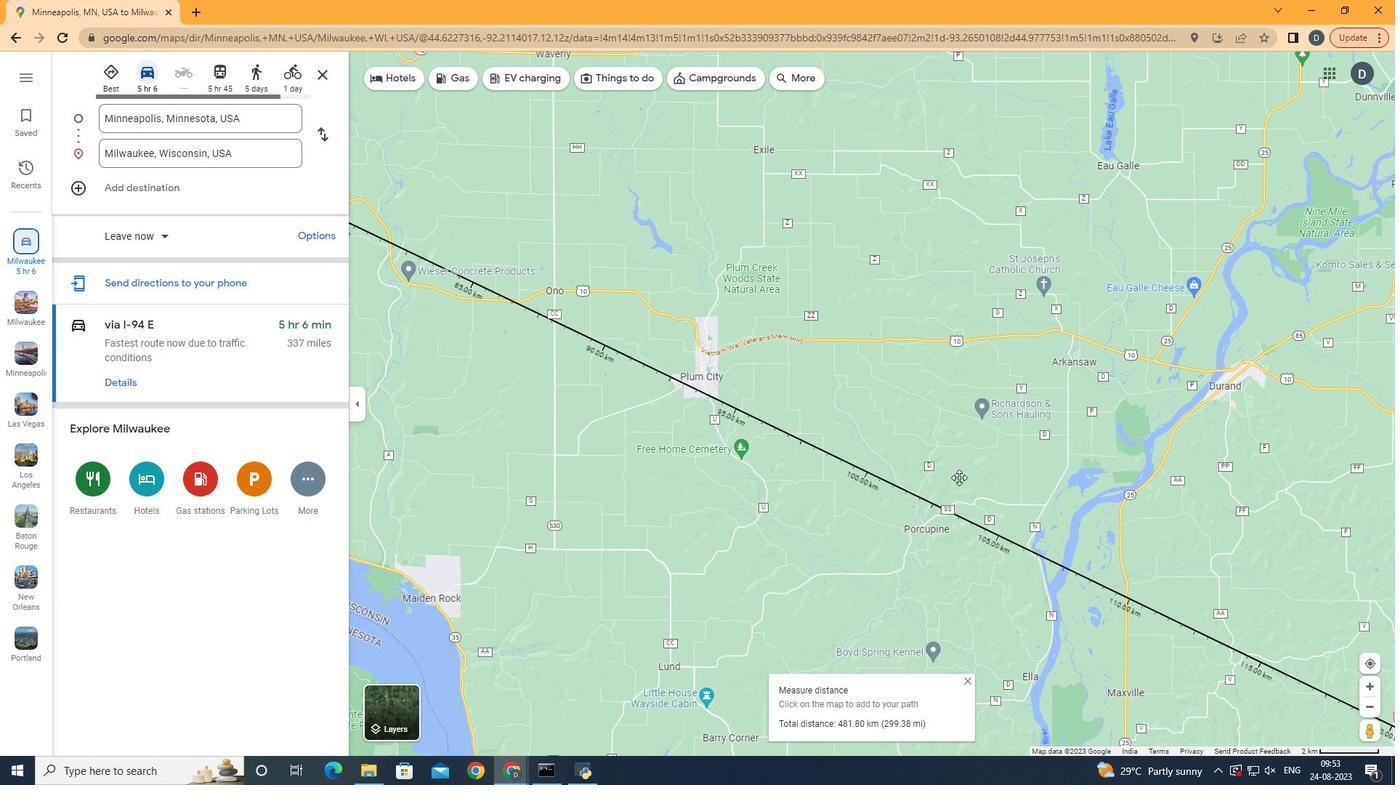 
Action: Mouse pressed left at (1131, 523)
Screenshot: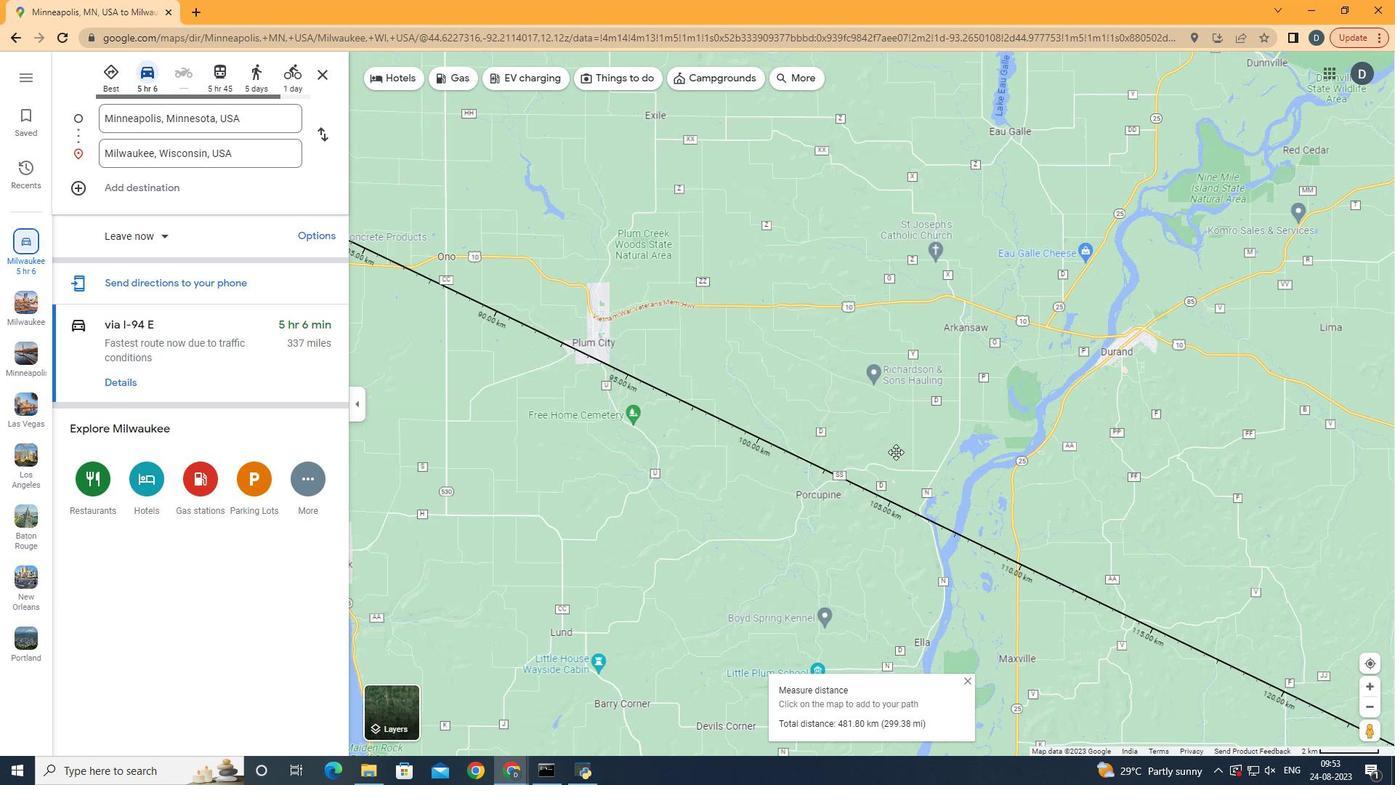 
Action: Mouse moved to (1195, 600)
Screenshot: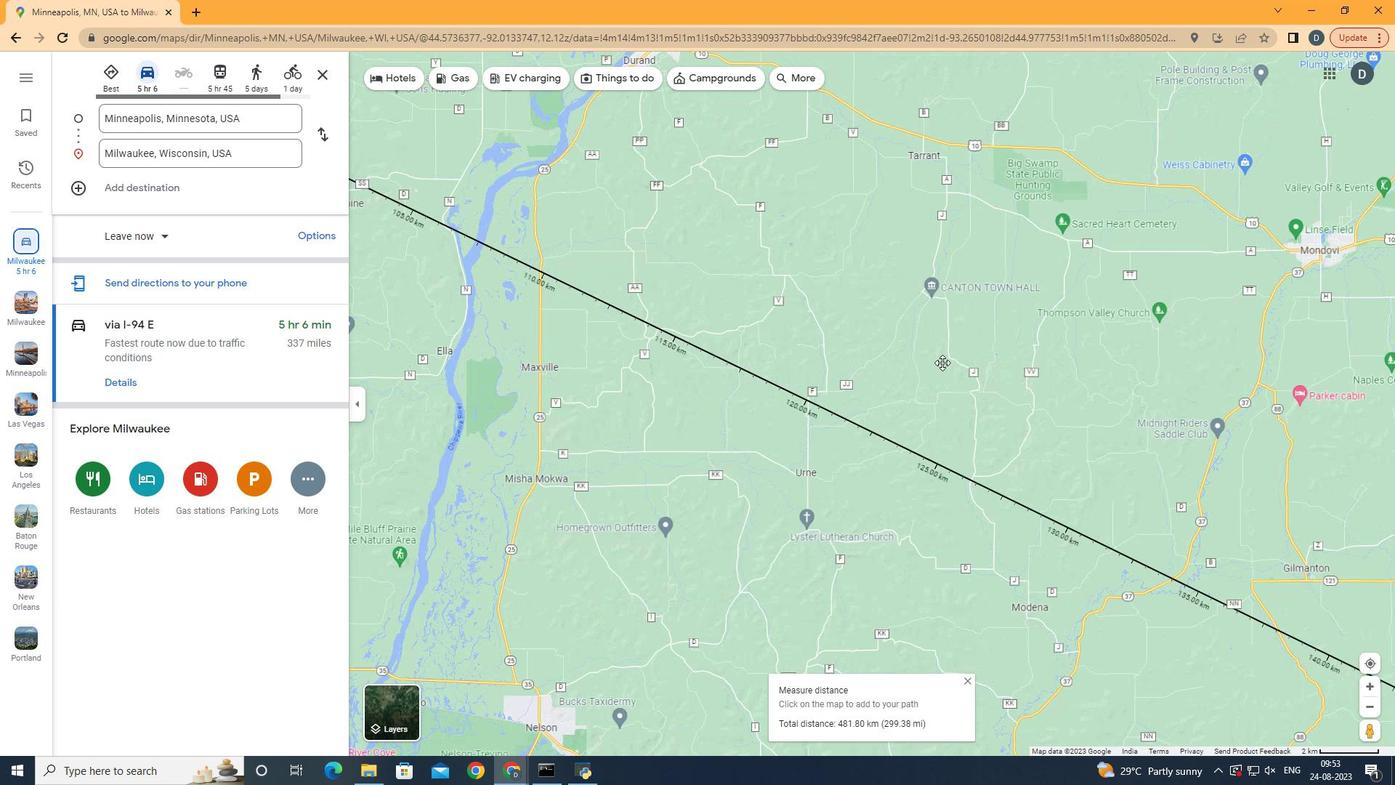 
Action: Mouse pressed left at (1195, 600)
Screenshot: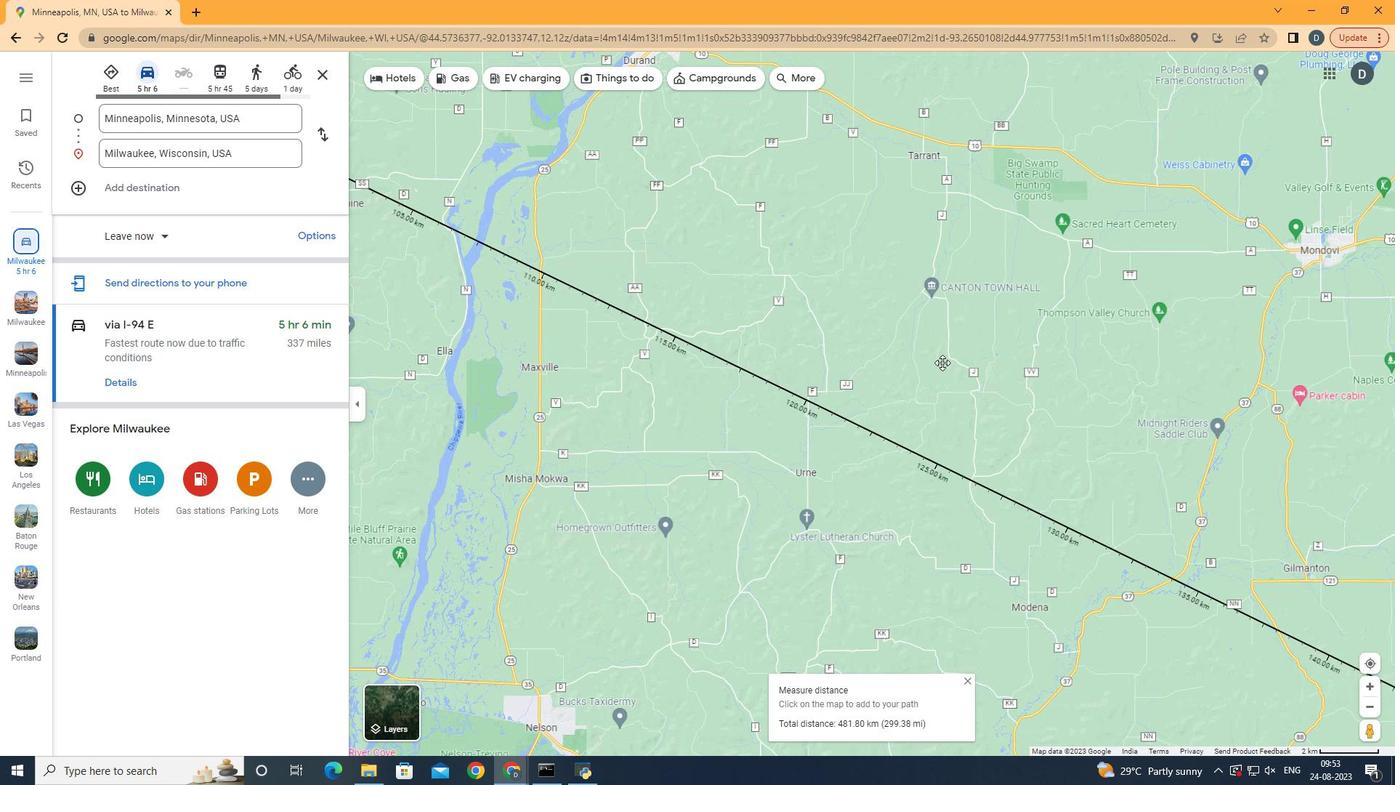 
Action: Mouse moved to (873, 324)
Screenshot: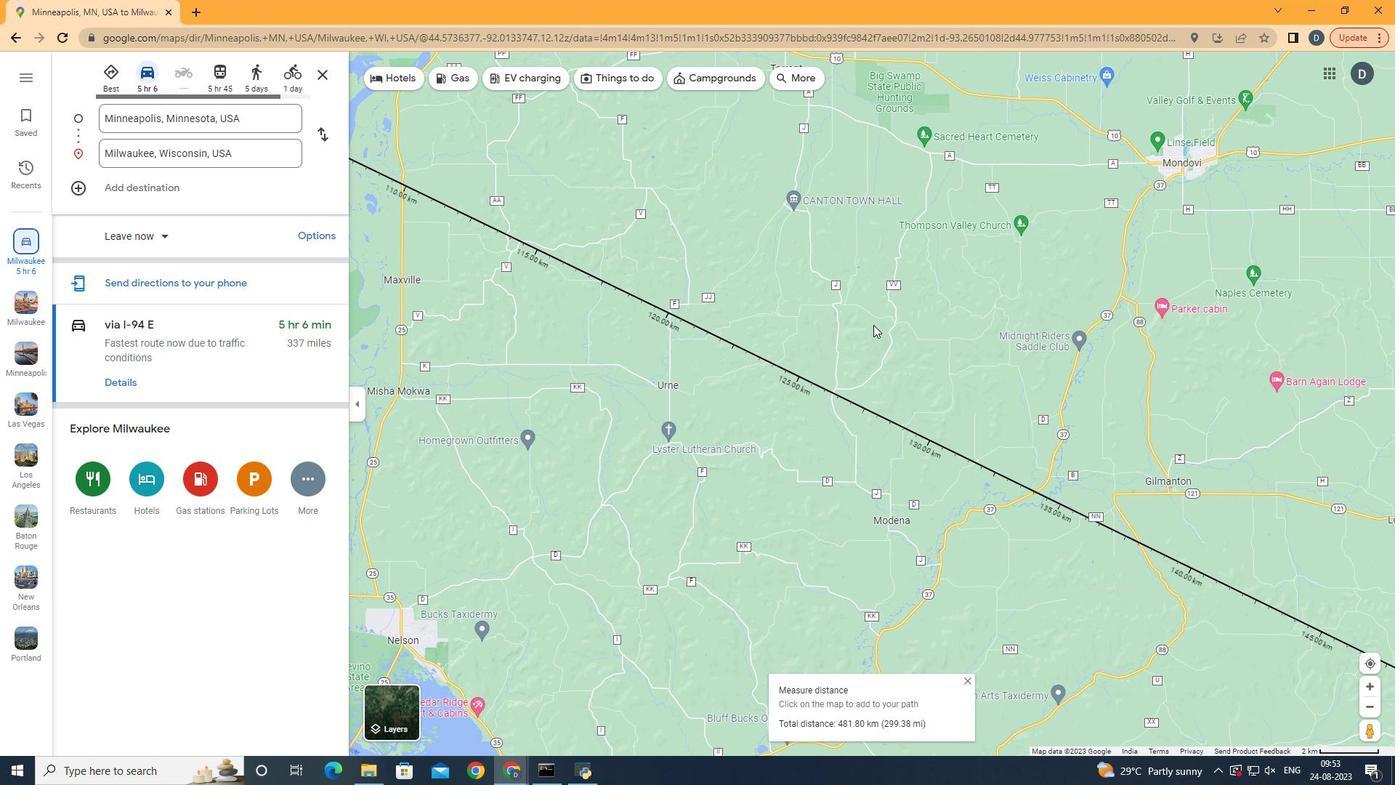 
Action: Mouse scrolled (873, 324) with delta (0, 0)
Screenshot: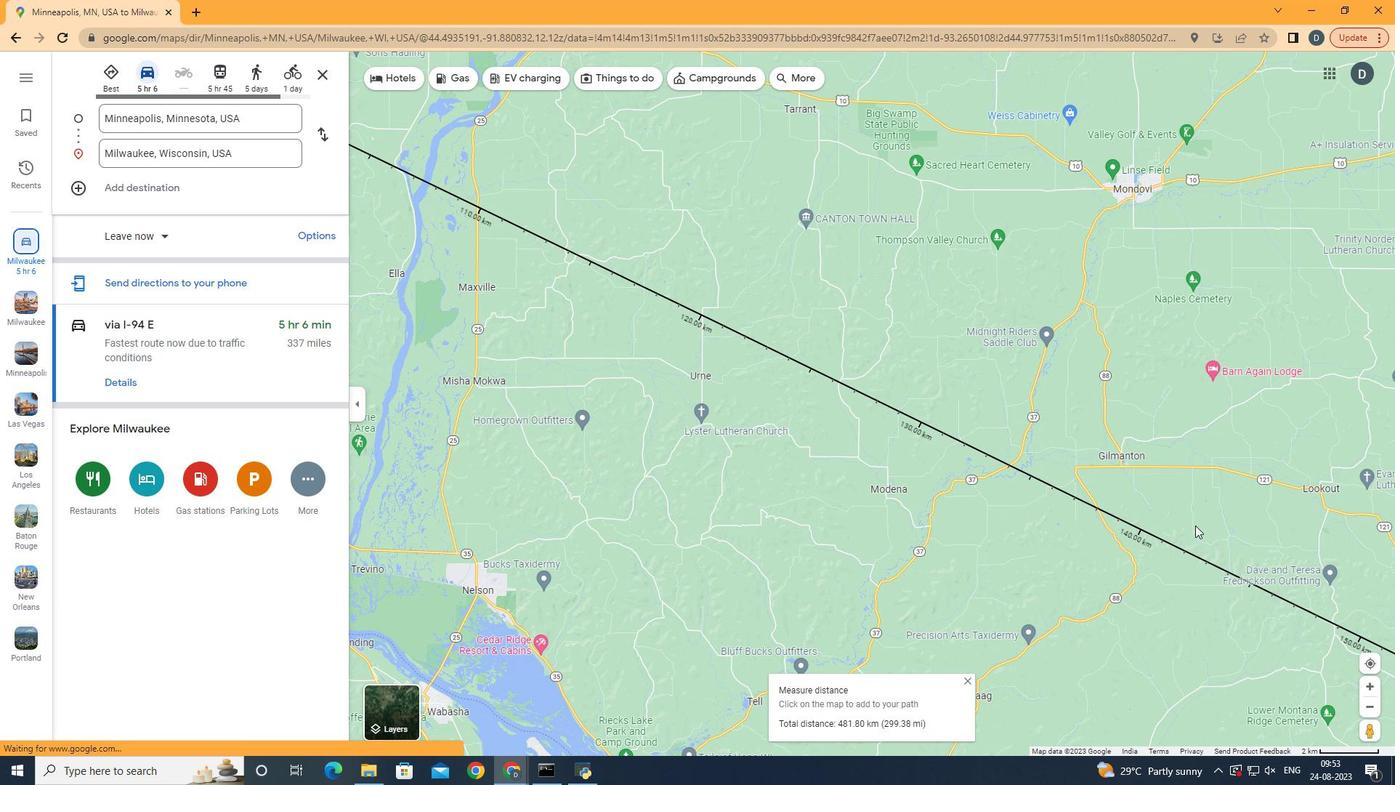 
Action: Mouse moved to (1214, 524)
Screenshot: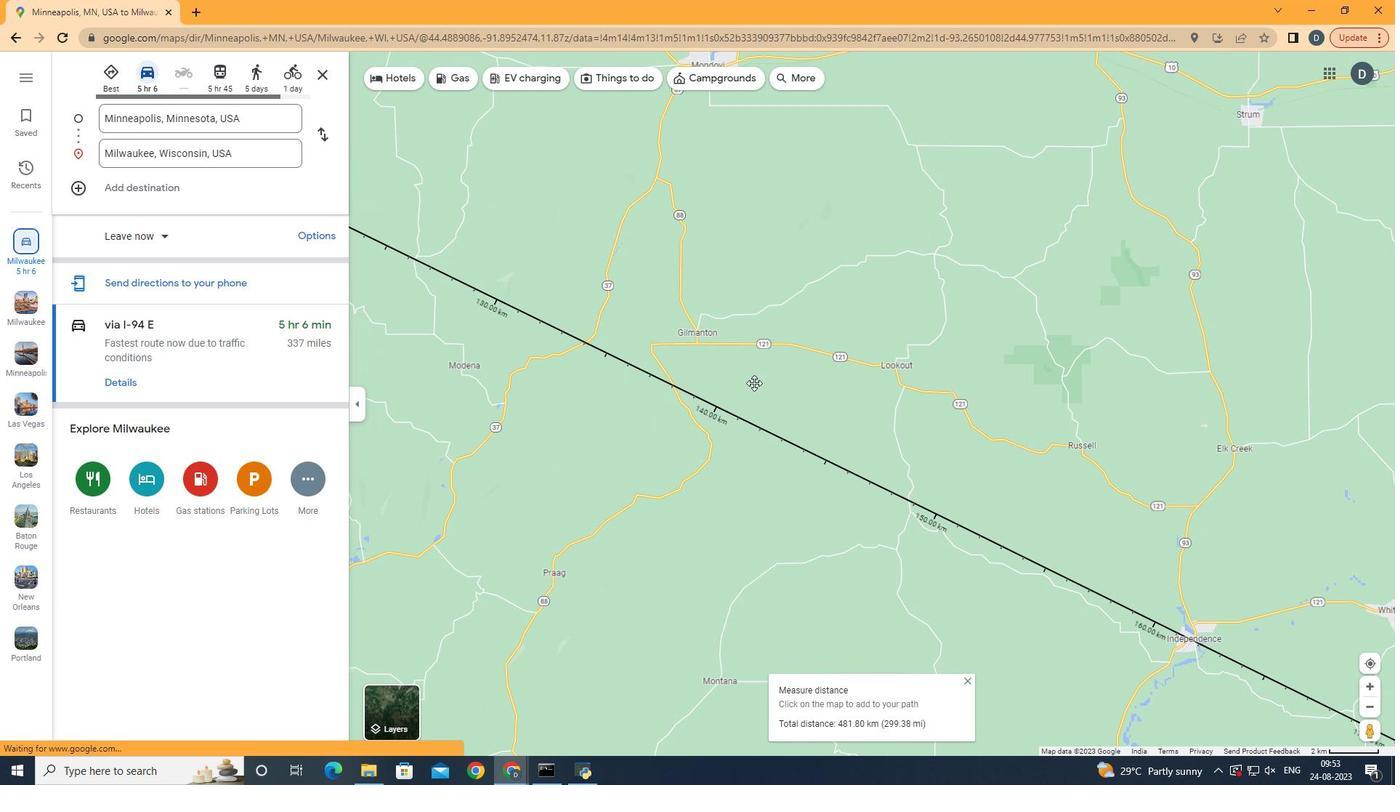 
Action: Mouse pressed left at (1214, 524)
Screenshot: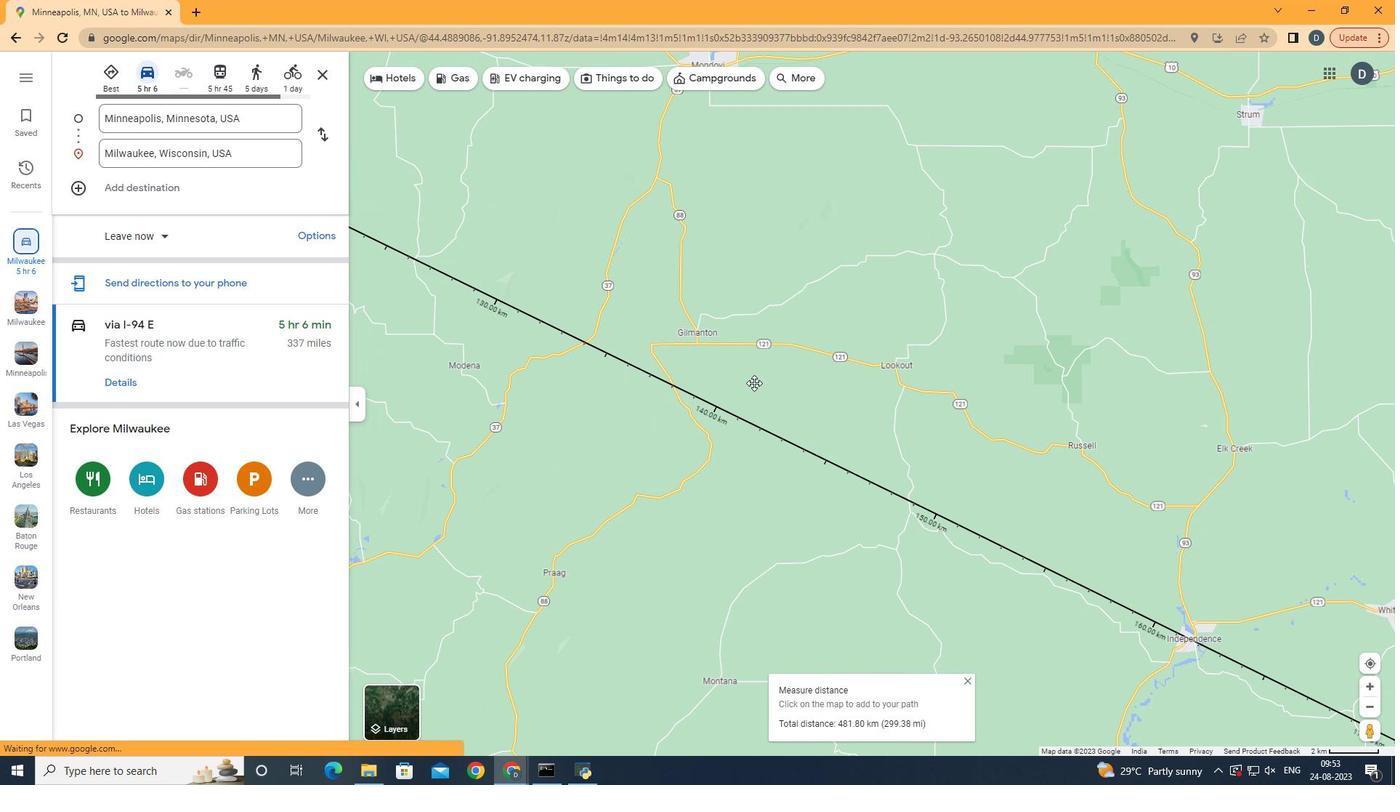 
Action: Mouse moved to (900, 489)
Screenshot: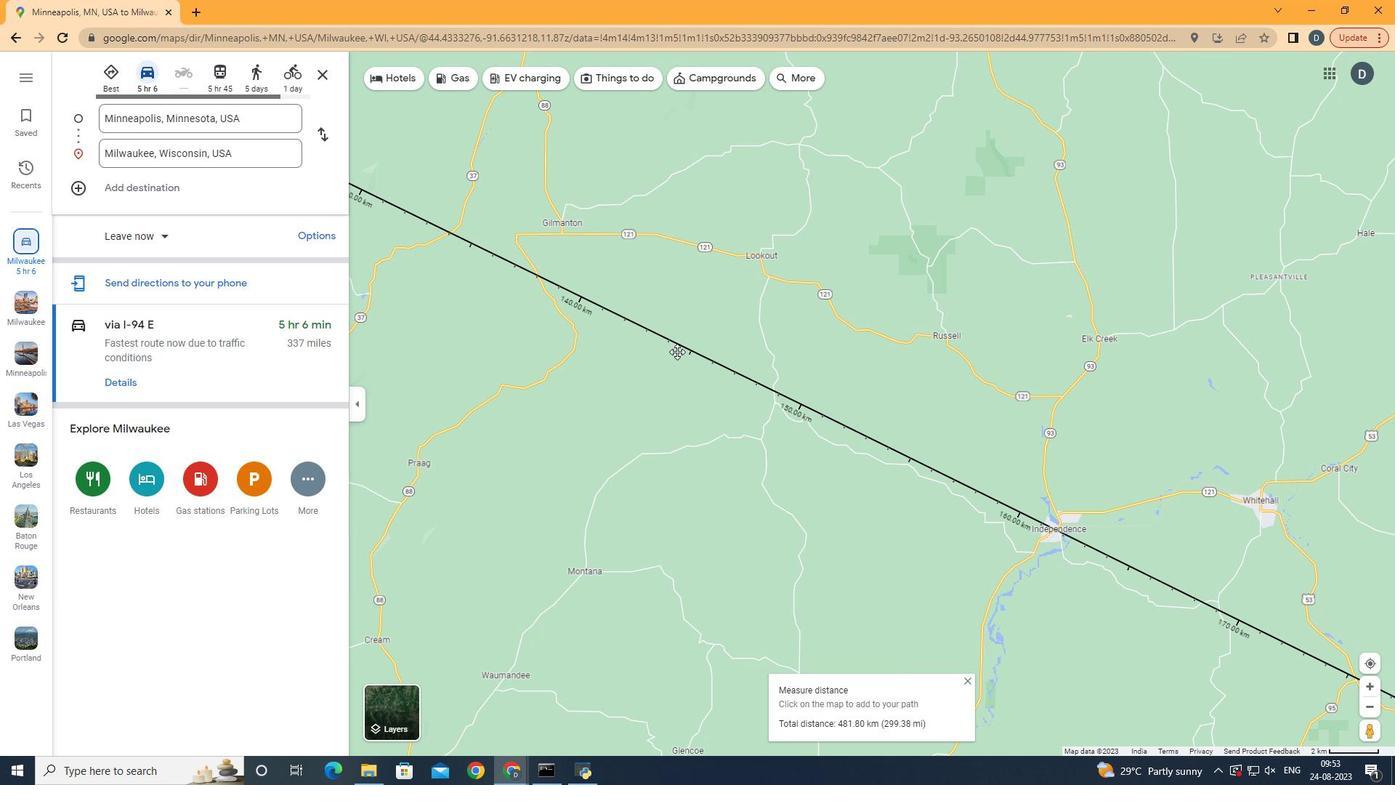 
Action: Mouse pressed left at (1269, 627)
Screenshot: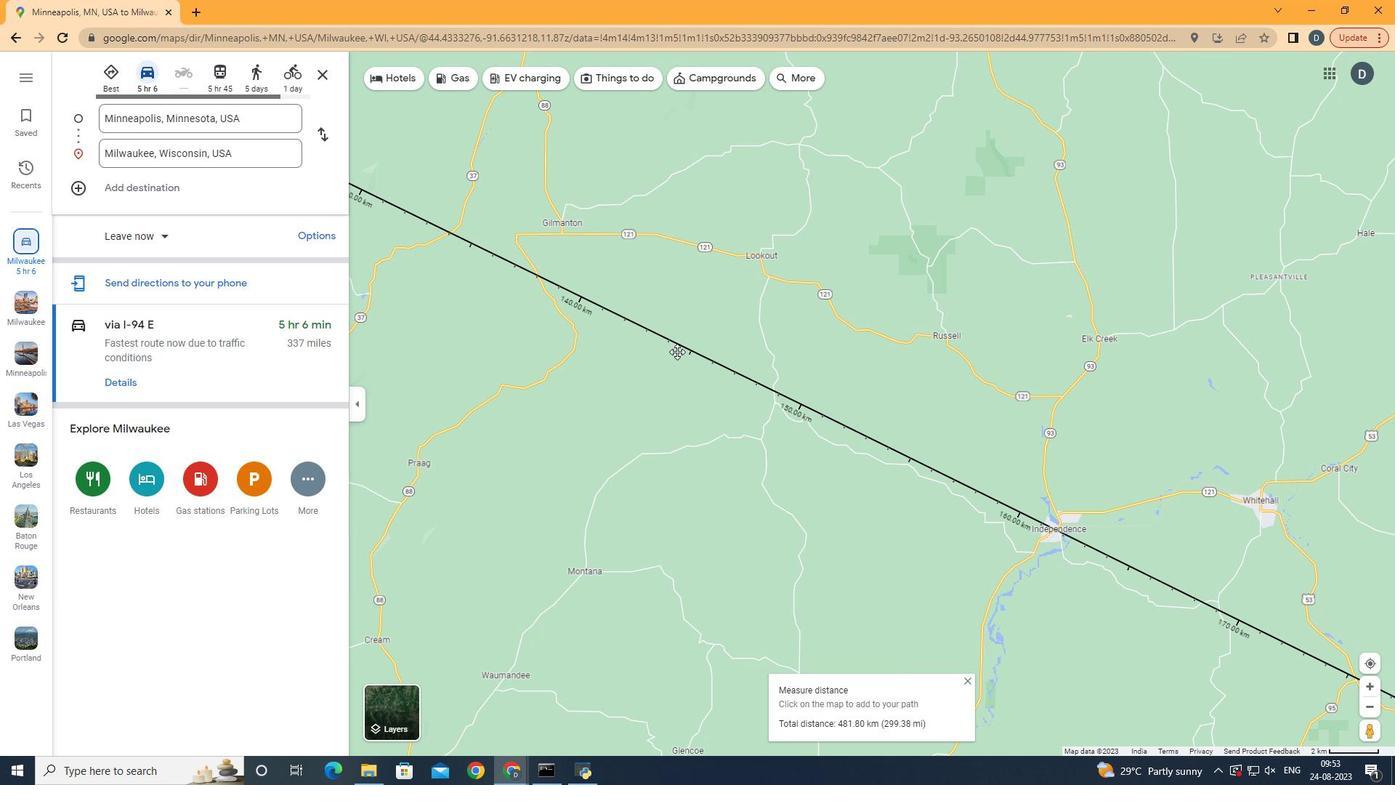 
Action: Mouse moved to (1170, 281)
Screenshot: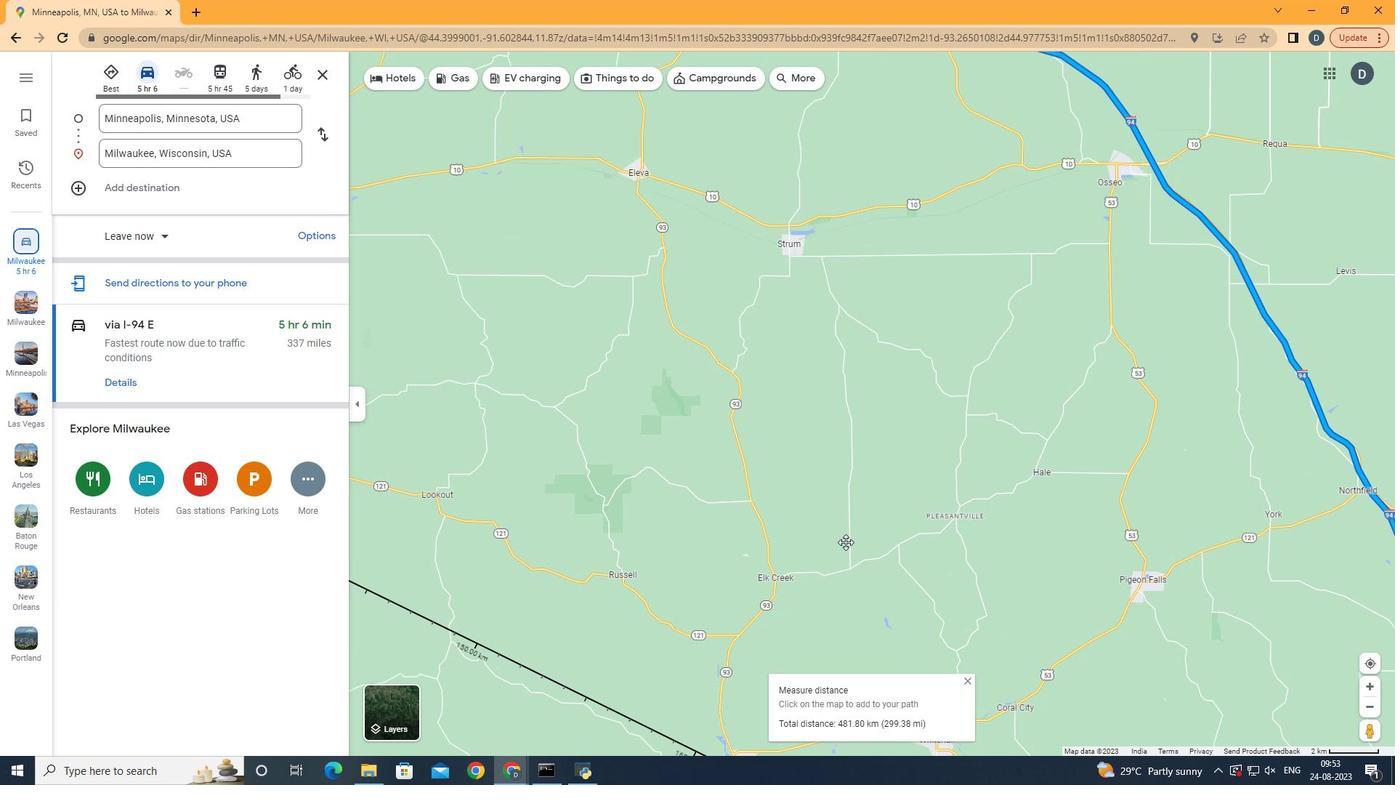
Action: Mouse pressed left at (1234, 217)
Screenshot: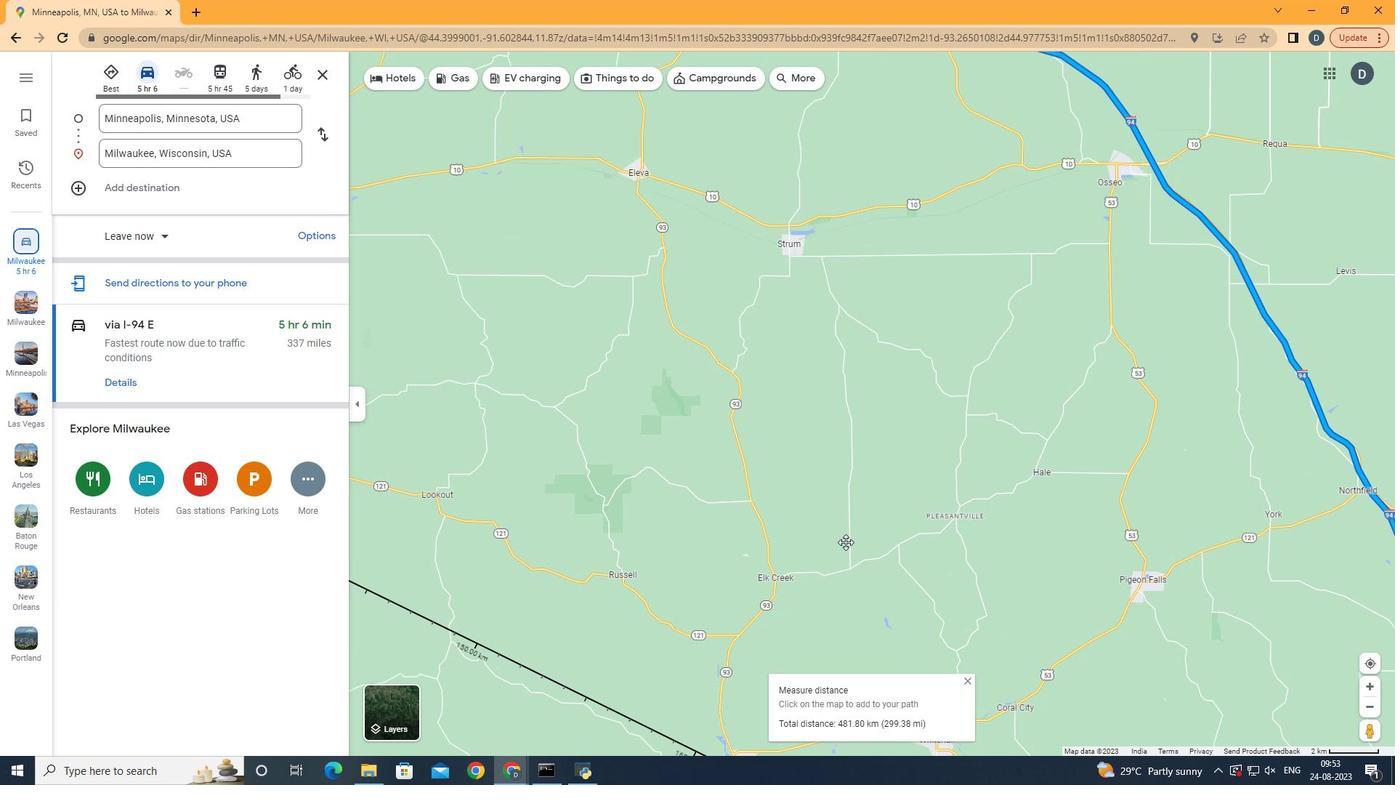 
Action: Mouse moved to (1030, 528)
Screenshot: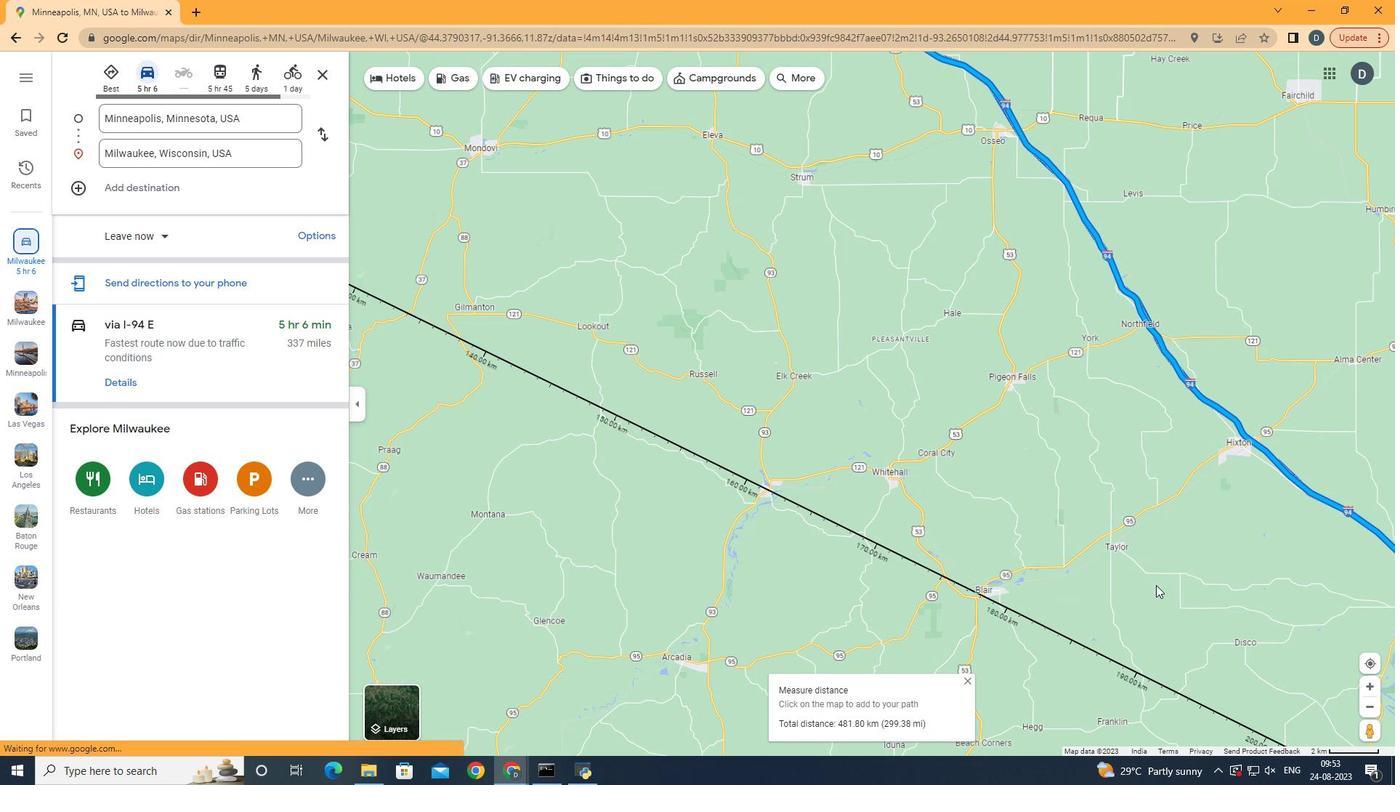 
Action: Mouse scrolled (1030, 527) with delta (0, 0)
Screenshot: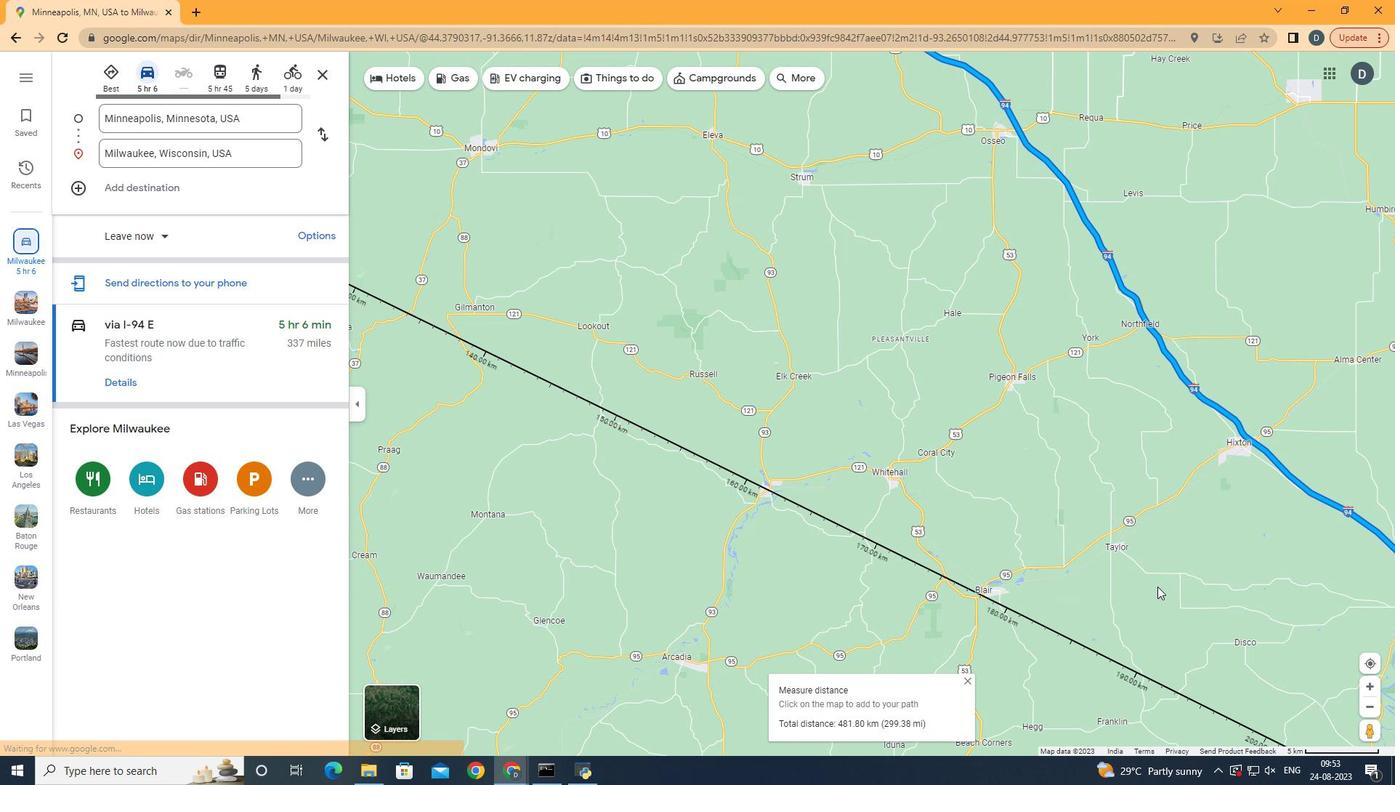 
Action: Mouse scrolled (1030, 527) with delta (0, 0)
Screenshot: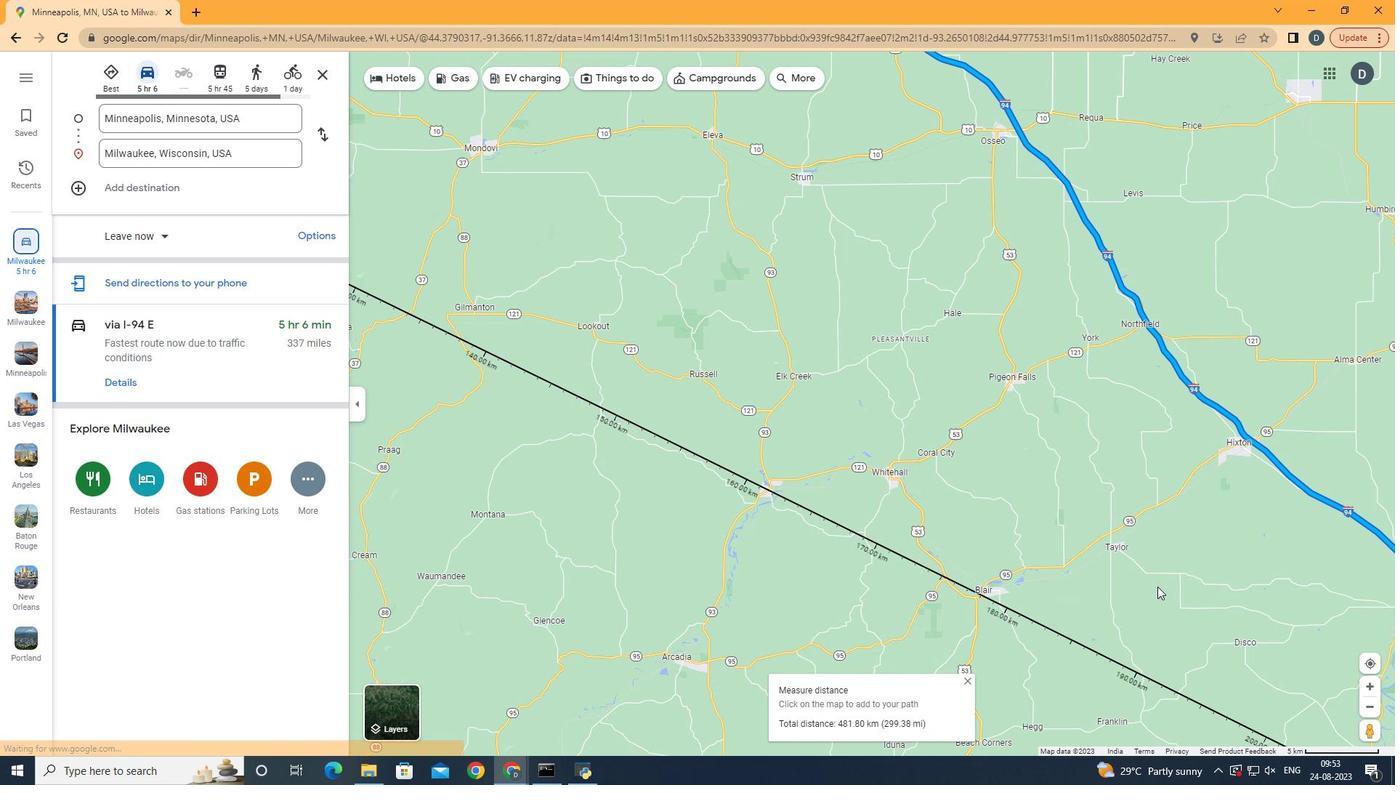 
Action: Mouse scrolled (1030, 527) with delta (0, 0)
Screenshot: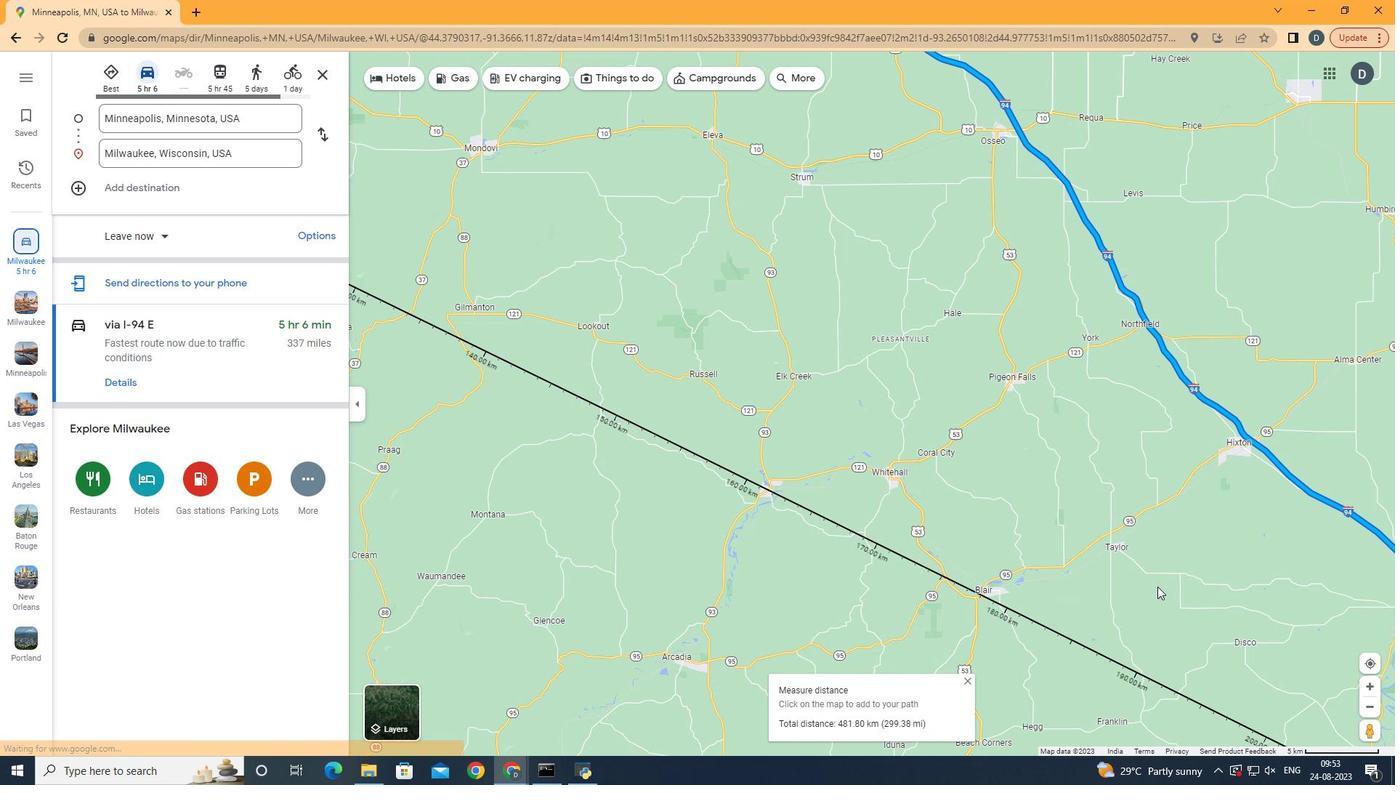 
Action: Mouse moved to (1159, 586)
Screenshot: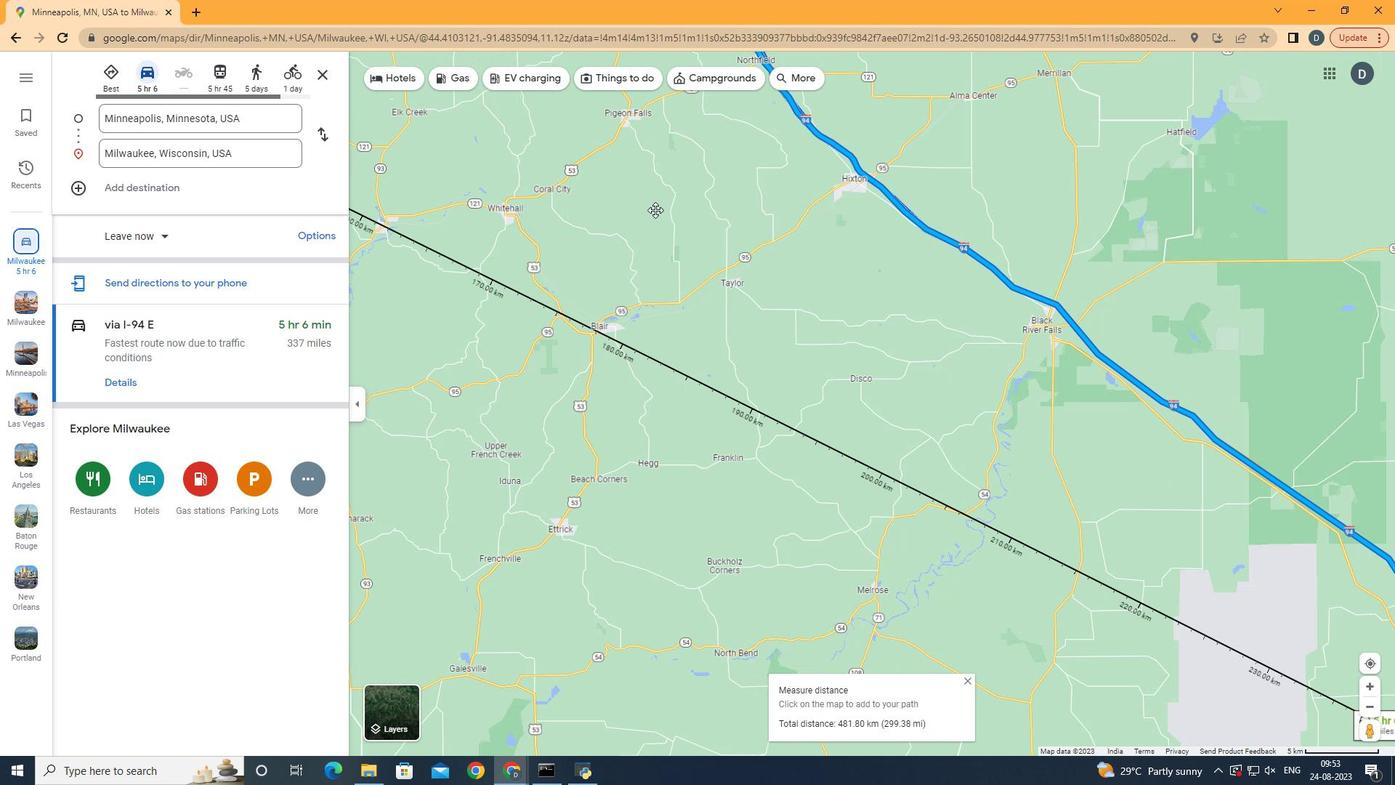 
Action: Mouse pressed left at (1159, 586)
Screenshot: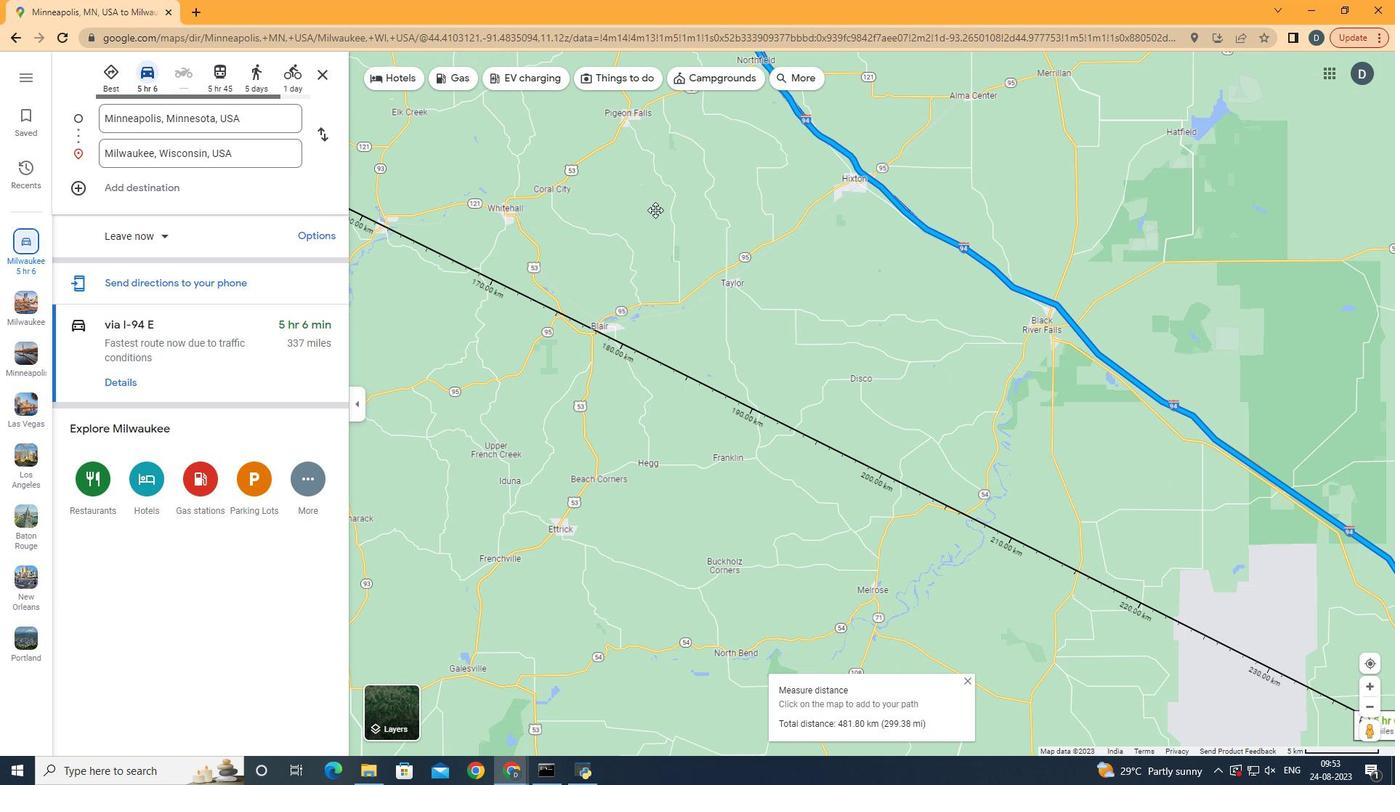 
Action: Mouse moved to (1257, 513)
Screenshot: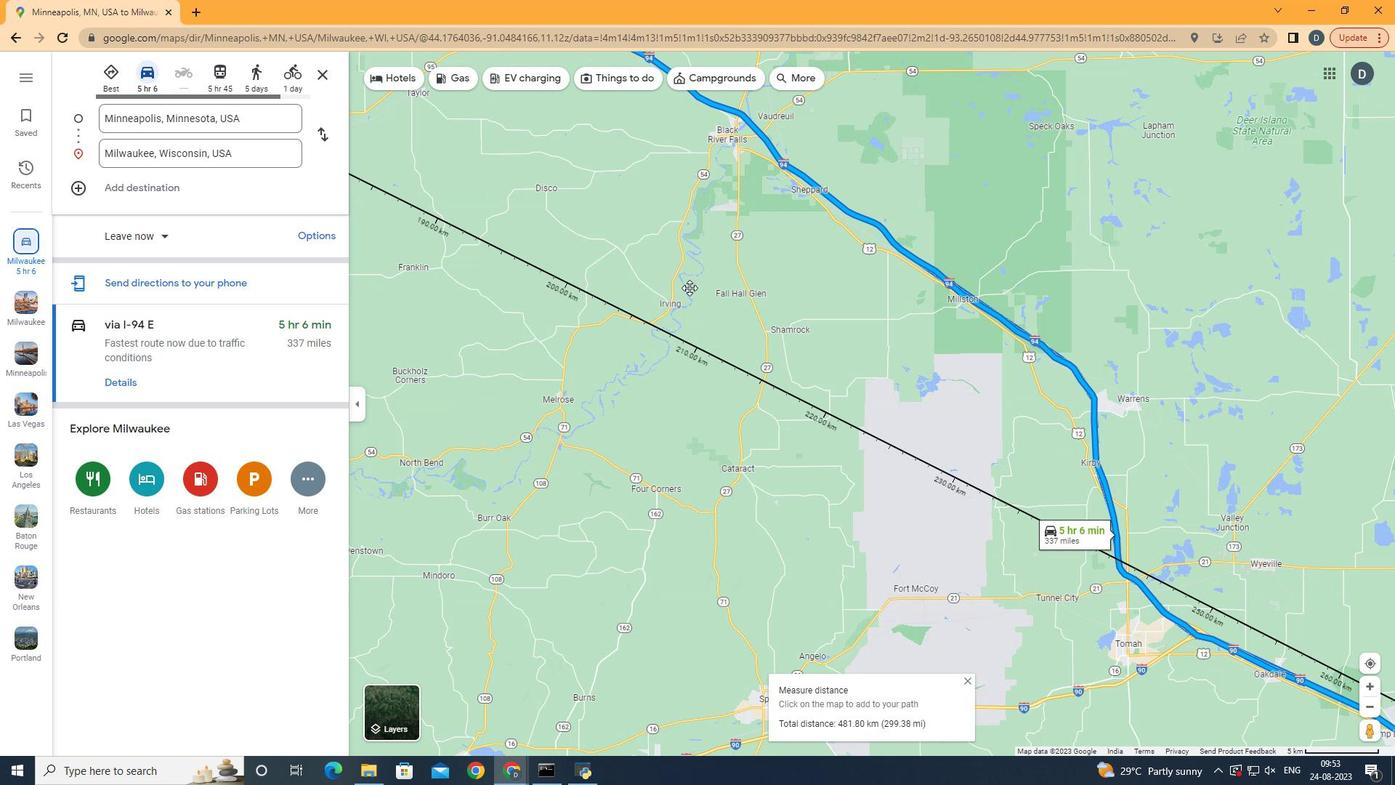 
Action: Mouse pressed left at (1257, 513)
Screenshot: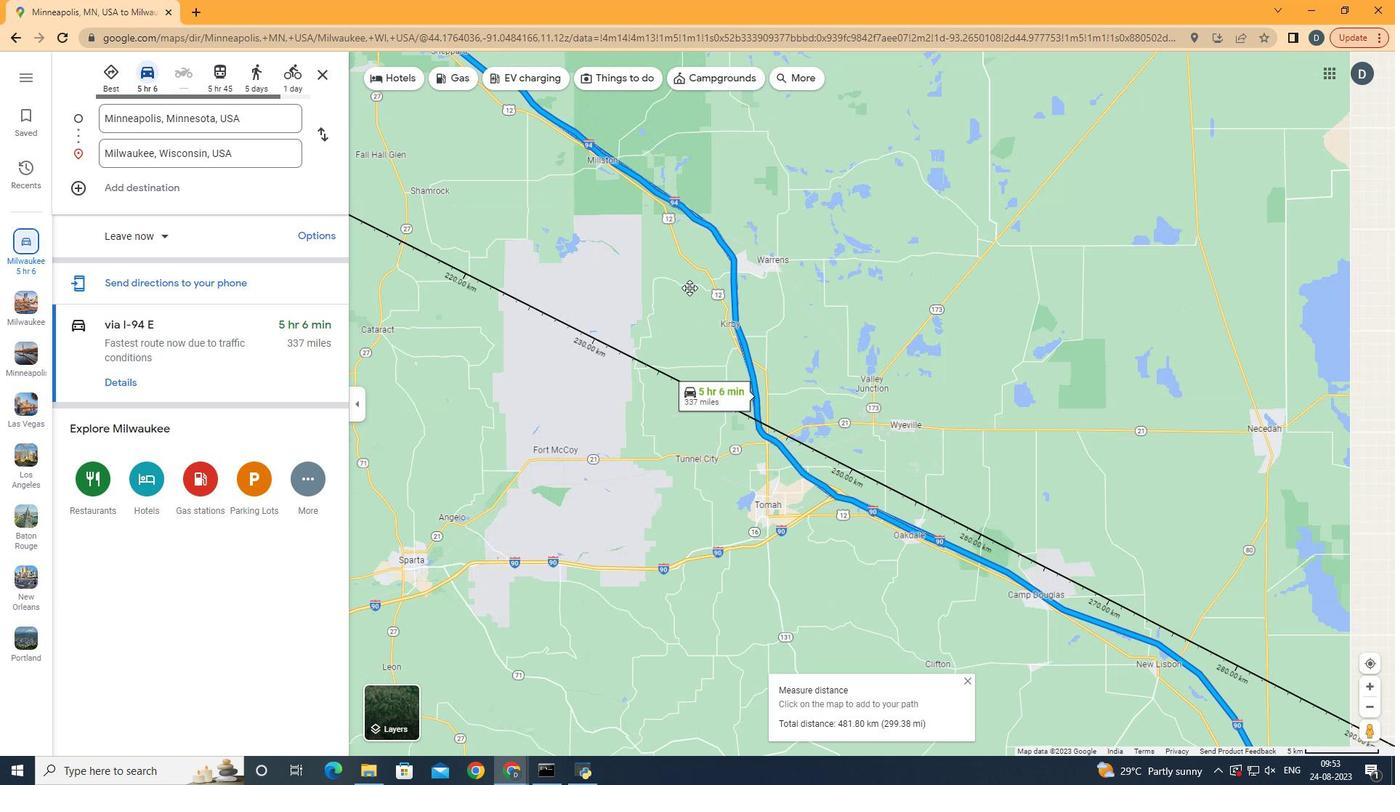 
Action: Mouse moved to (1150, 495)
Screenshot: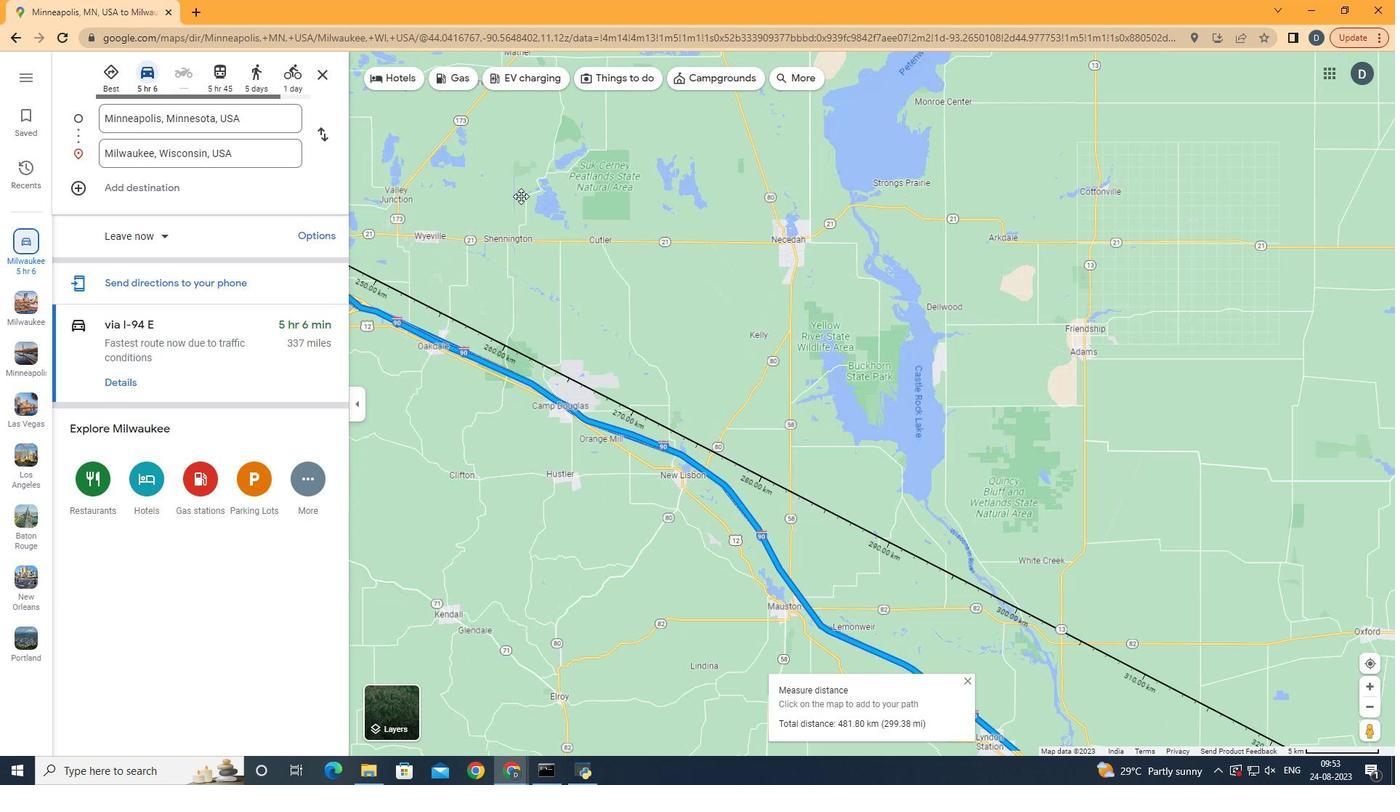 
Action: Mouse pressed left at (1150, 495)
Screenshot: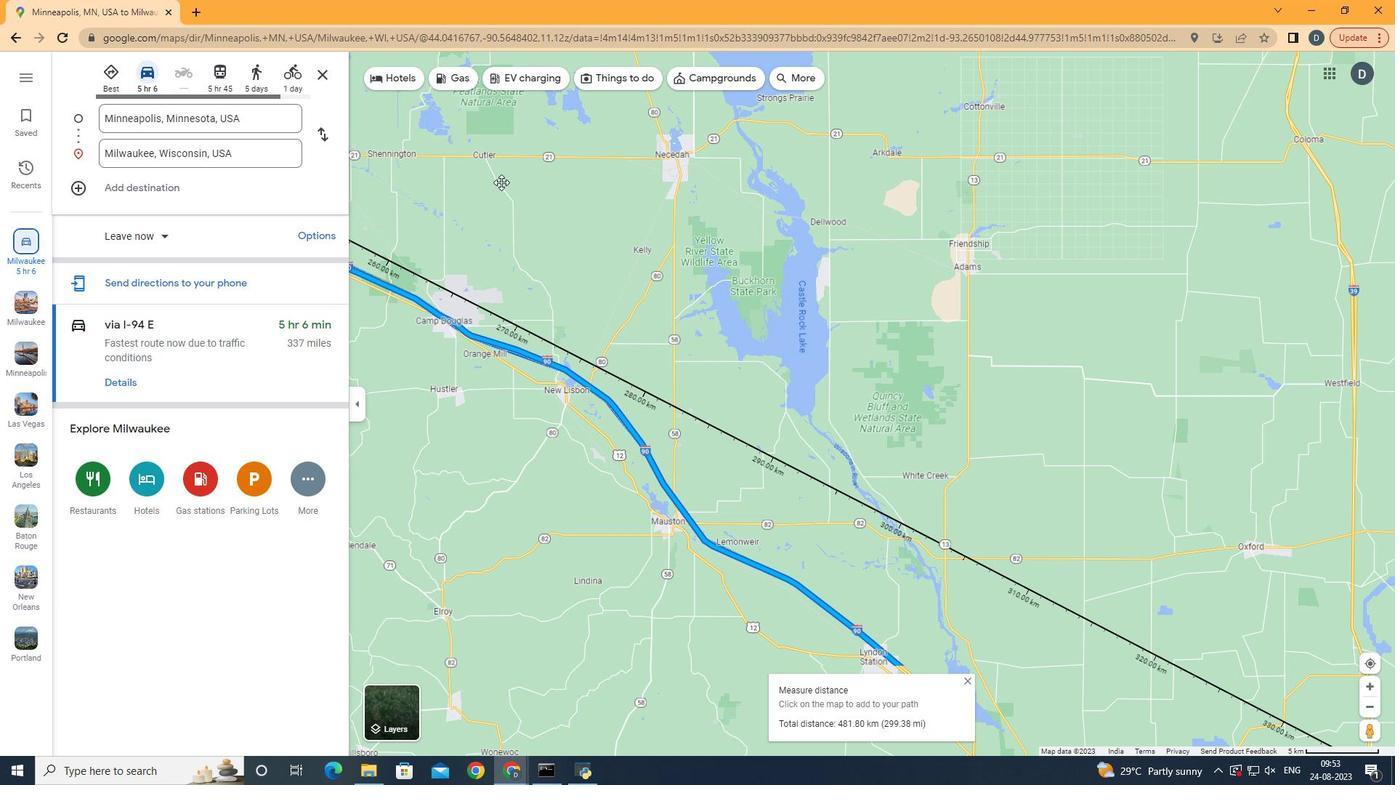 
Action: Mouse moved to (500, 181)
Screenshot: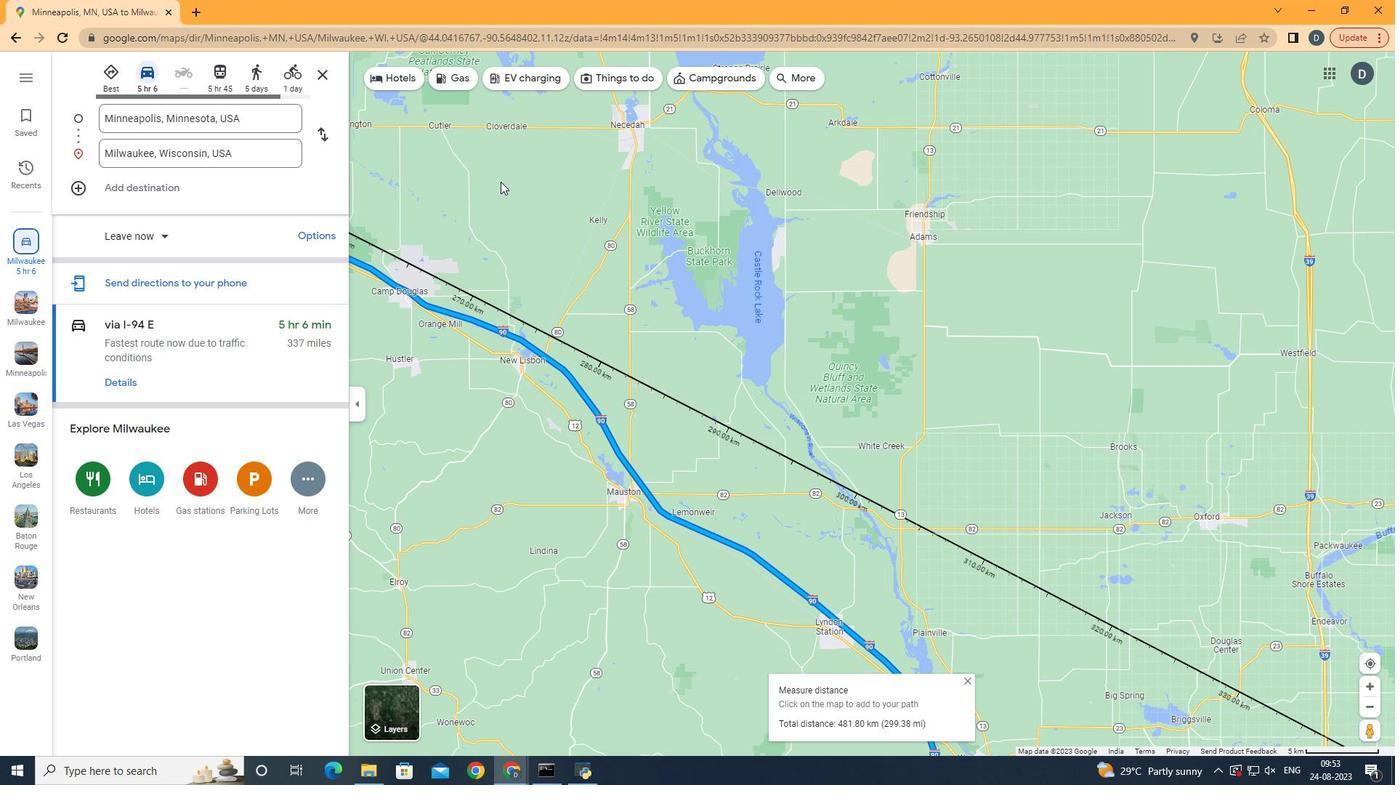 
Action: Mouse scrolled (500, 181) with delta (0, 0)
Screenshot: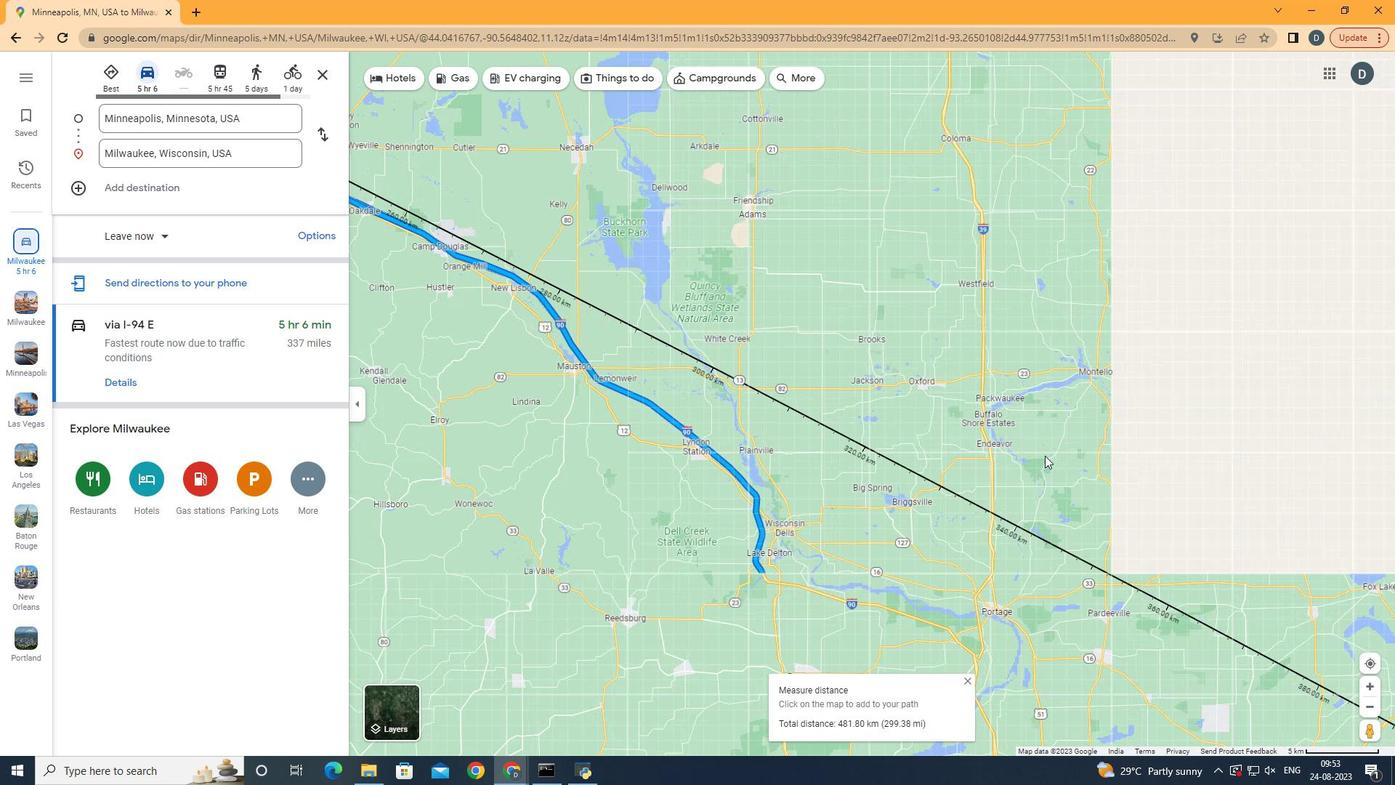
Action: Mouse scrolled (500, 181) with delta (0, 0)
Screenshot: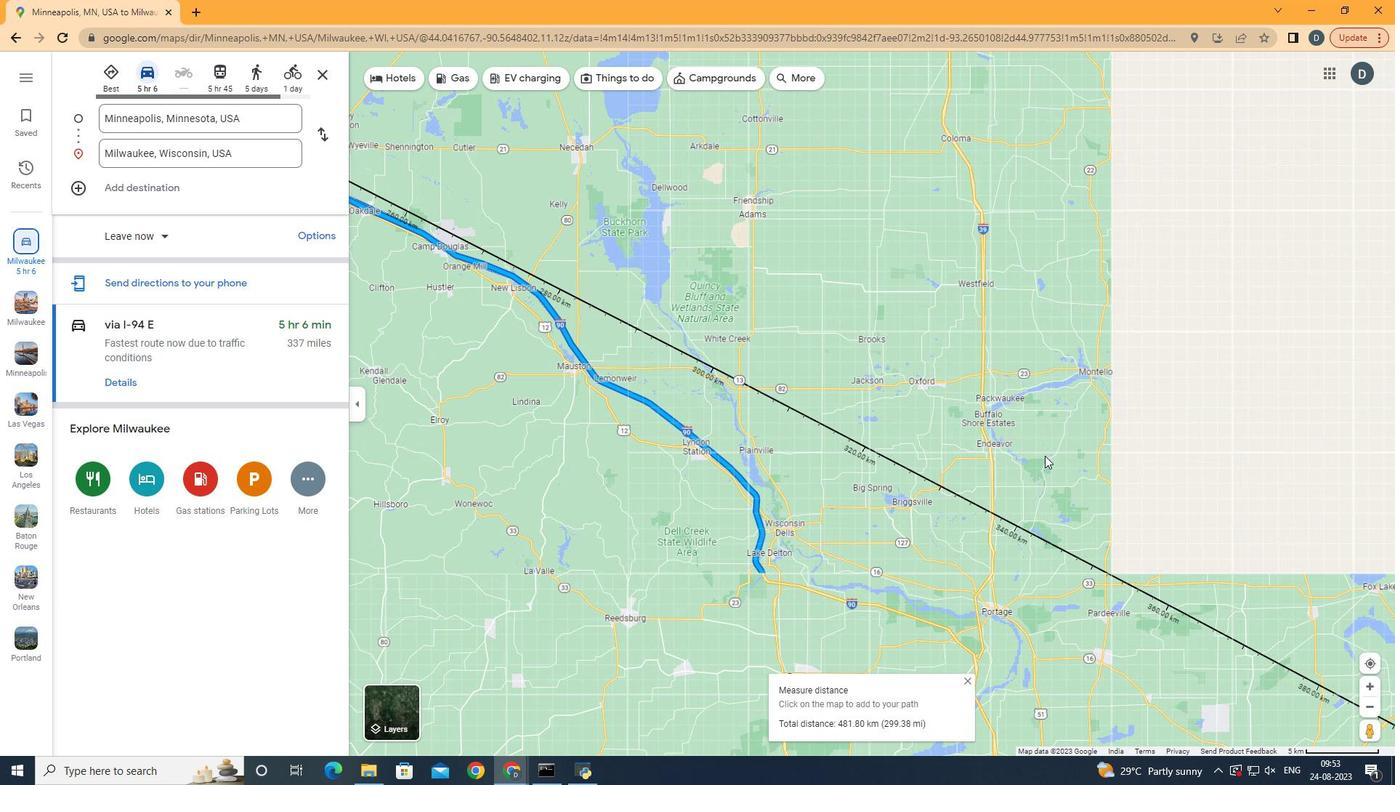 
Action: Mouse scrolled (500, 181) with delta (0, 0)
Screenshot: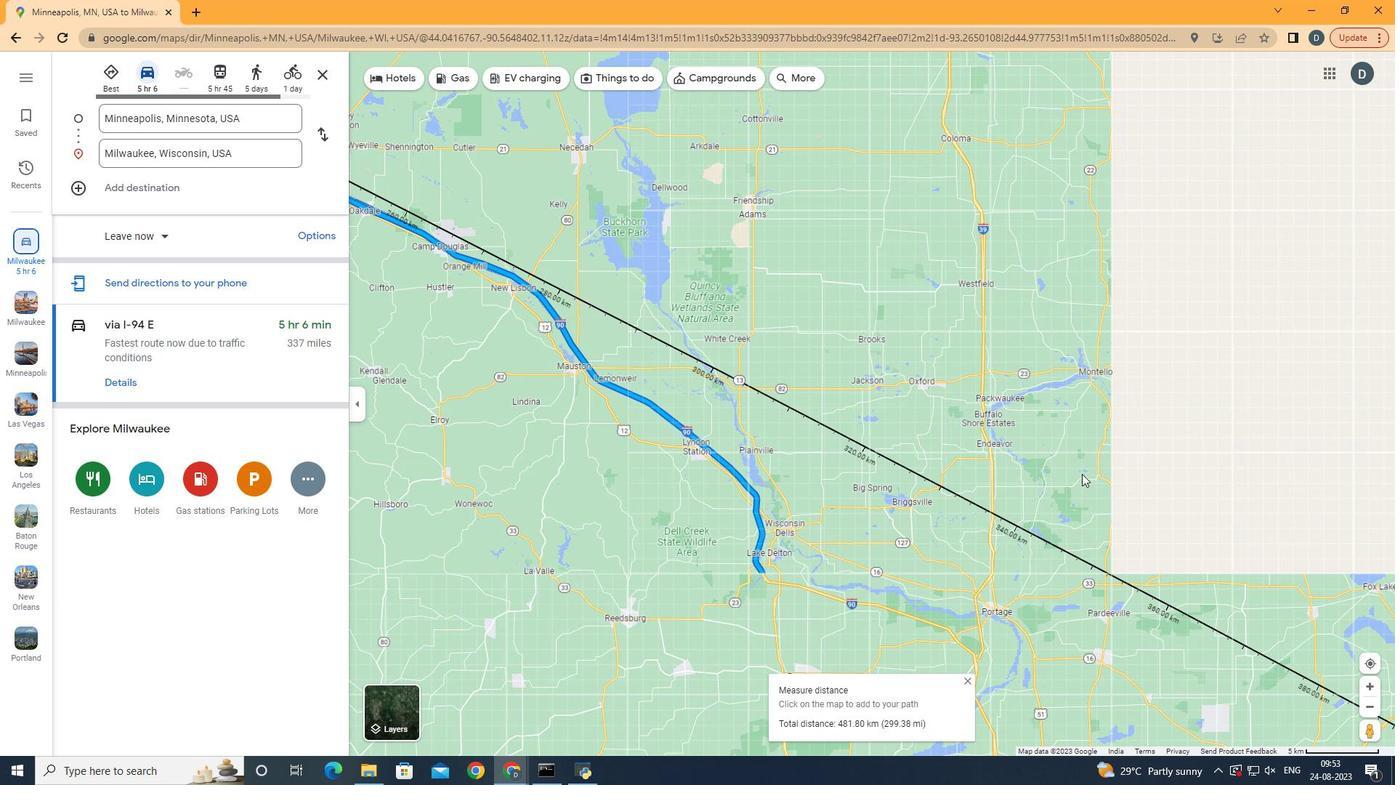 
Action: Mouse scrolled (500, 181) with delta (0, 0)
Screenshot: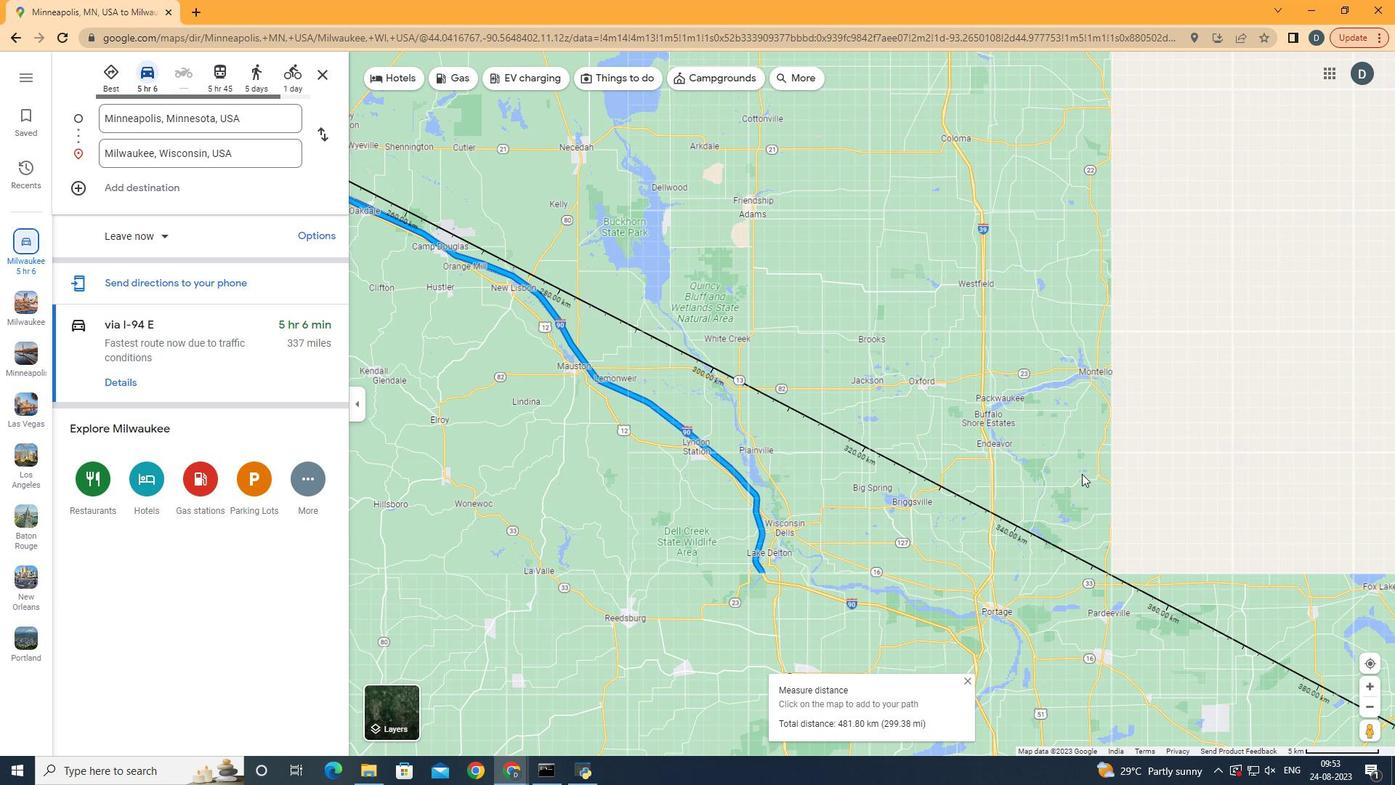 
Action: Mouse moved to (1226, 532)
Screenshot: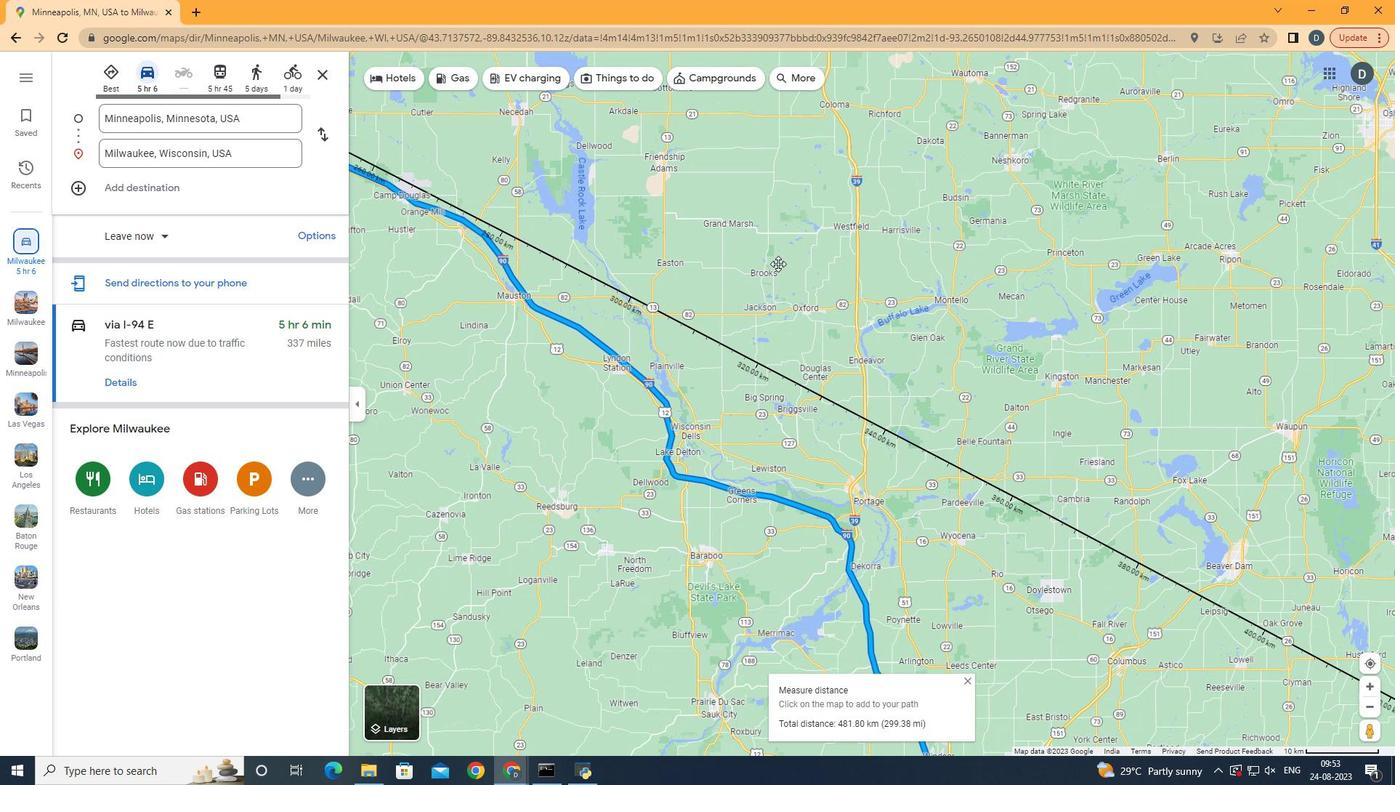 
Action: Mouse pressed left at (1226, 532)
Screenshot: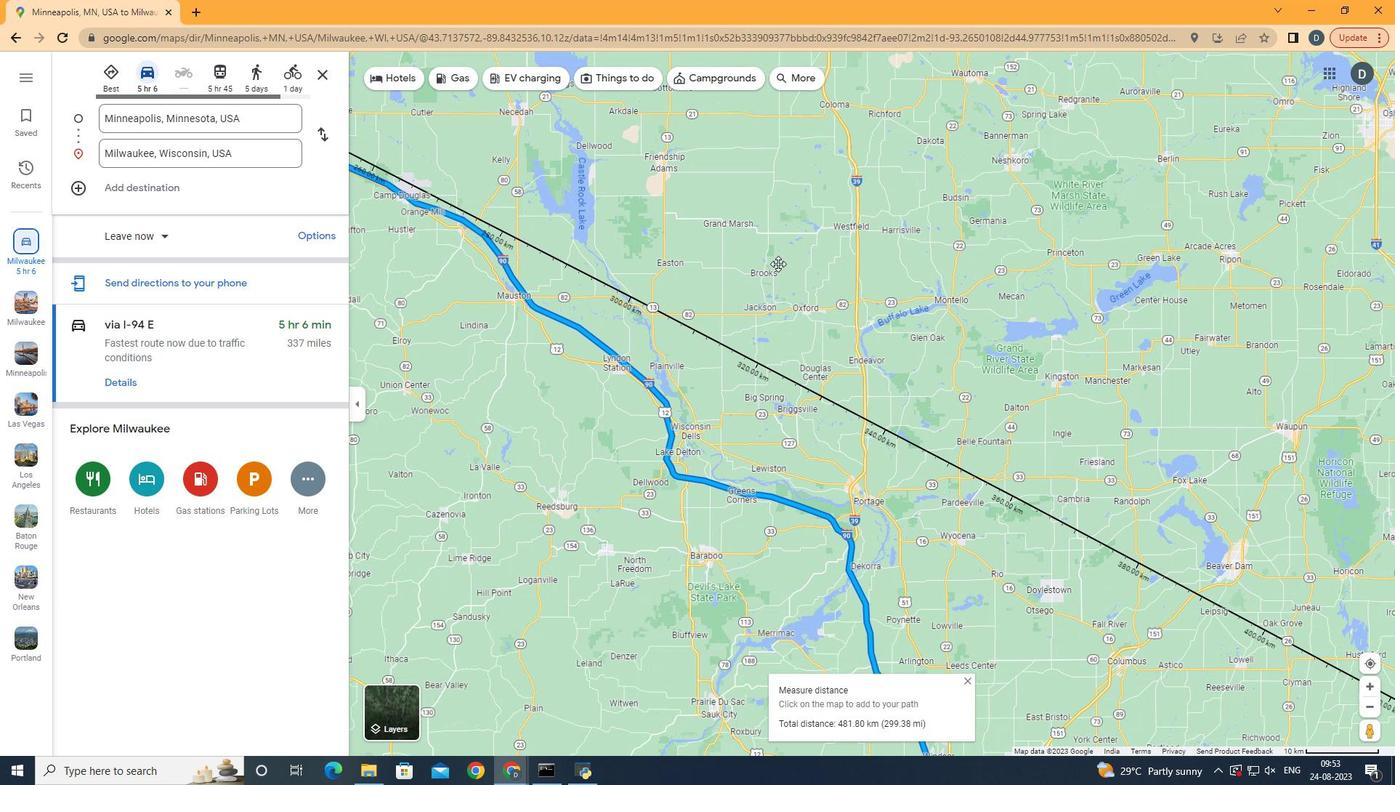 
Action: Mouse moved to (1170, 578)
Screenshot: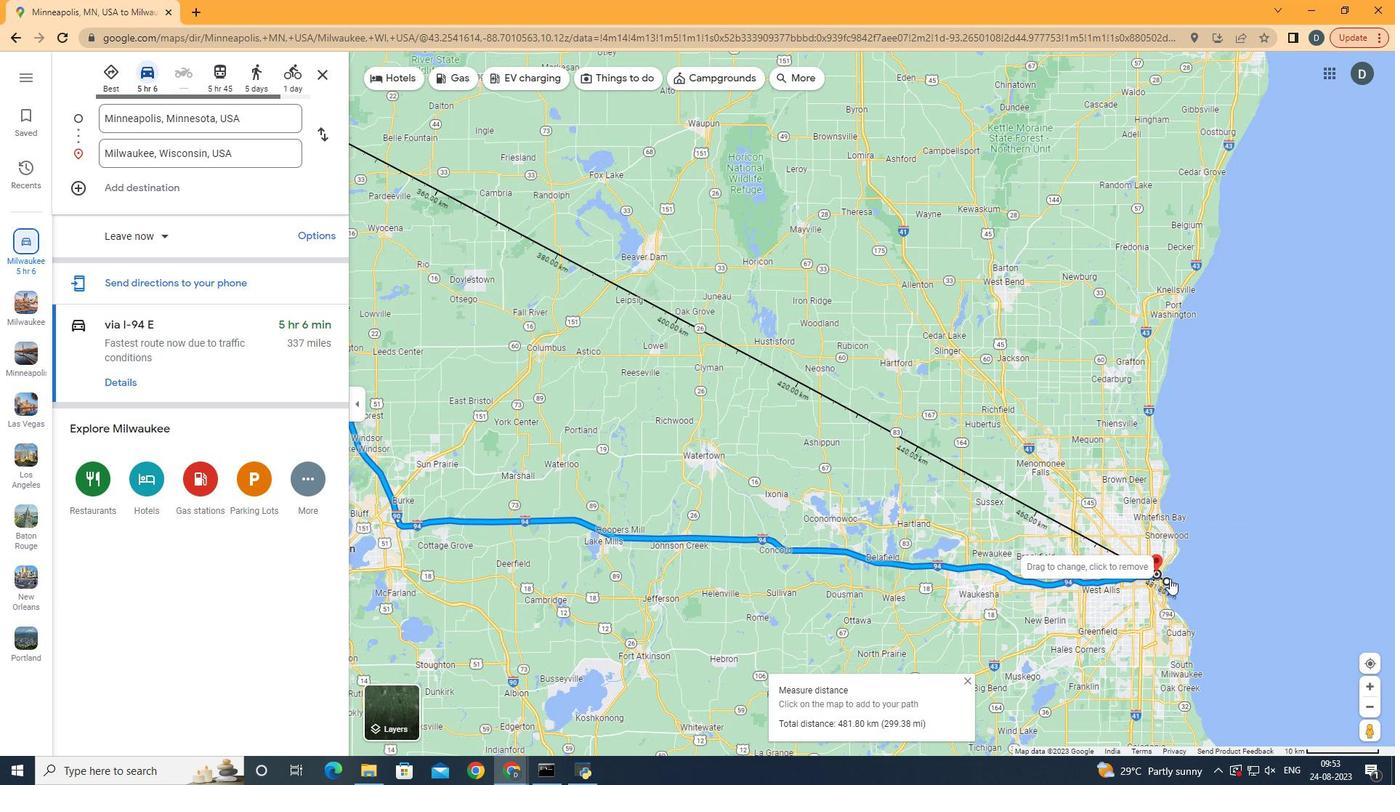 
Action: Mouse scrolled (1170, 577) with delta (0, 0)
Screenshot: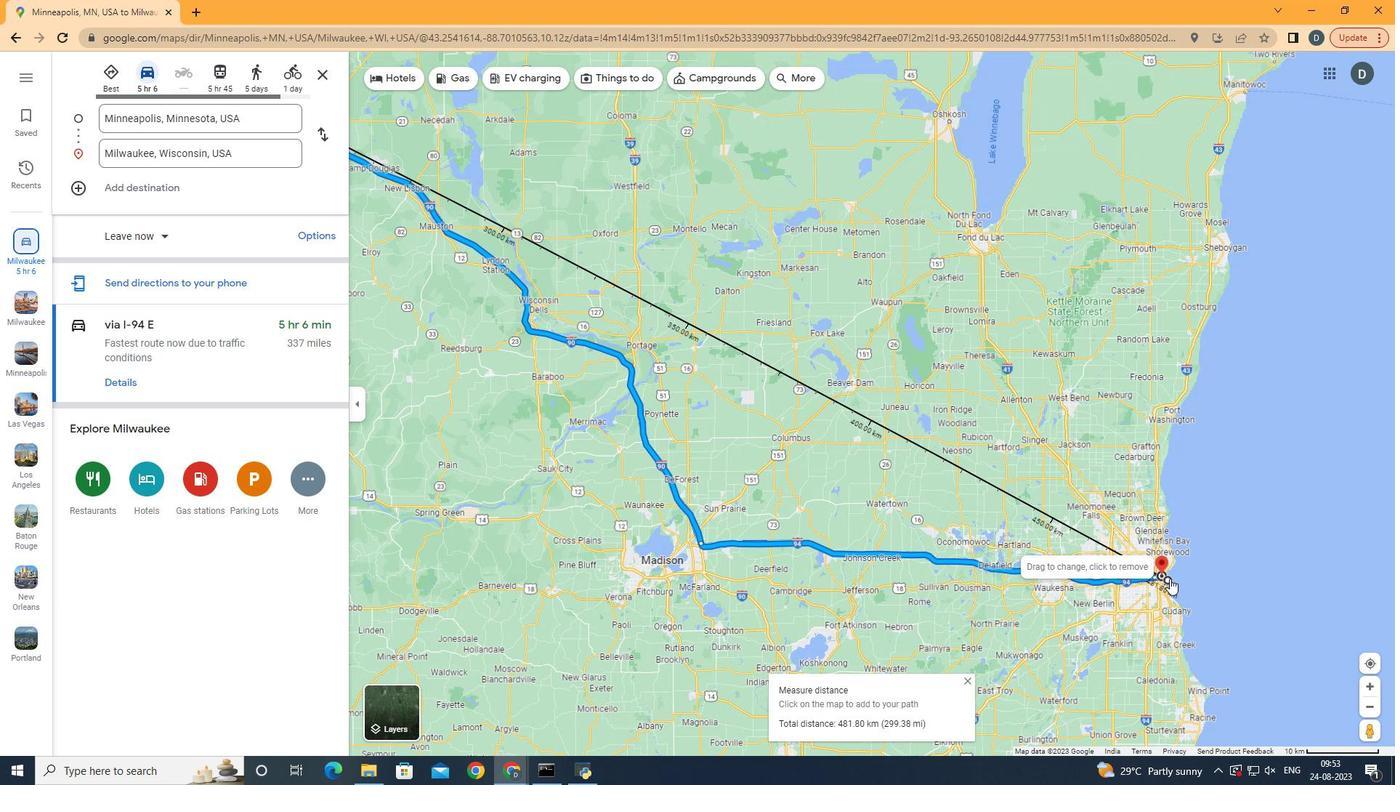 
Action: Mouse scrolled (1170, 577) with delta (0, 0)
Screenshot: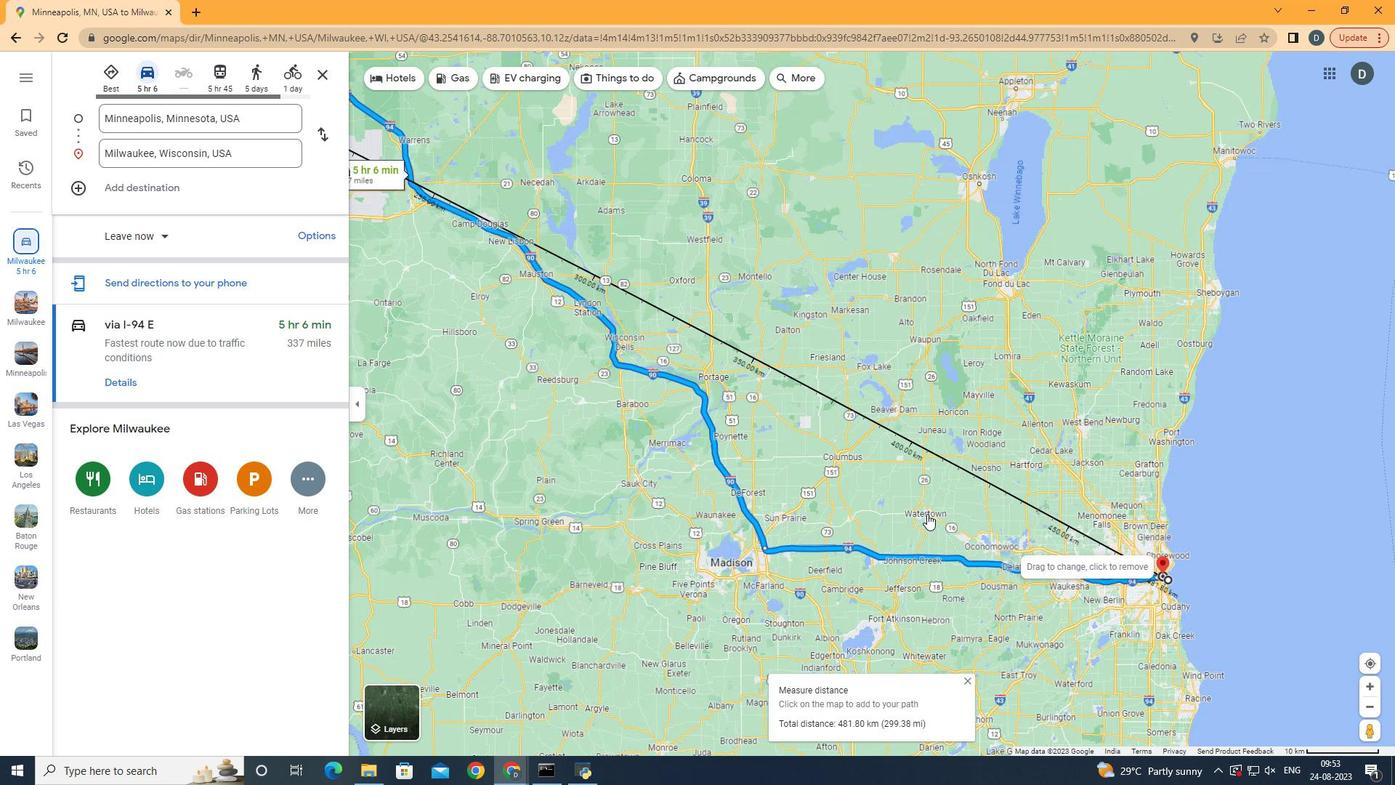 
Action: Mouse scrolled (1170, 577) with delta (0, 0)
Screenshot: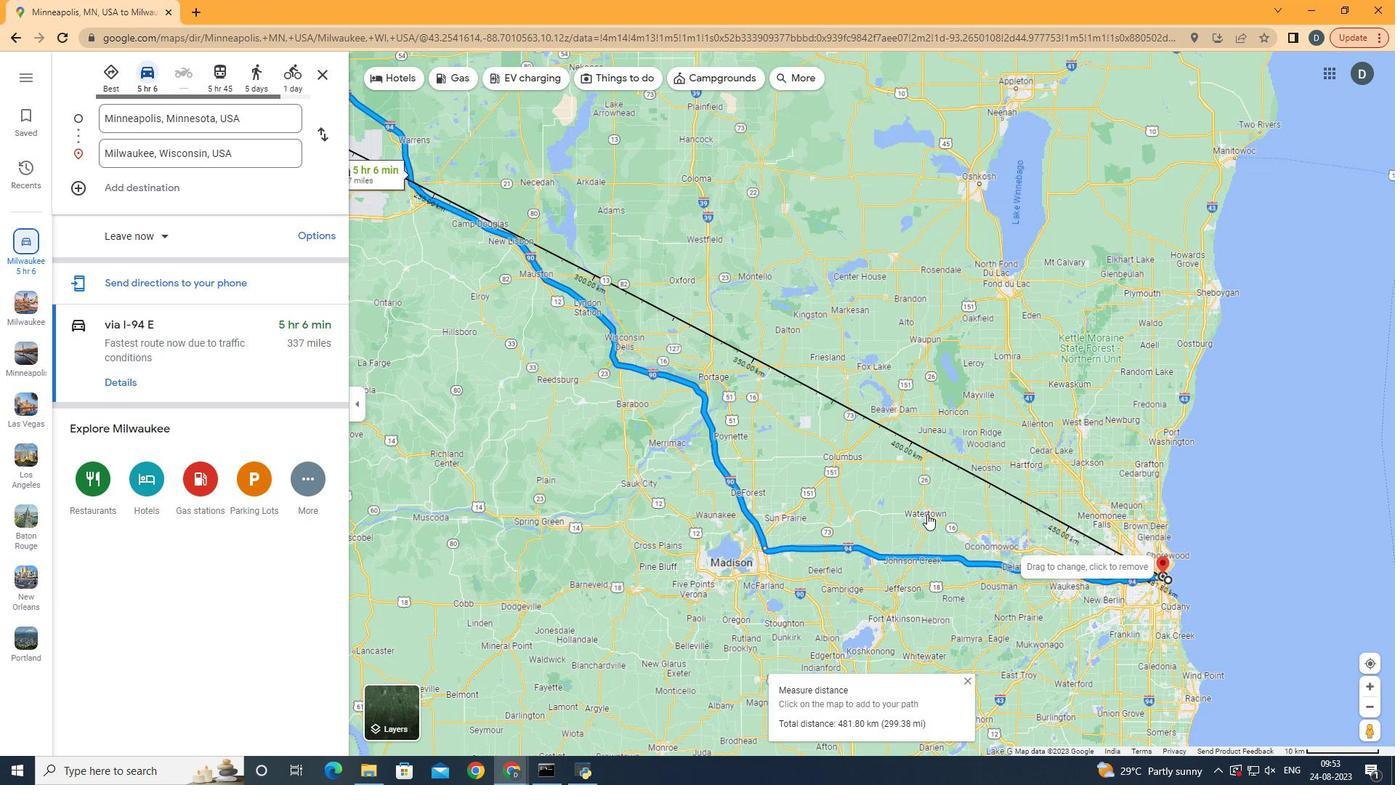 
Action: Mouse scrolled (1170, 577) with delta (0, 0)
Screenshot: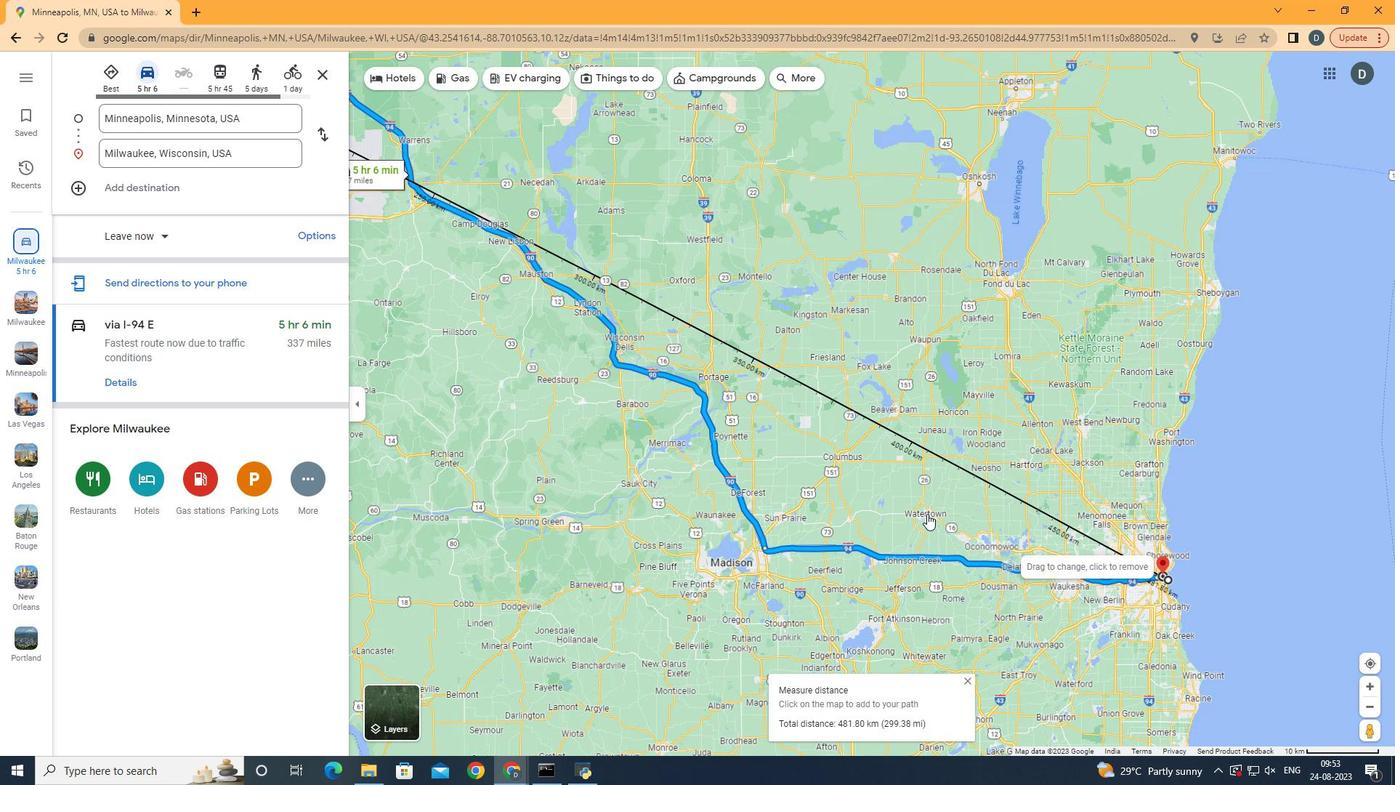 
Action: Mouse moved to (701, 390)
Screenshot: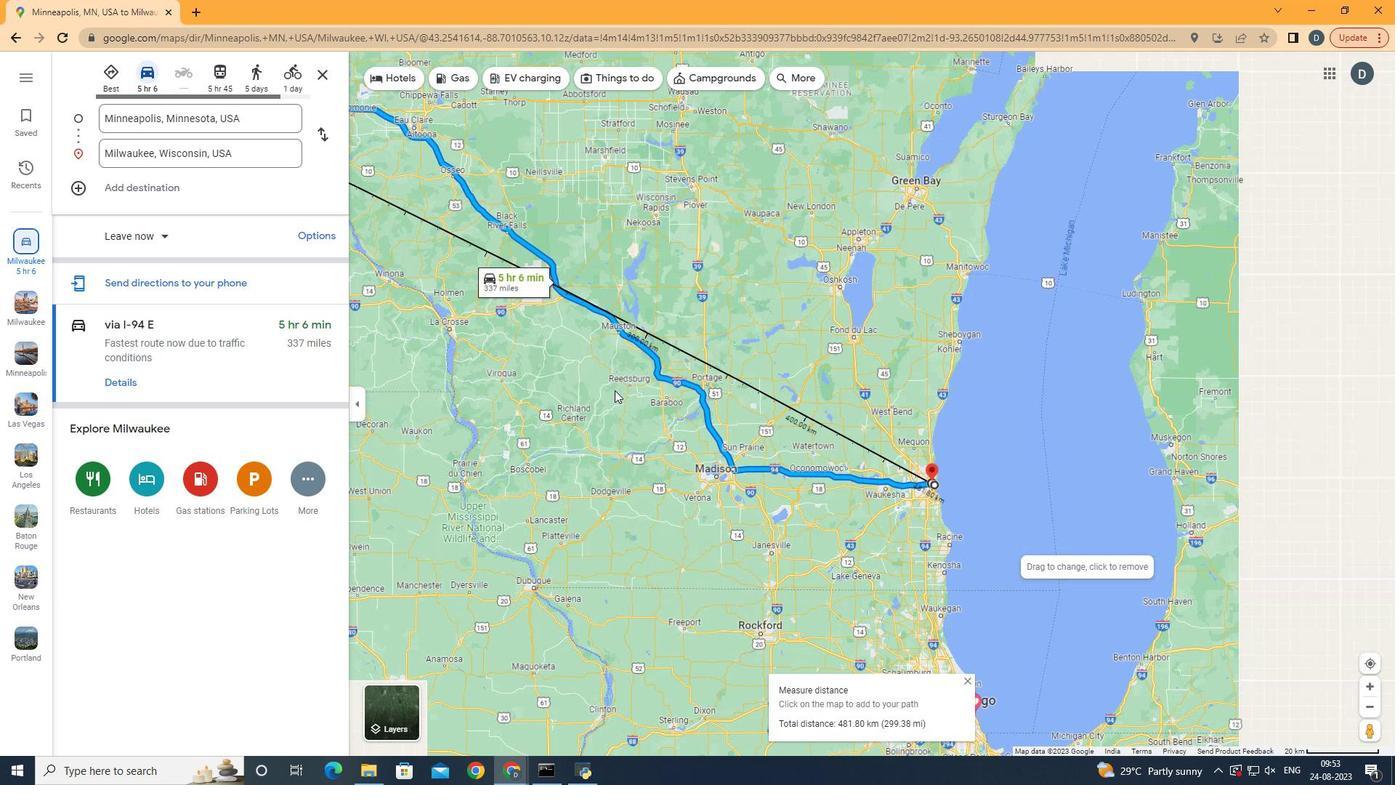 
Action: Mouse scrolled (701, 389) with delta (0, 0)
Screenshot: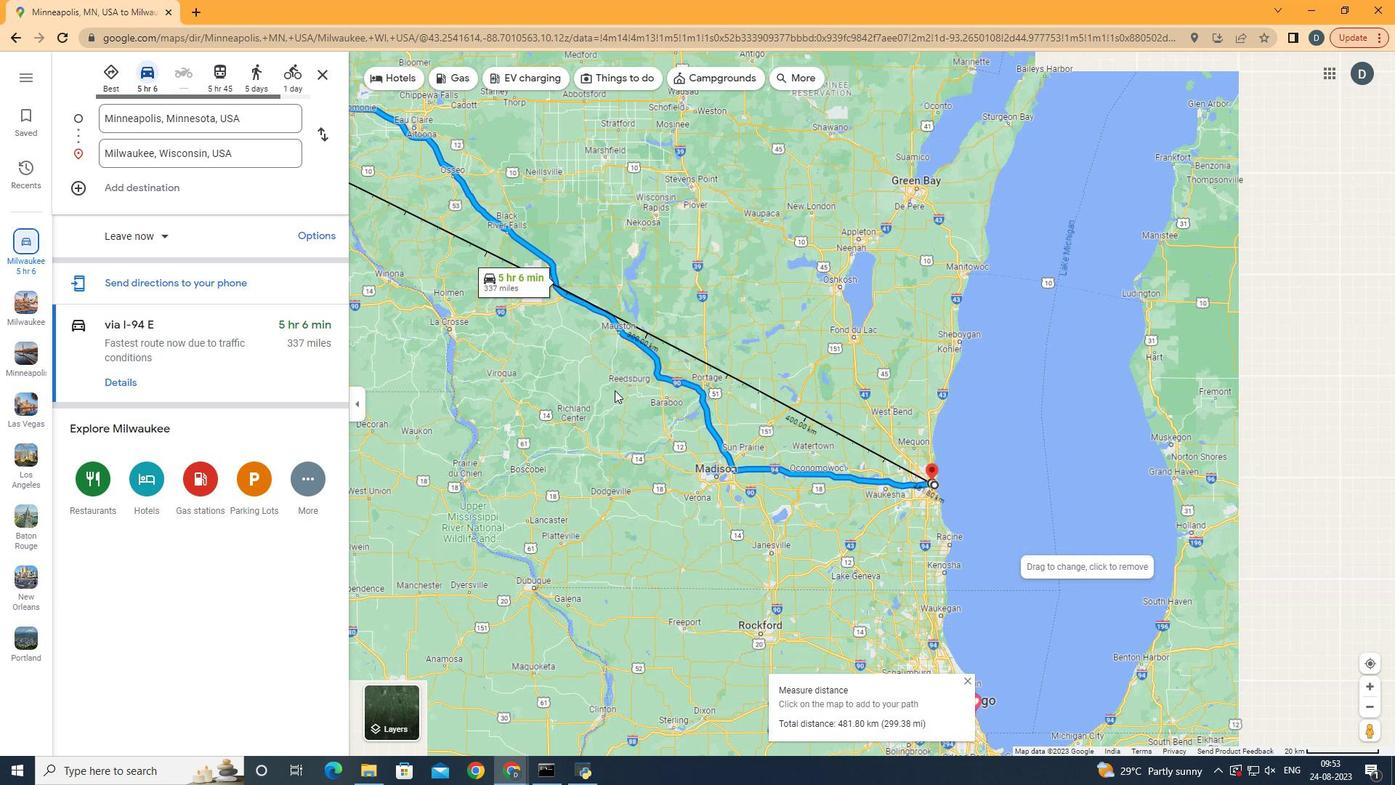 
Action: Mouse scrolled (701, 389) with delta (0, 0)
Screenshot: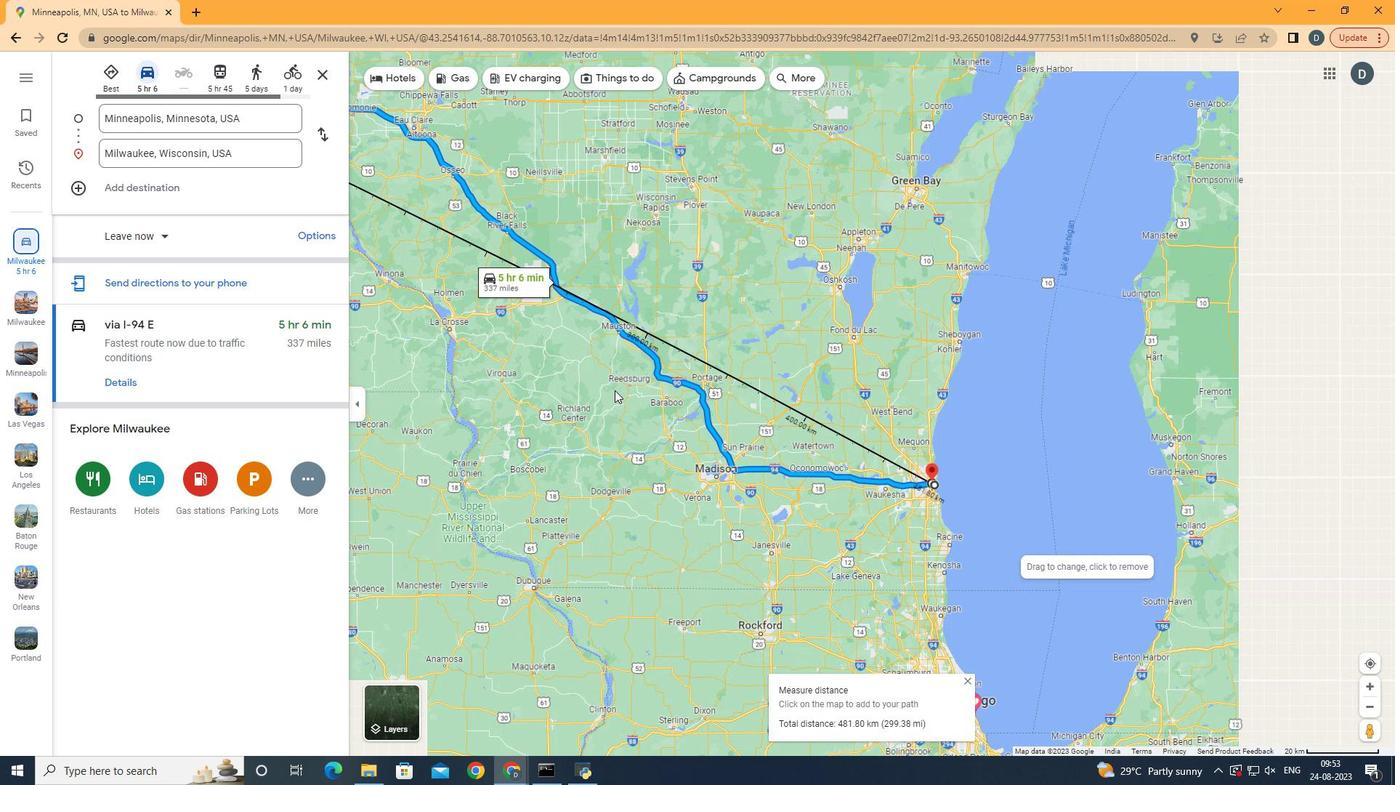 
Action: Mouse scrolled (701, 389) with delta (0, 0)
Screenshot: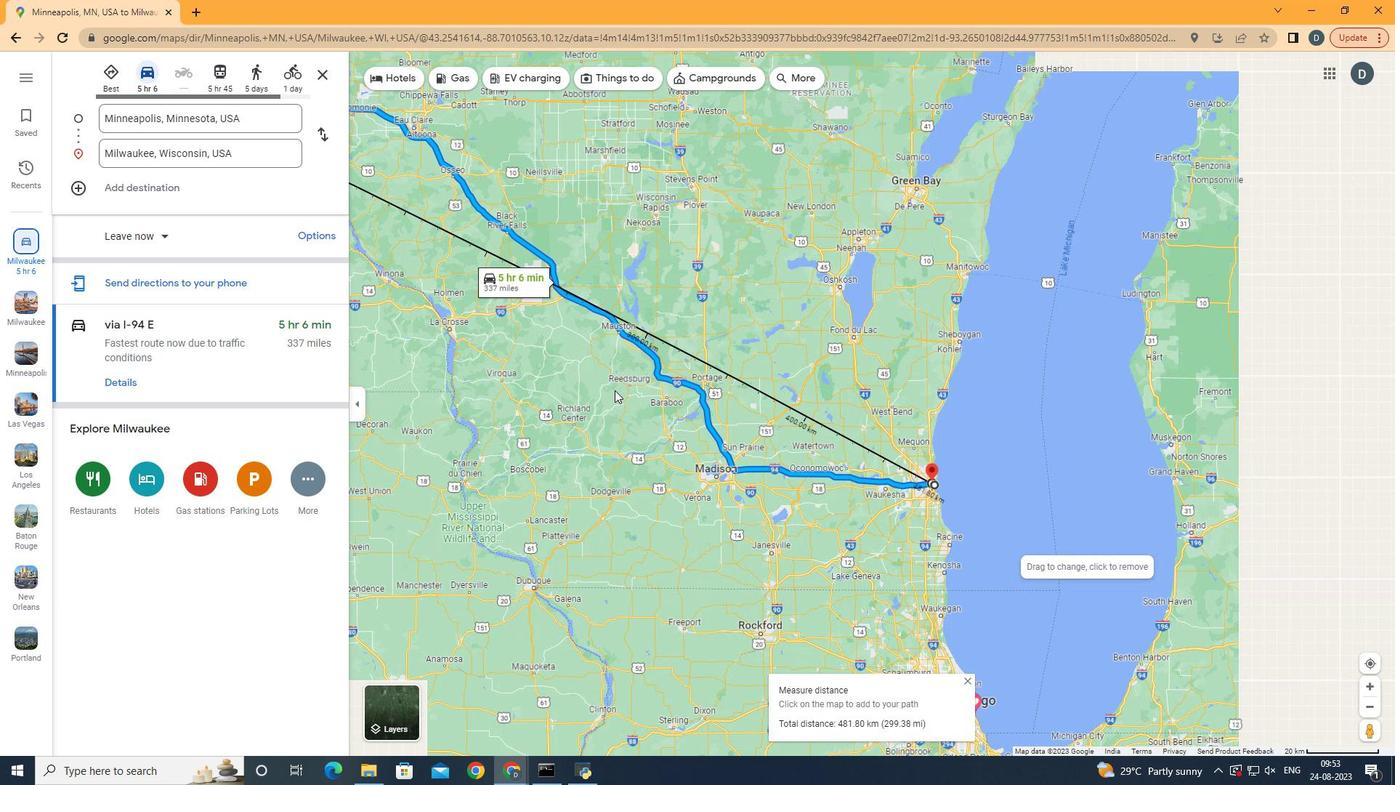 
Action: Mouse scrolled (701, 389) with delta (0, 0)
Screenshot: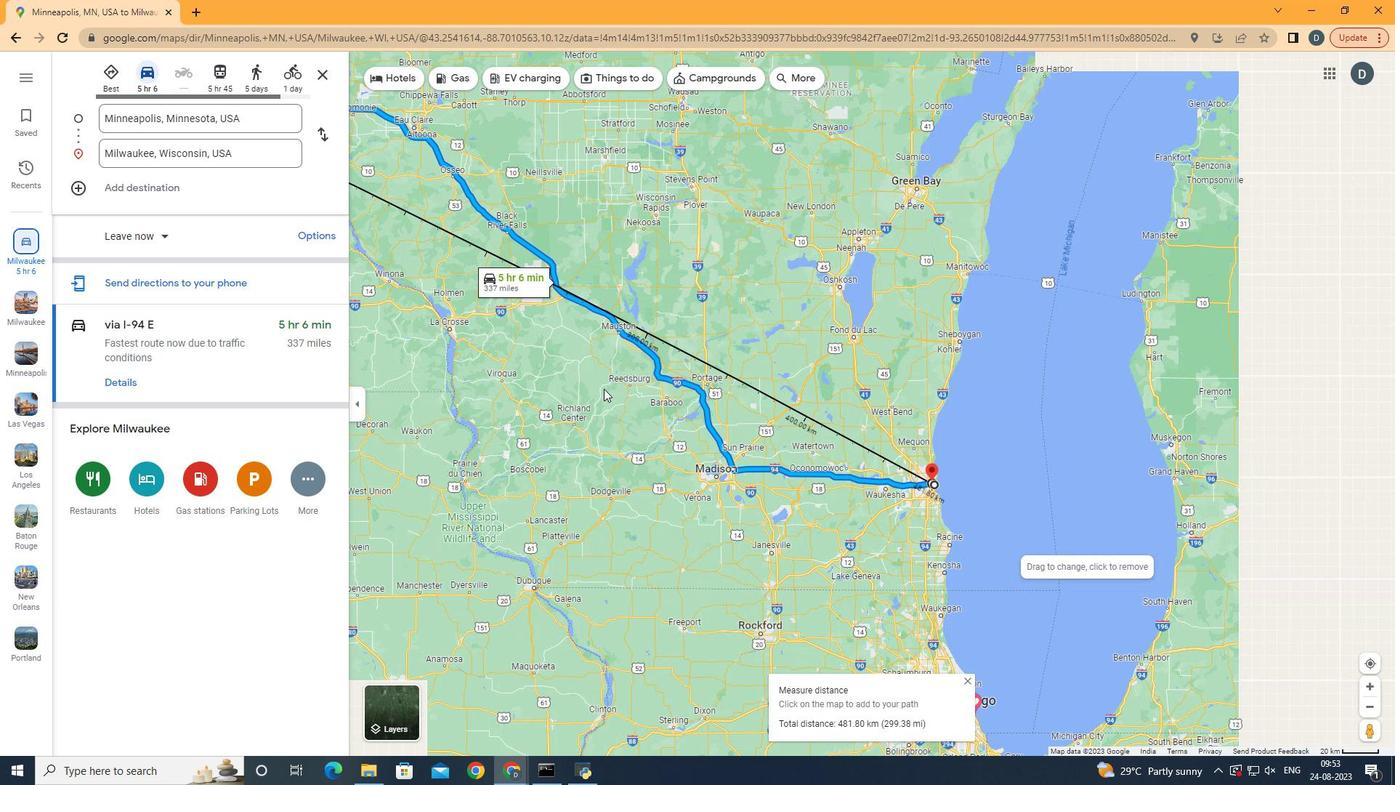 
Action: Mouse moved to (535, 330)
Screenshot: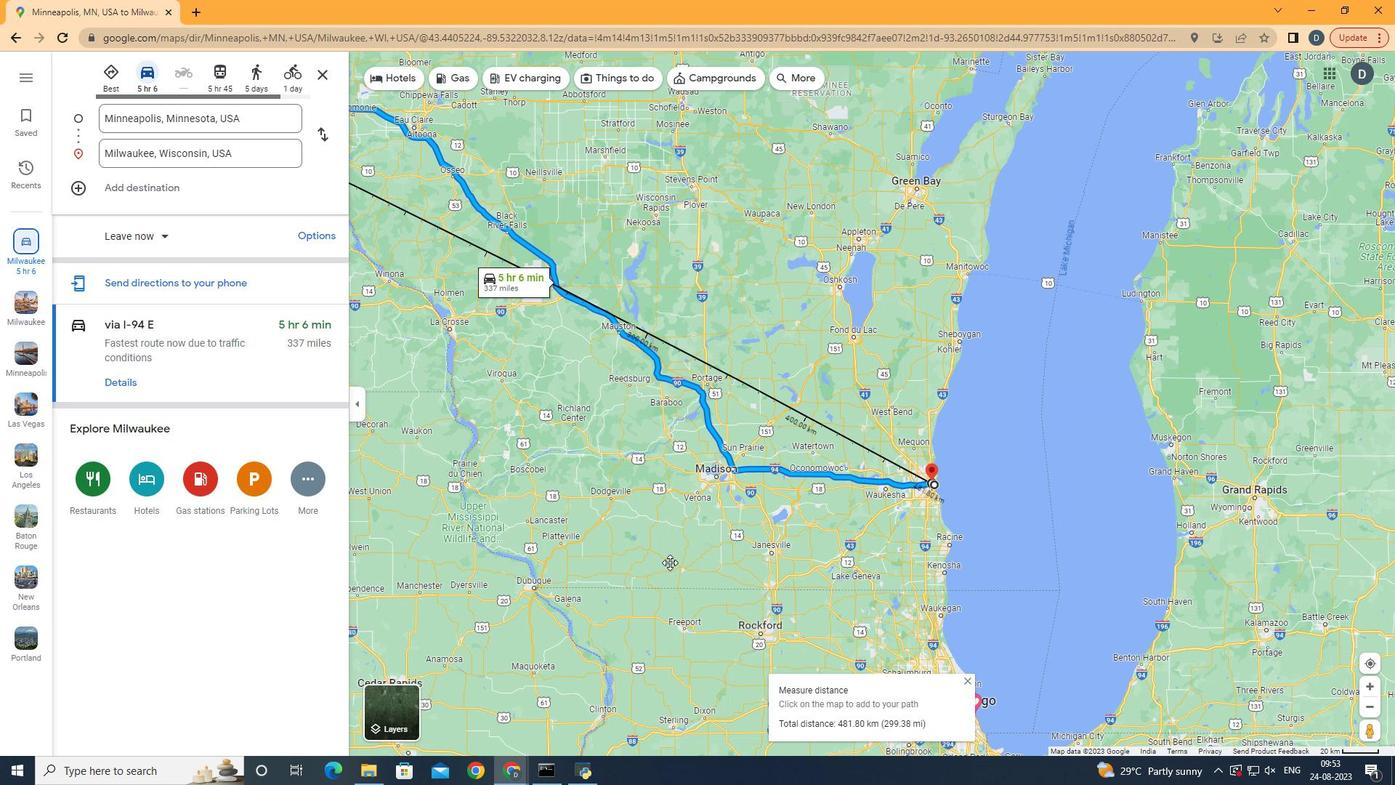 
Action: Mouse pressed left at (535, 330)
Screenshot: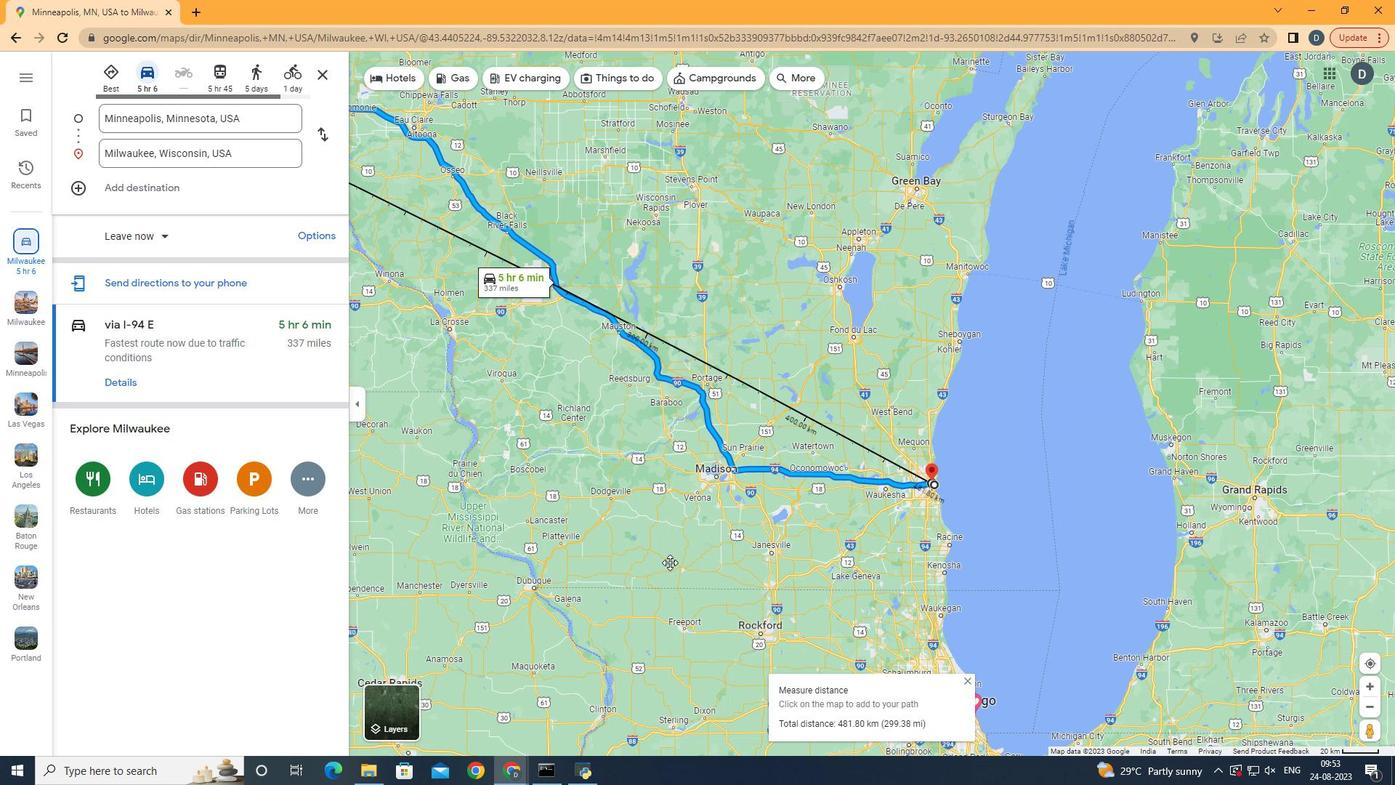 
Action: Mouse moved to (481, 315)
Screenshot: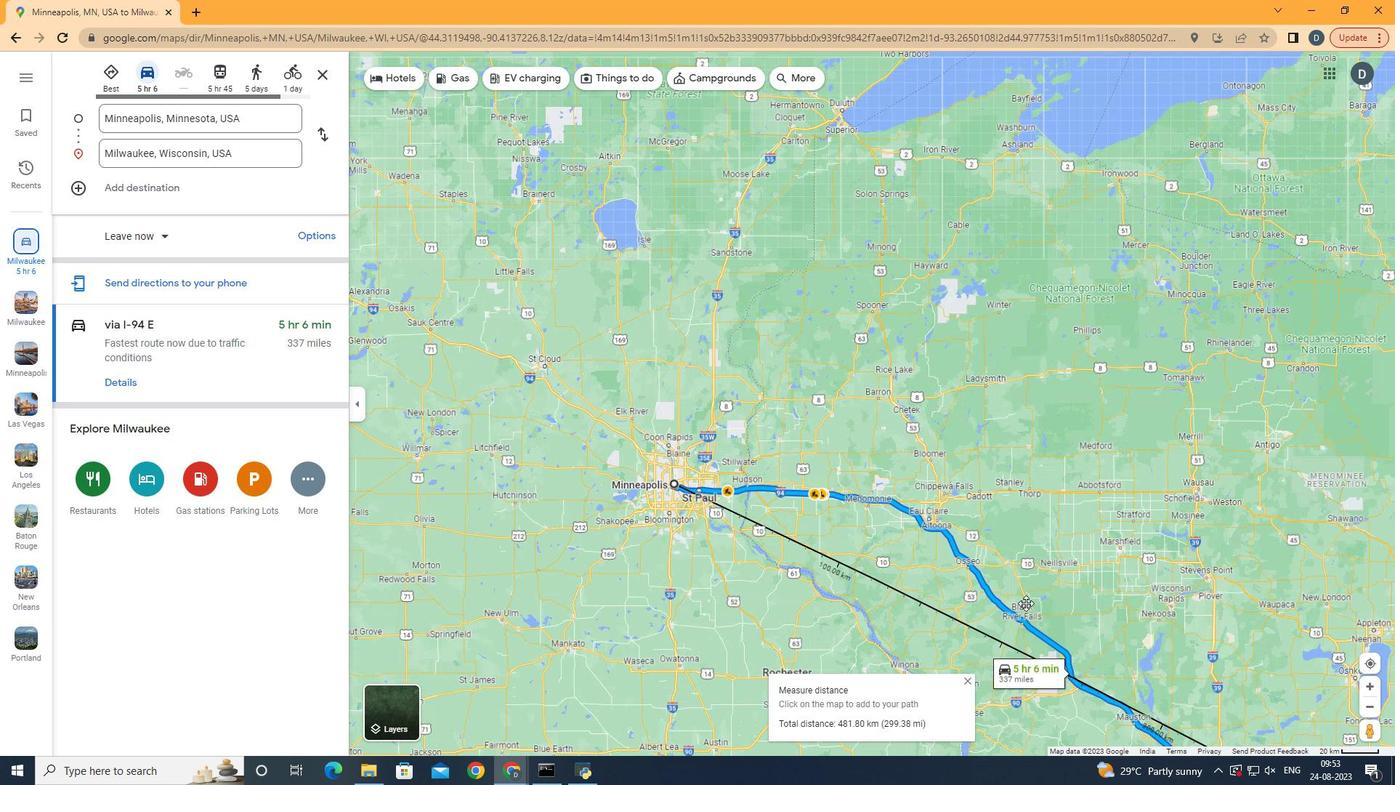 
Action: Mouse pressed left at (476, 303)
Screenshot: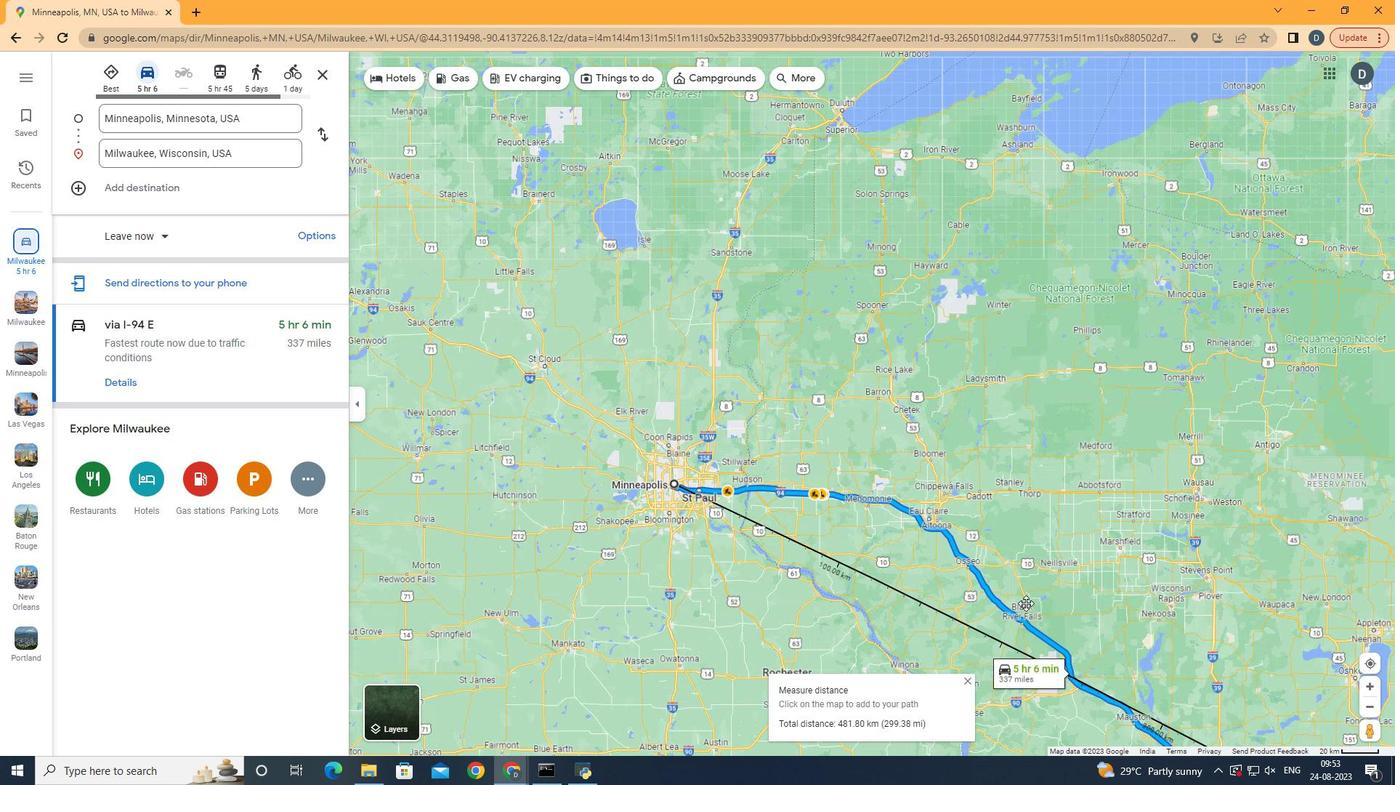 
Action: Mouse moved to (762, 351)
Screenshot: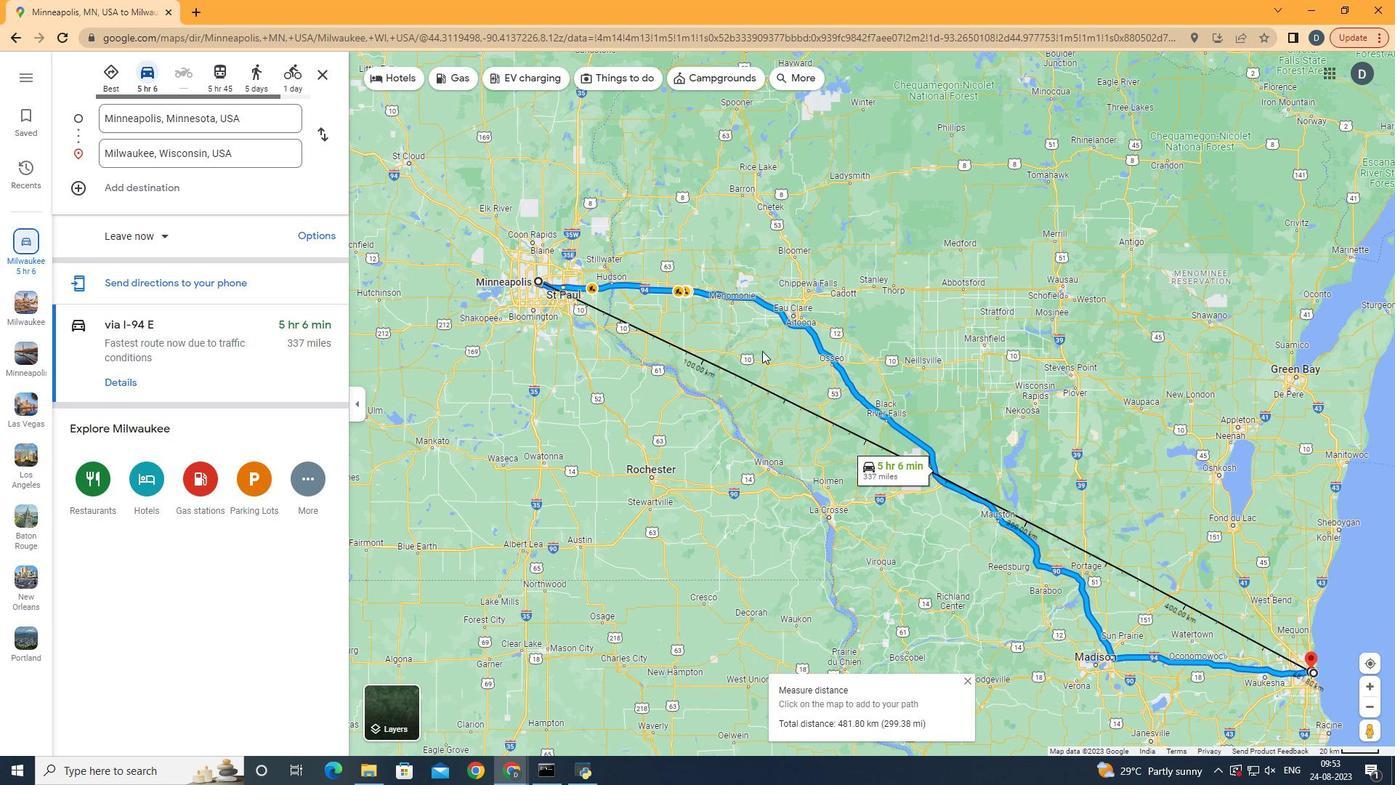 
